 Task: Create a due date automation trigger when advanced on, 2 days after a card is due add fields with custom field "Resume" set to a number greater or equal to 1 and greater than 10 at 11:00 AM.
Action: Mouse moved to (1230, 352)
Screenshot: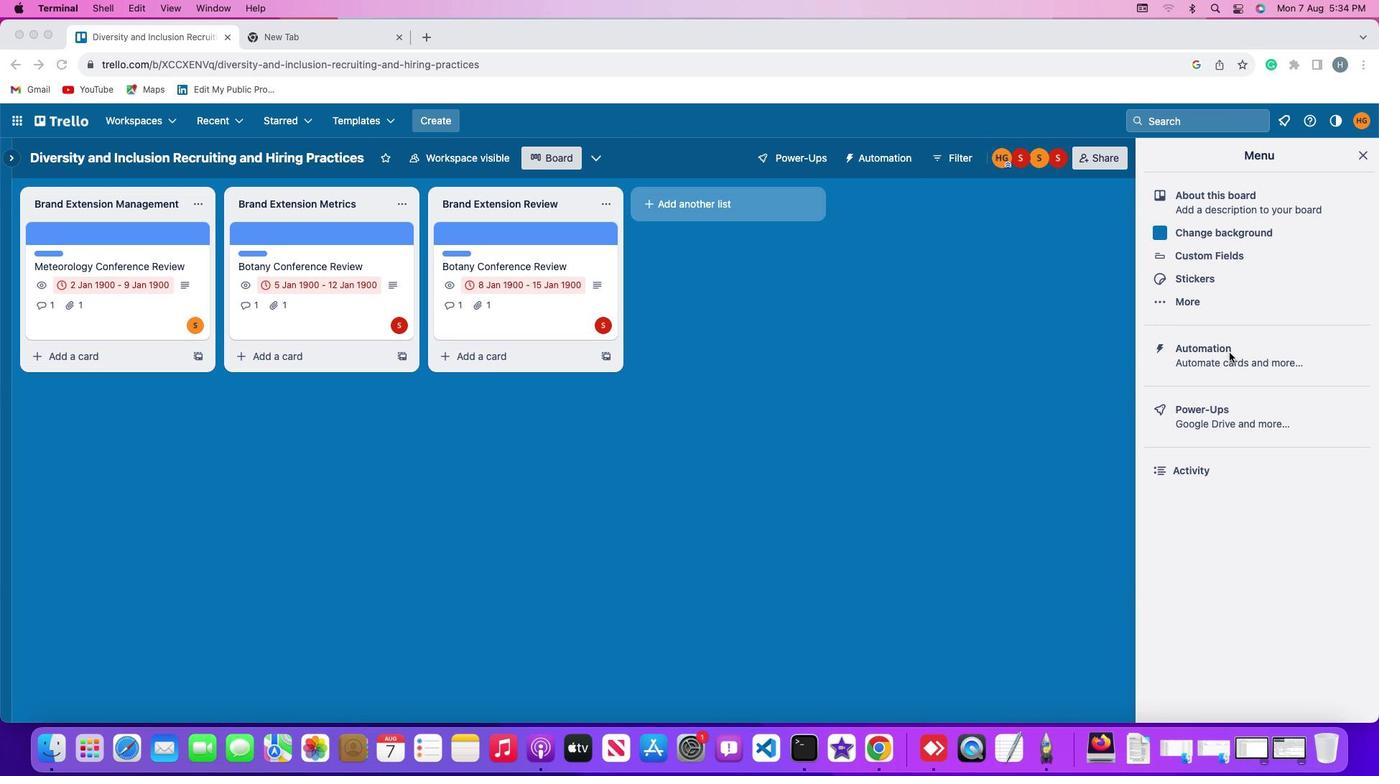 
Action: Mouse pressed left at (1230, 352)
Screenshot: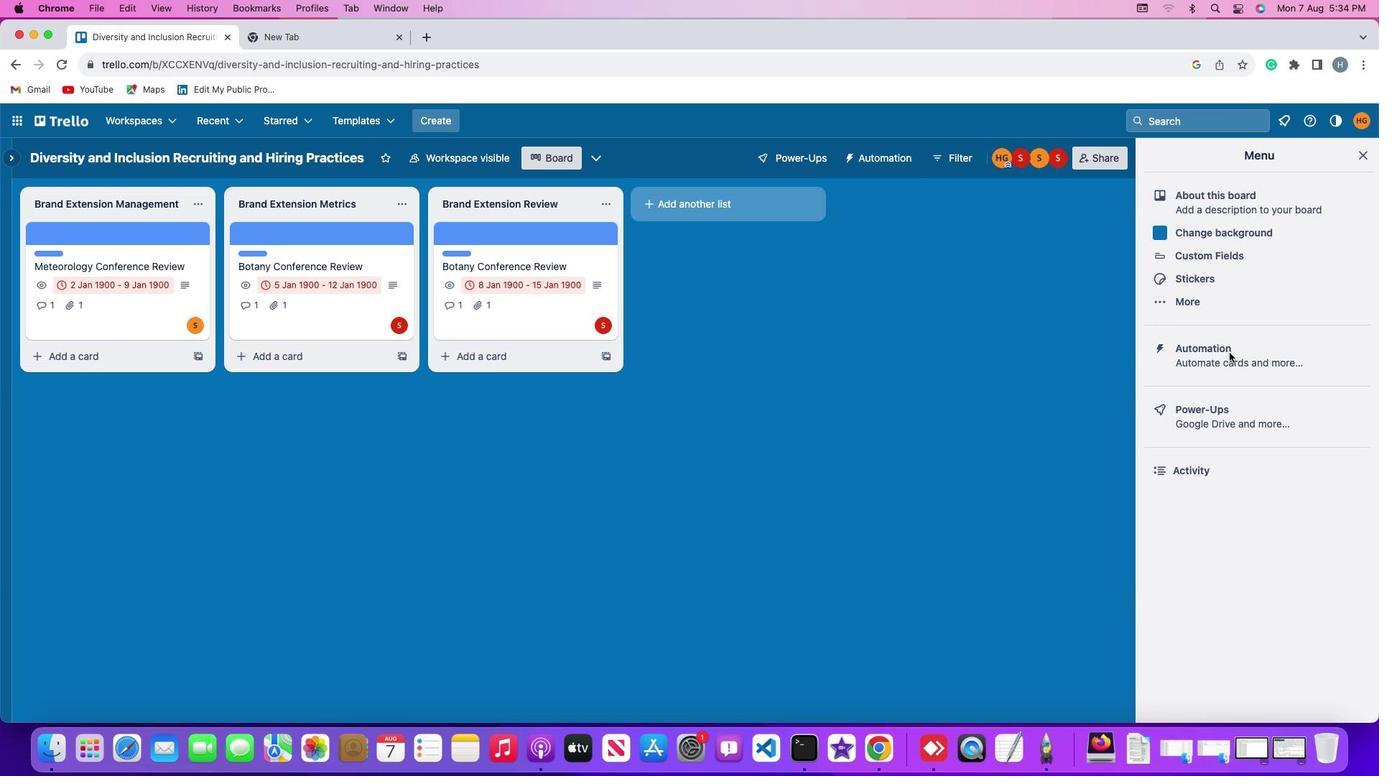 
Action: Mouse pressed left at (1230, 352)
Screenshot: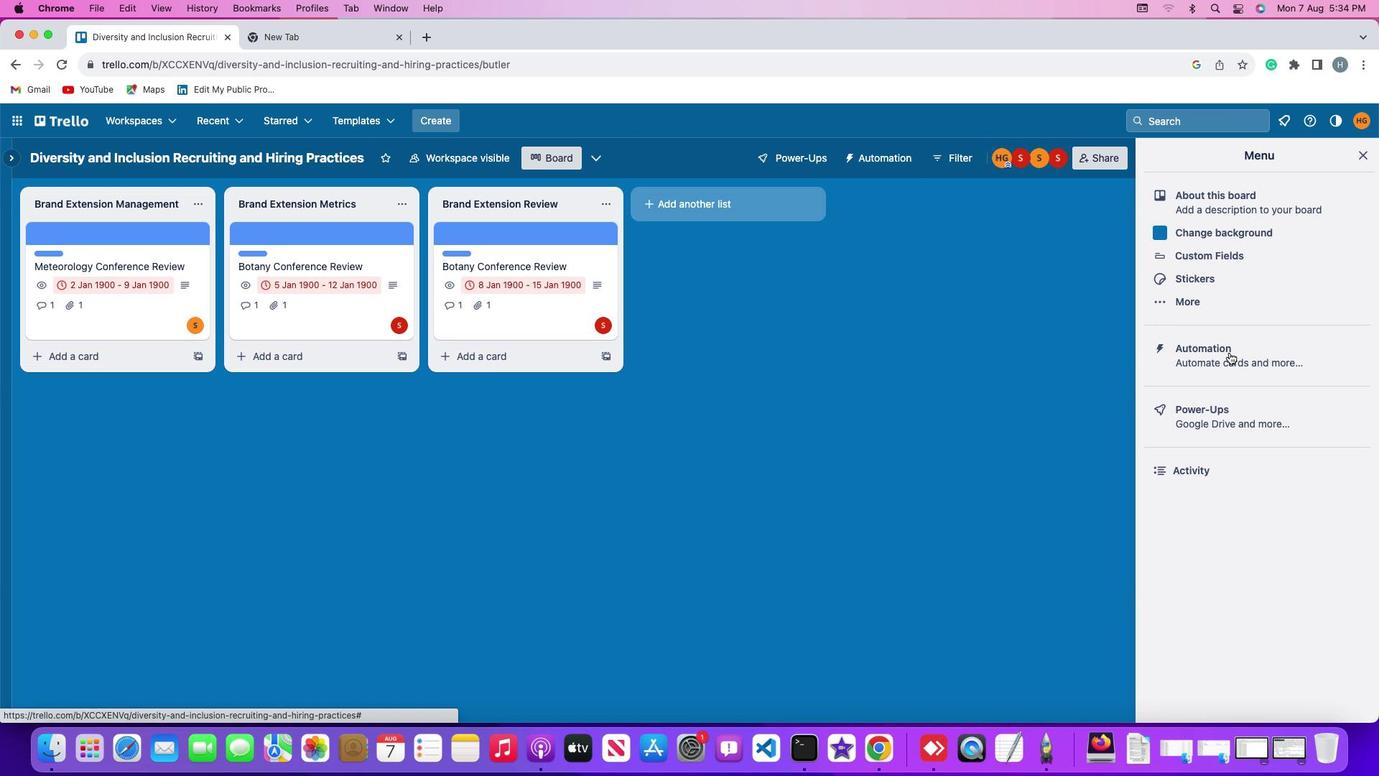 
Action: Mouse moved to (95, 345)
Screenshot: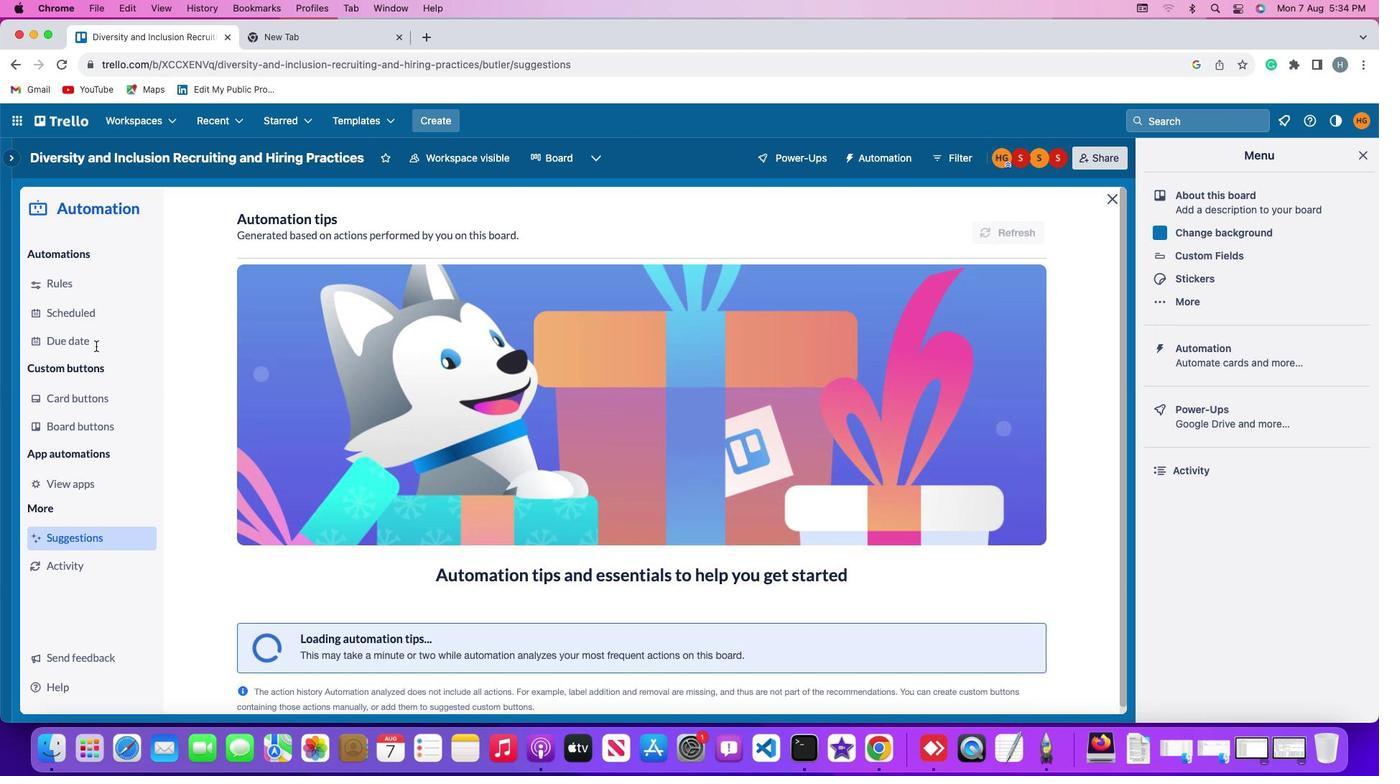 
Action: Mouse pressed left at (95, 345)
Screenshot: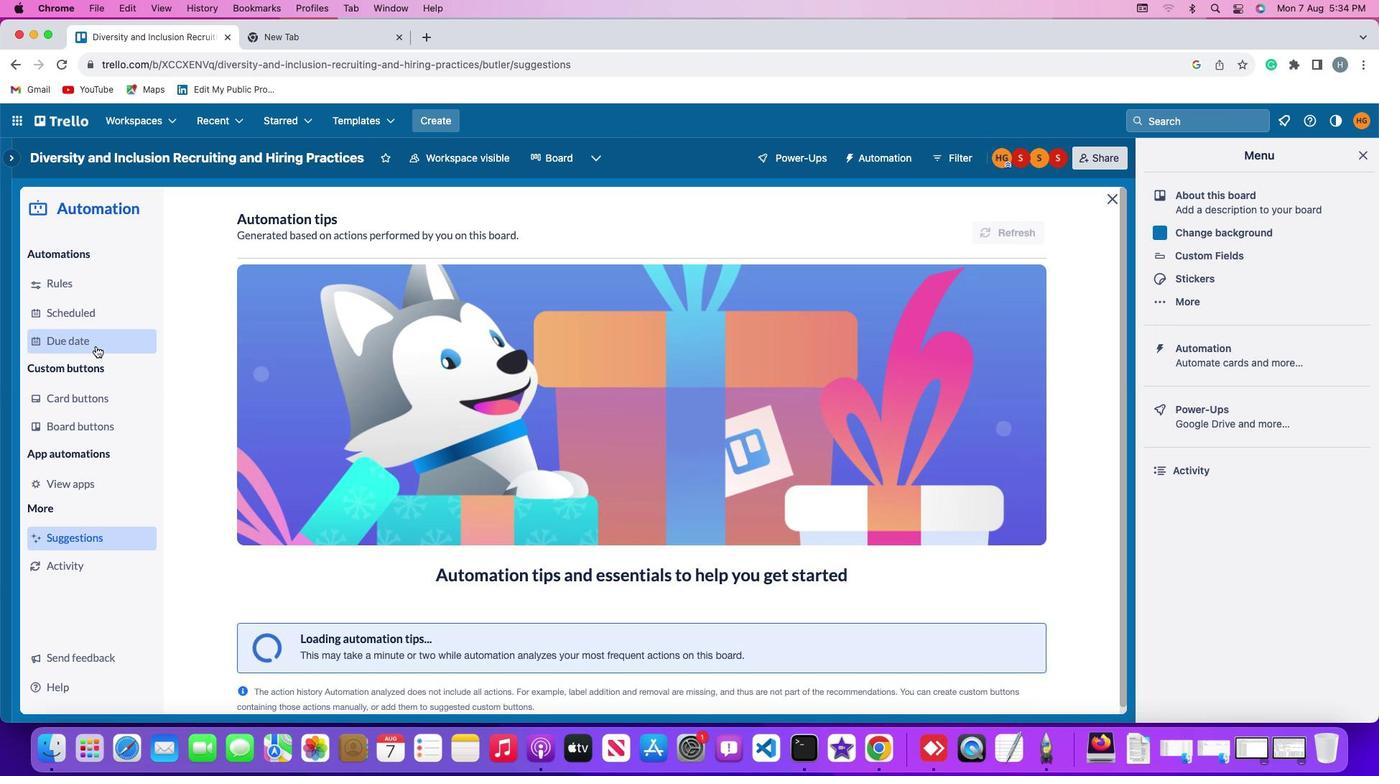 
Action: Mouse moved to (983, 220)
Screenshot: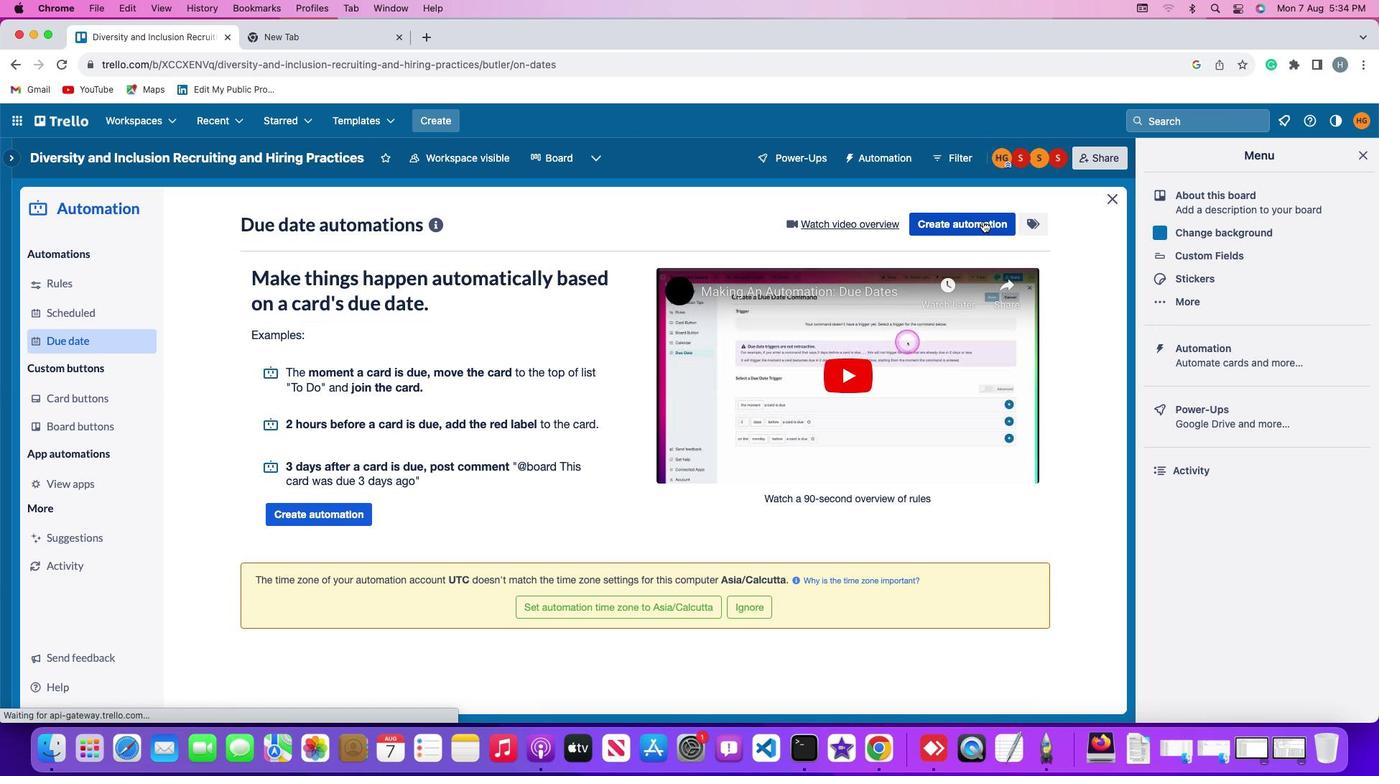 
Action: Mouse pressed left at (983, 220)
Screenshot: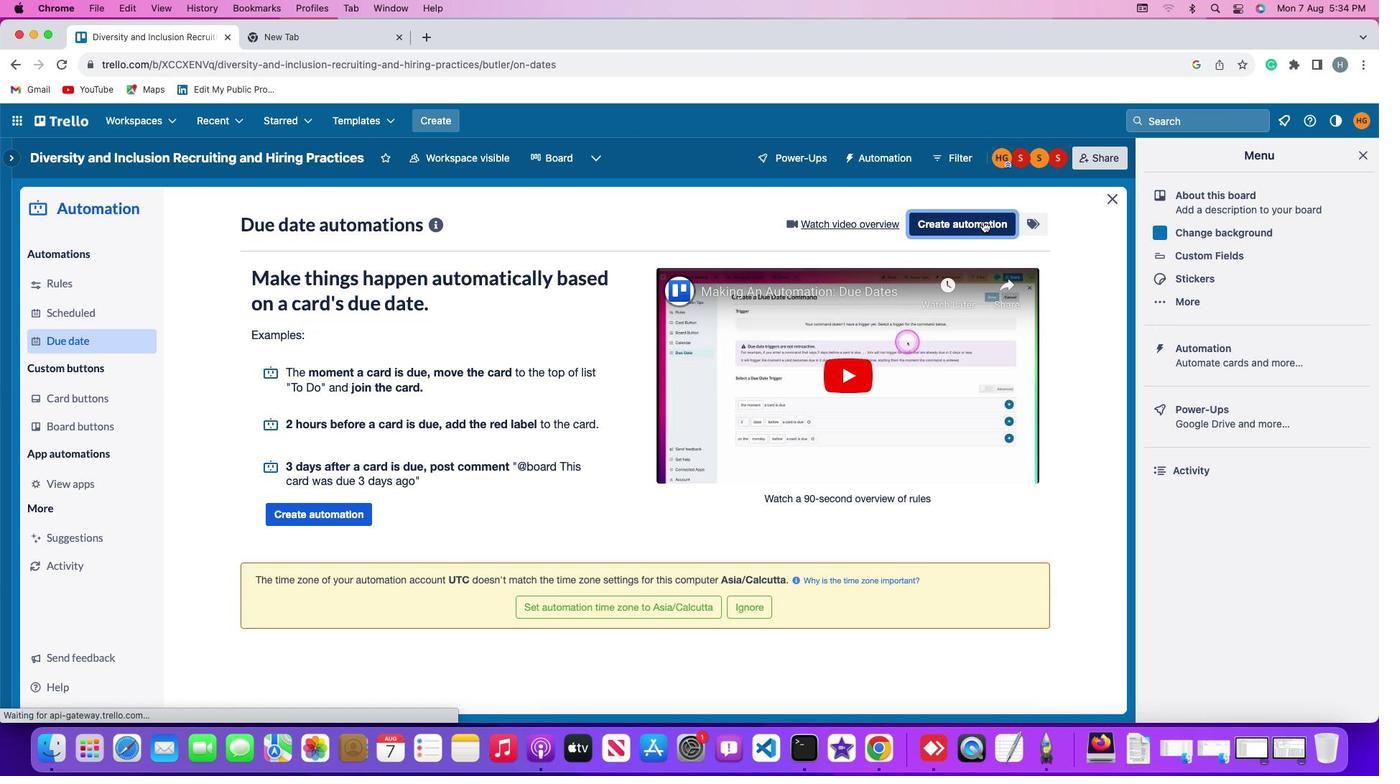 
Action: Mouse moved to (571, 365)
Screenshot: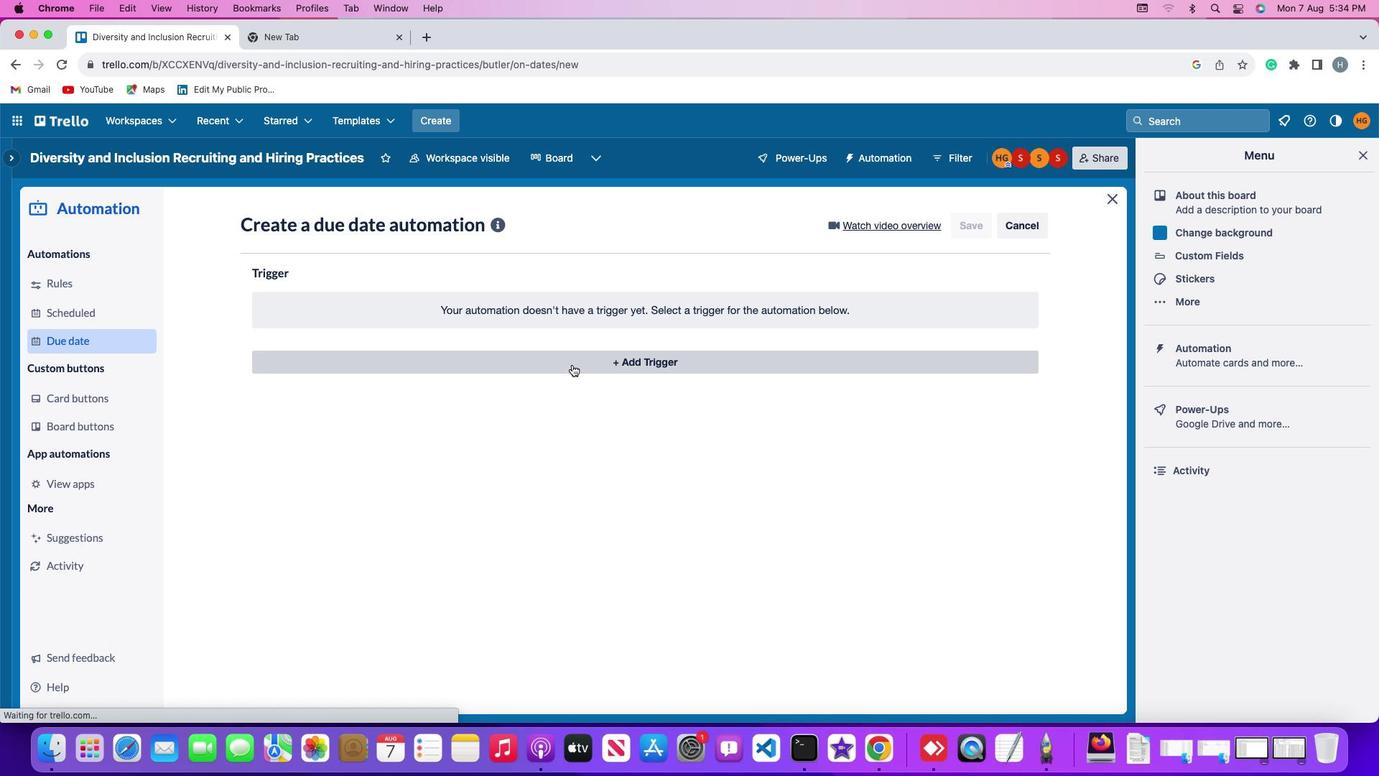 
Action: Mouse pressed left at (571, 365)
Screenshot: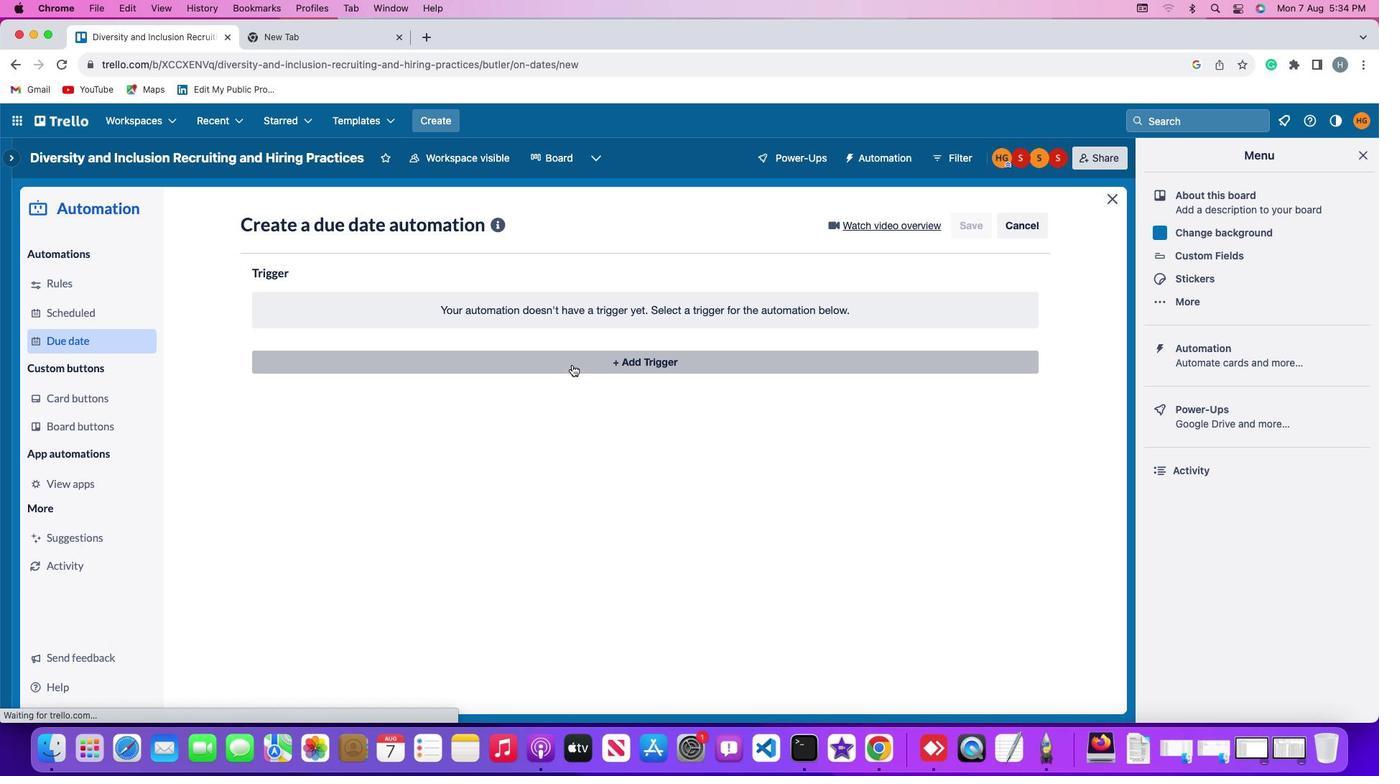 
Action: Mouse moved to (283, 580)
Screenshot: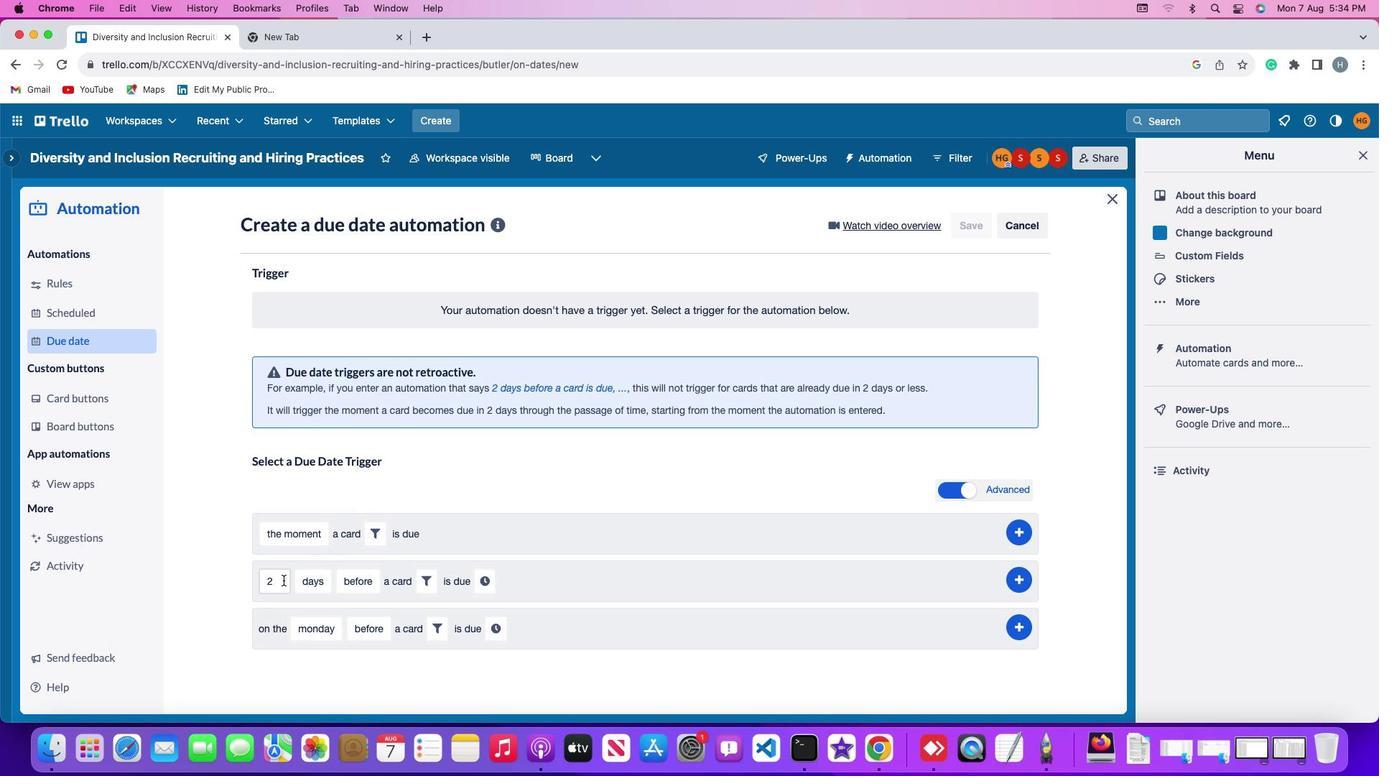 
Action: Mouse pressed left at (283, 580)
Screenshot: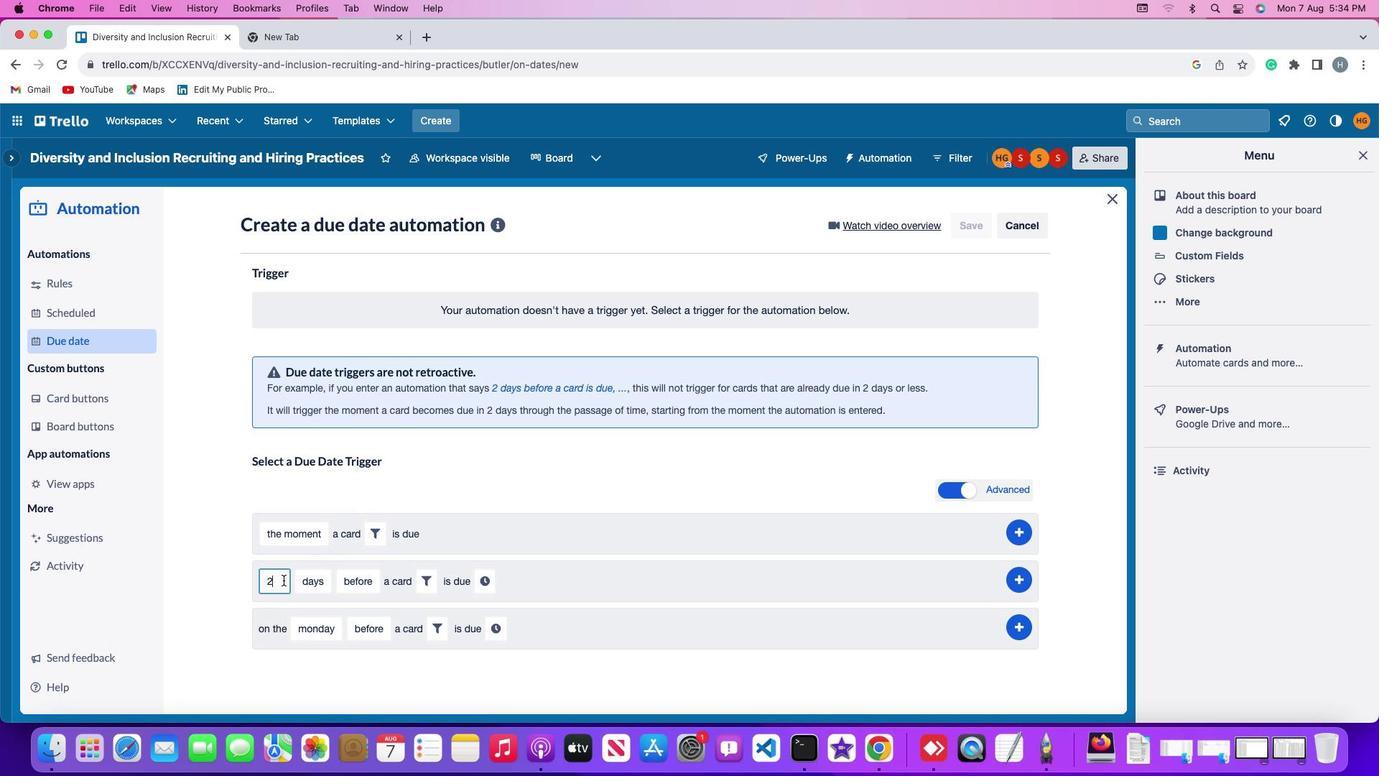 
Action: Key pressed Key.backspace'2'
Screenshot: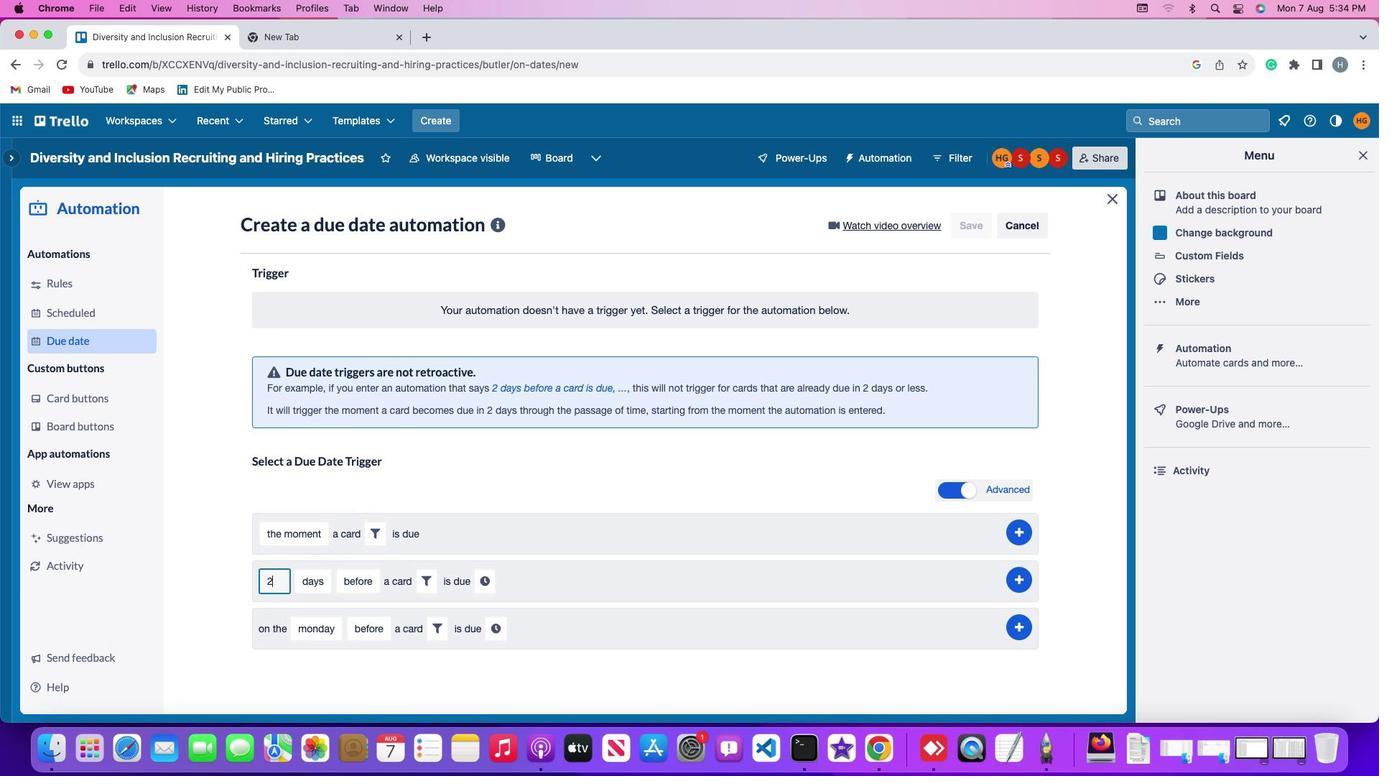 
Action: Mouse moved to (311, 580)
Screenshot: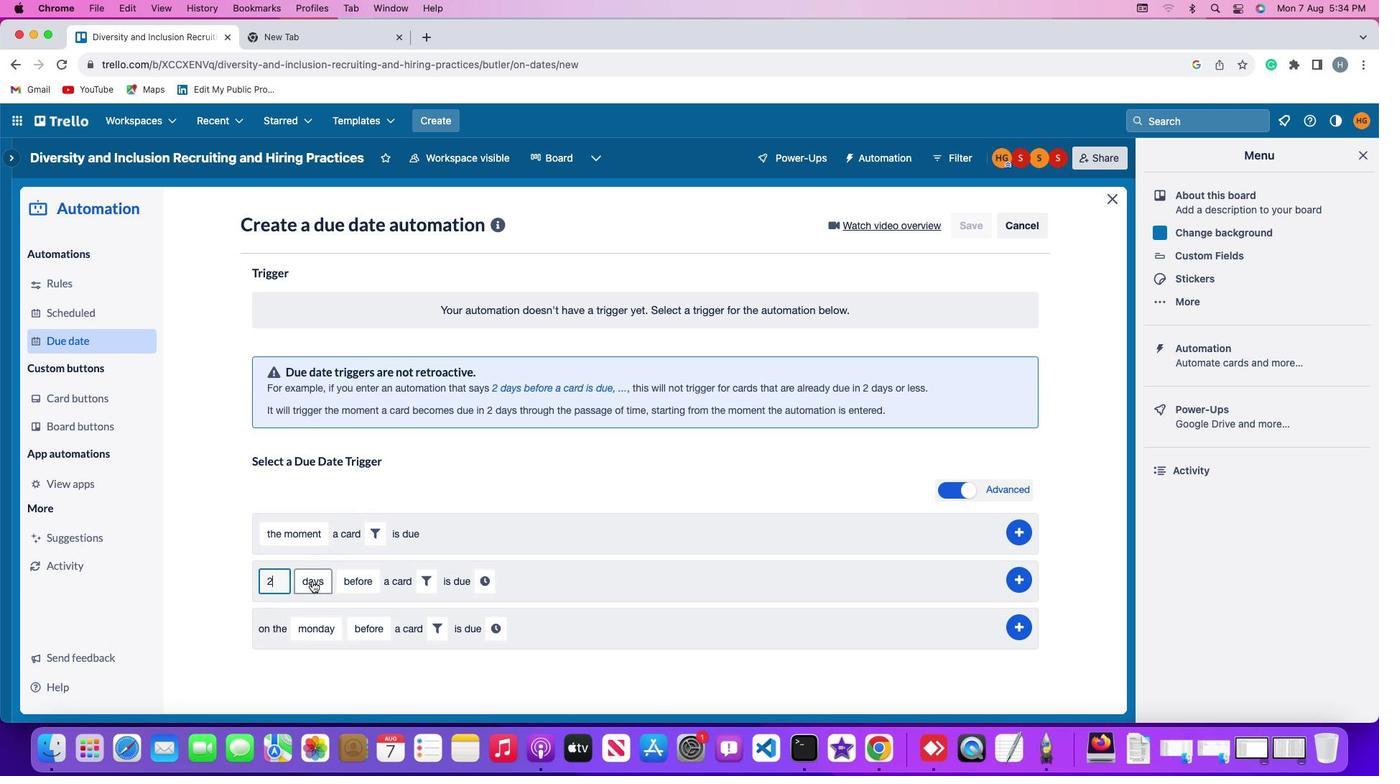 
Action: Mouse pressed left at (311, 580)
Screenshot: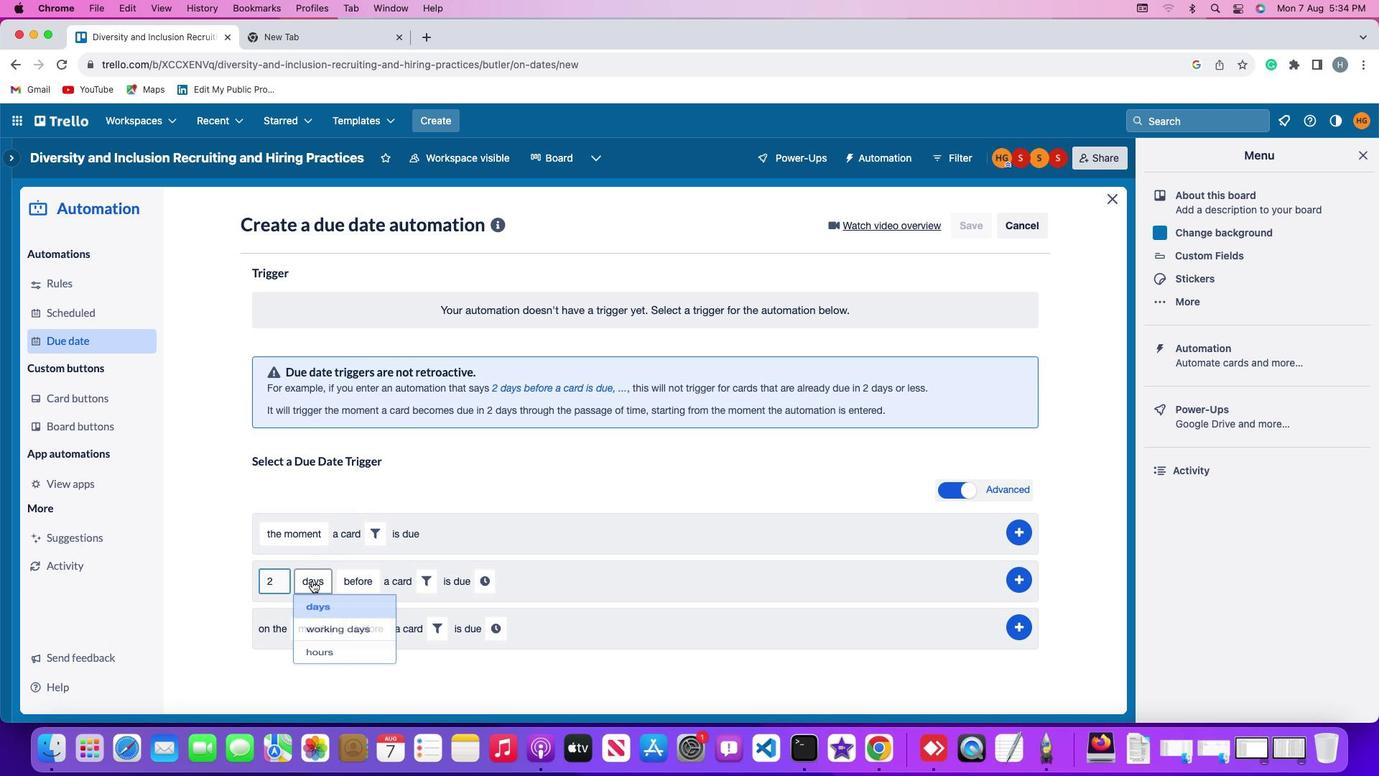 
Action: Mouse moved to (321, 605)
Screenshot: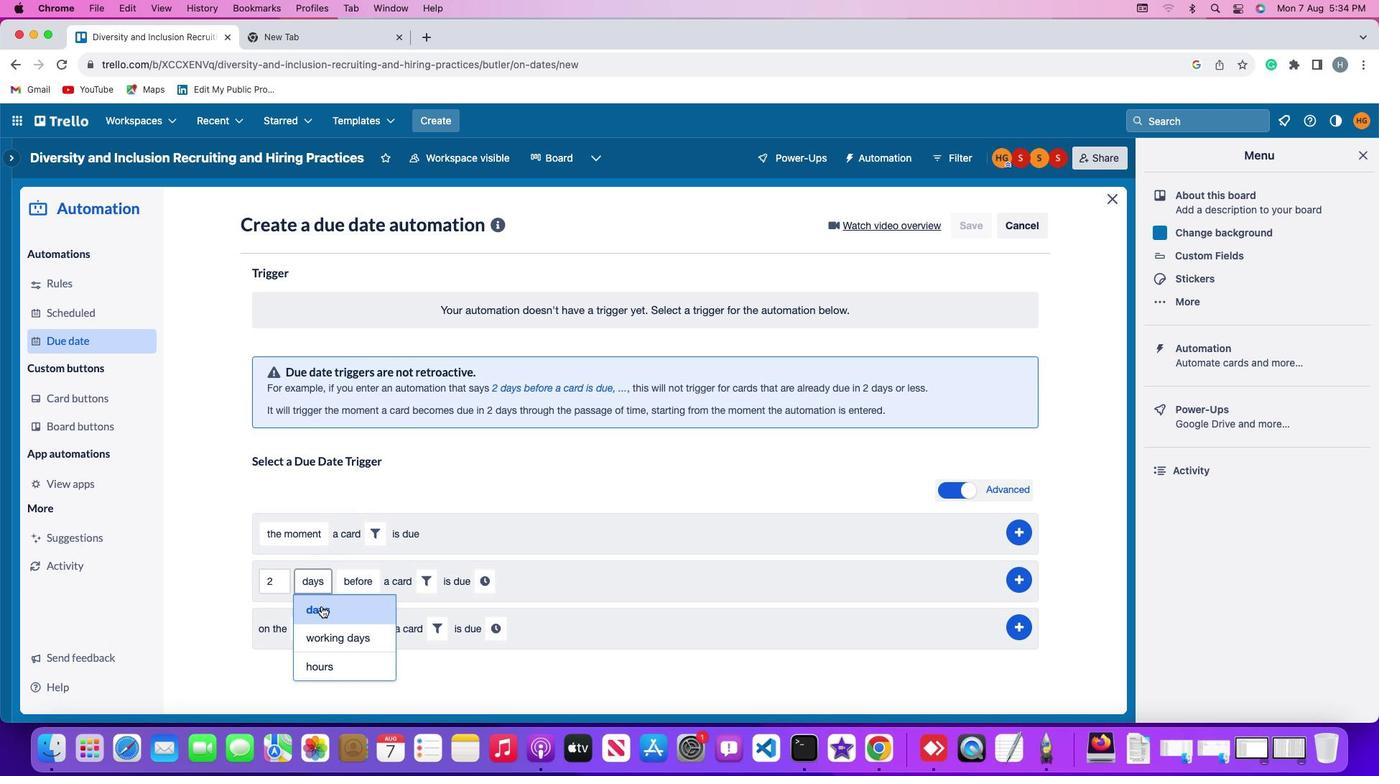 
Action: Mouse pressed left at (321, 605)
Screenshot: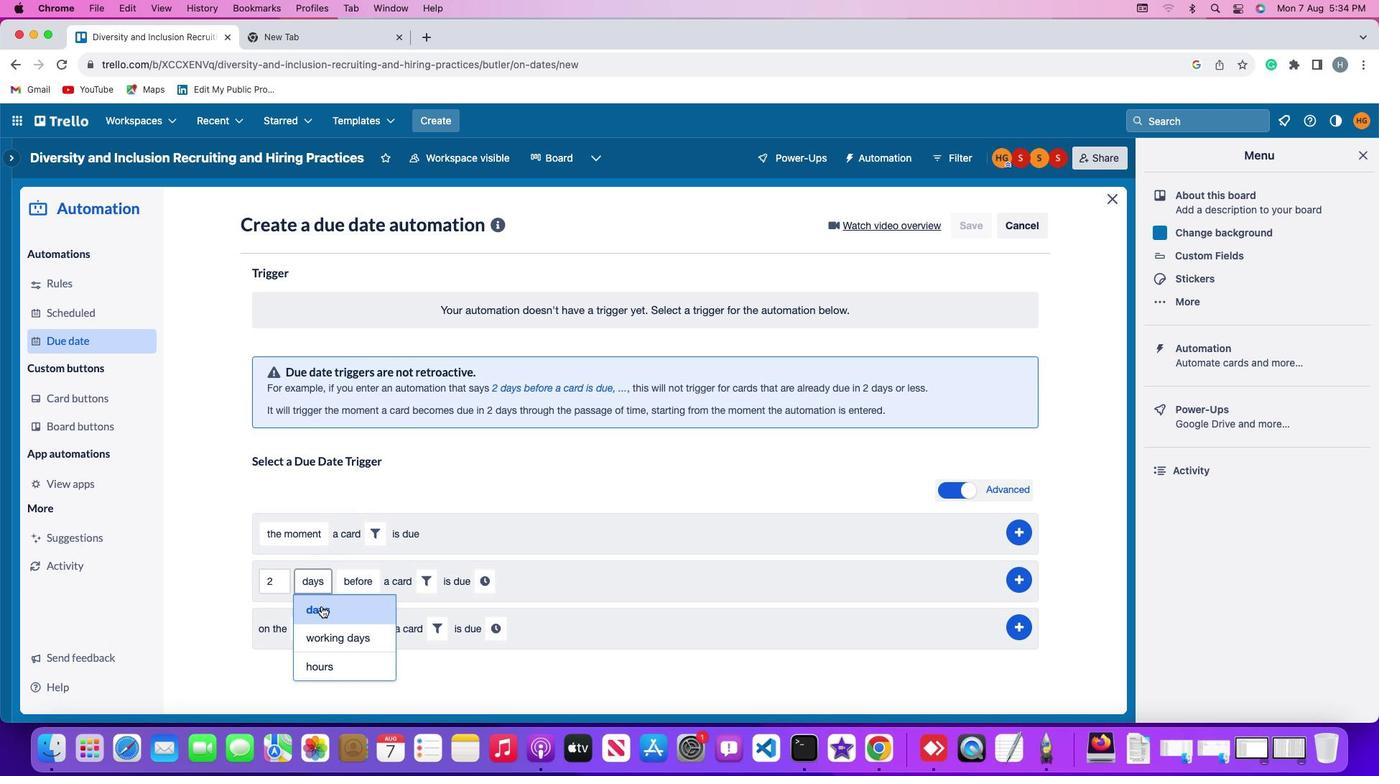 
Action: Mouse moved to (370, 577)
Screenshot: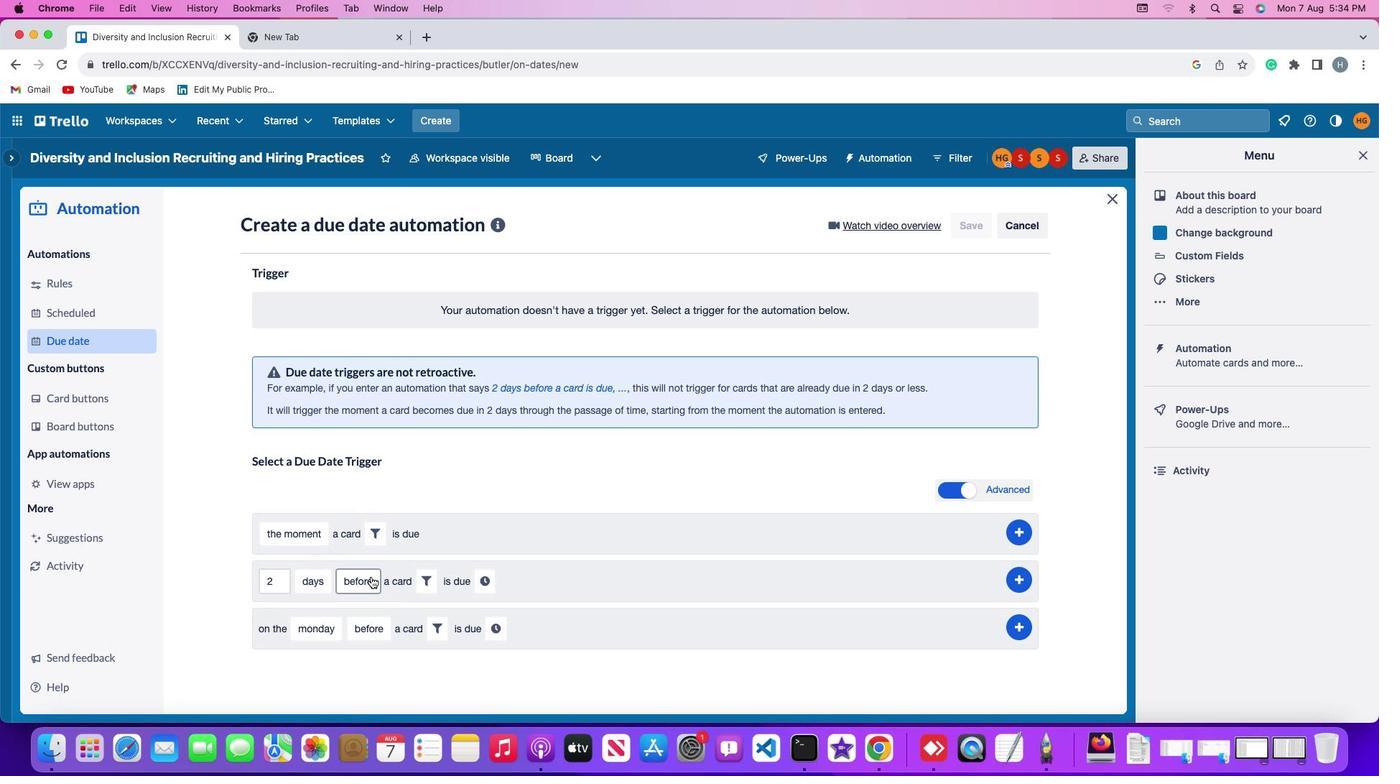 
Action: Mouse pressed left at (370, 577)
Screenshot: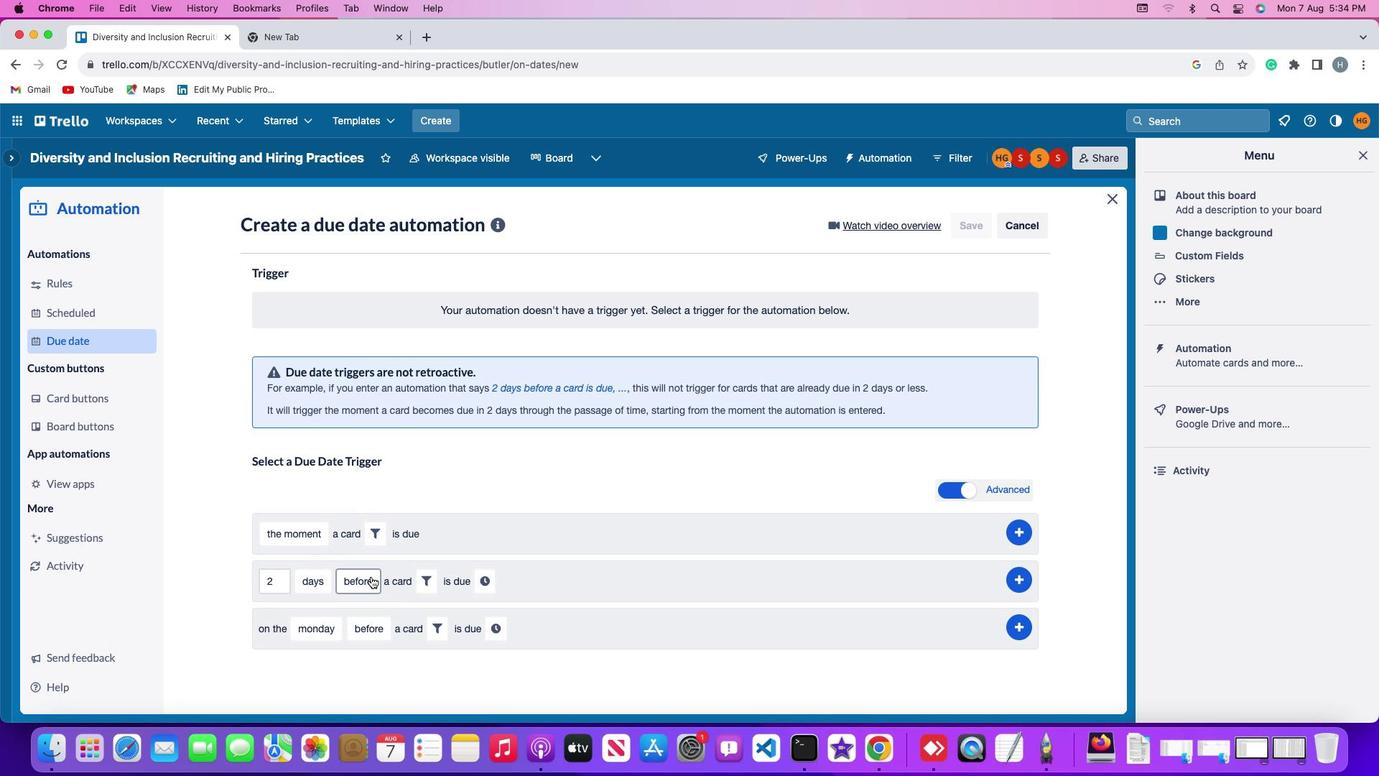 
Action: Mouse moved to (360, 638)
Screenshot: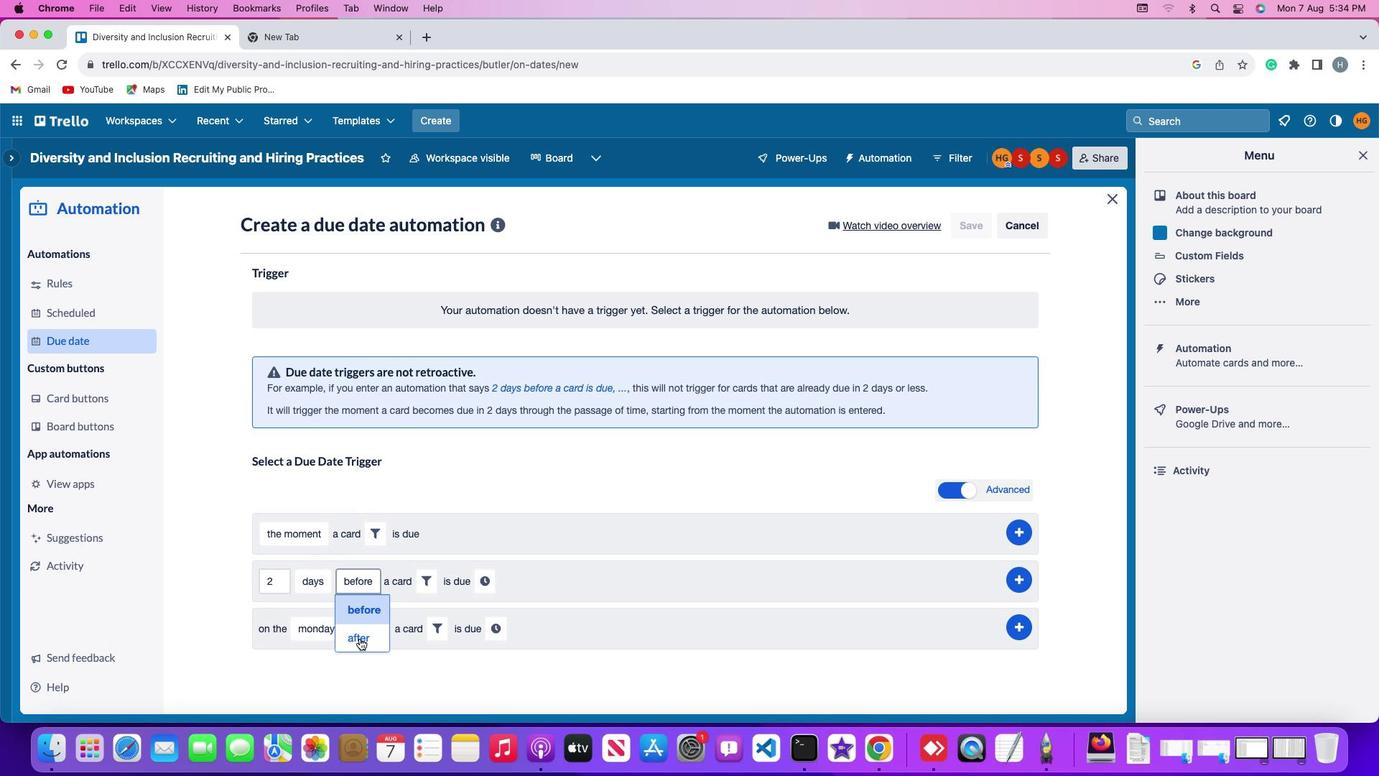 
Action: Mouse pressed left at (360, 638)
Screenshot: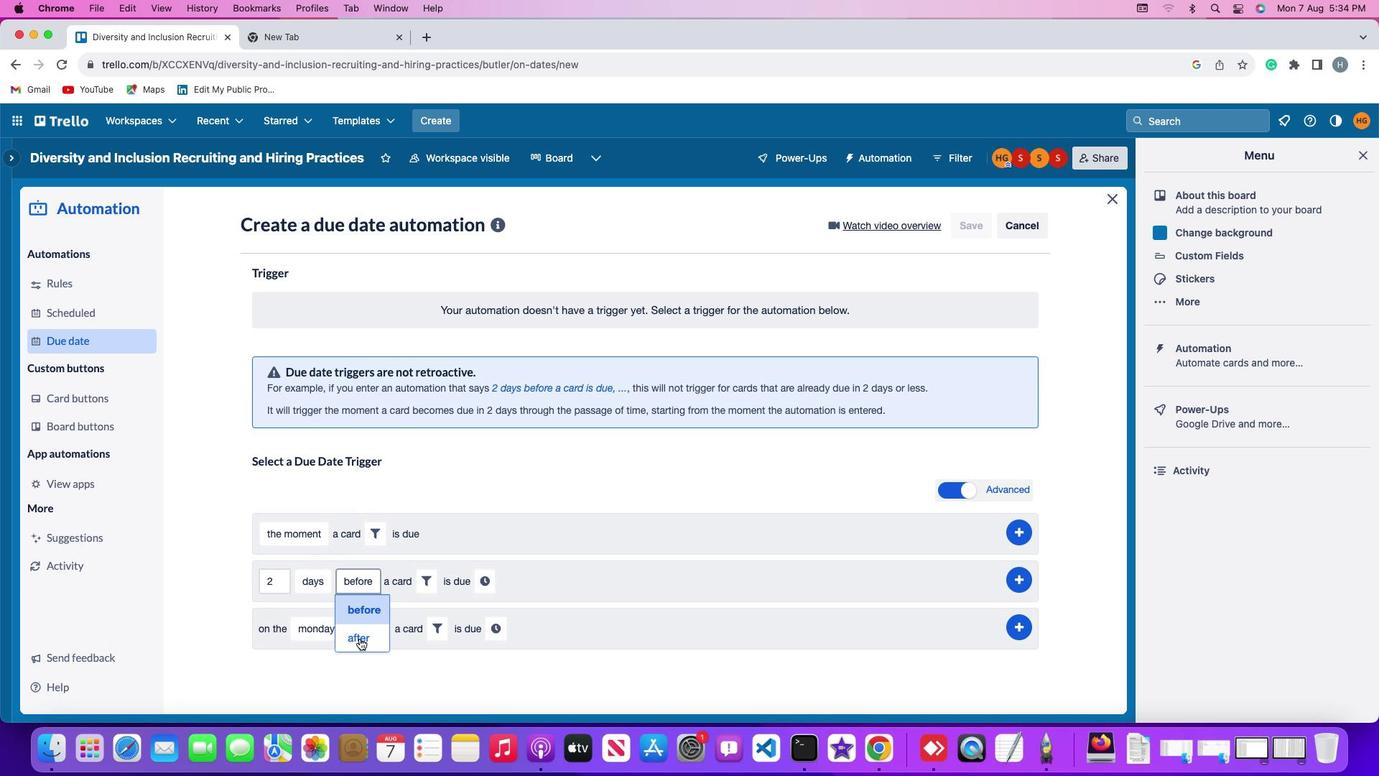 
Action: Mouse moved to (413, 578)
Screenshot: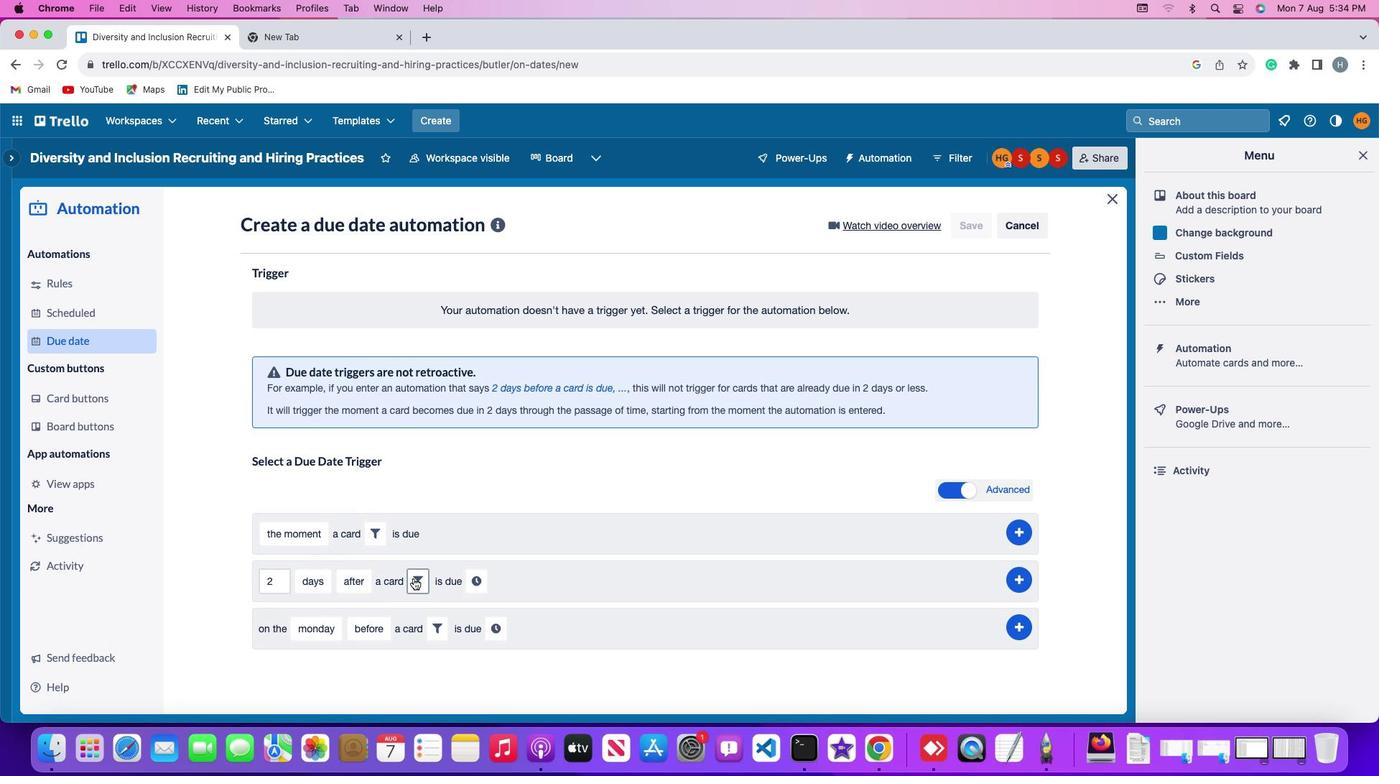 
Action: Mouse pressed left at (413, 578)
Screenshot: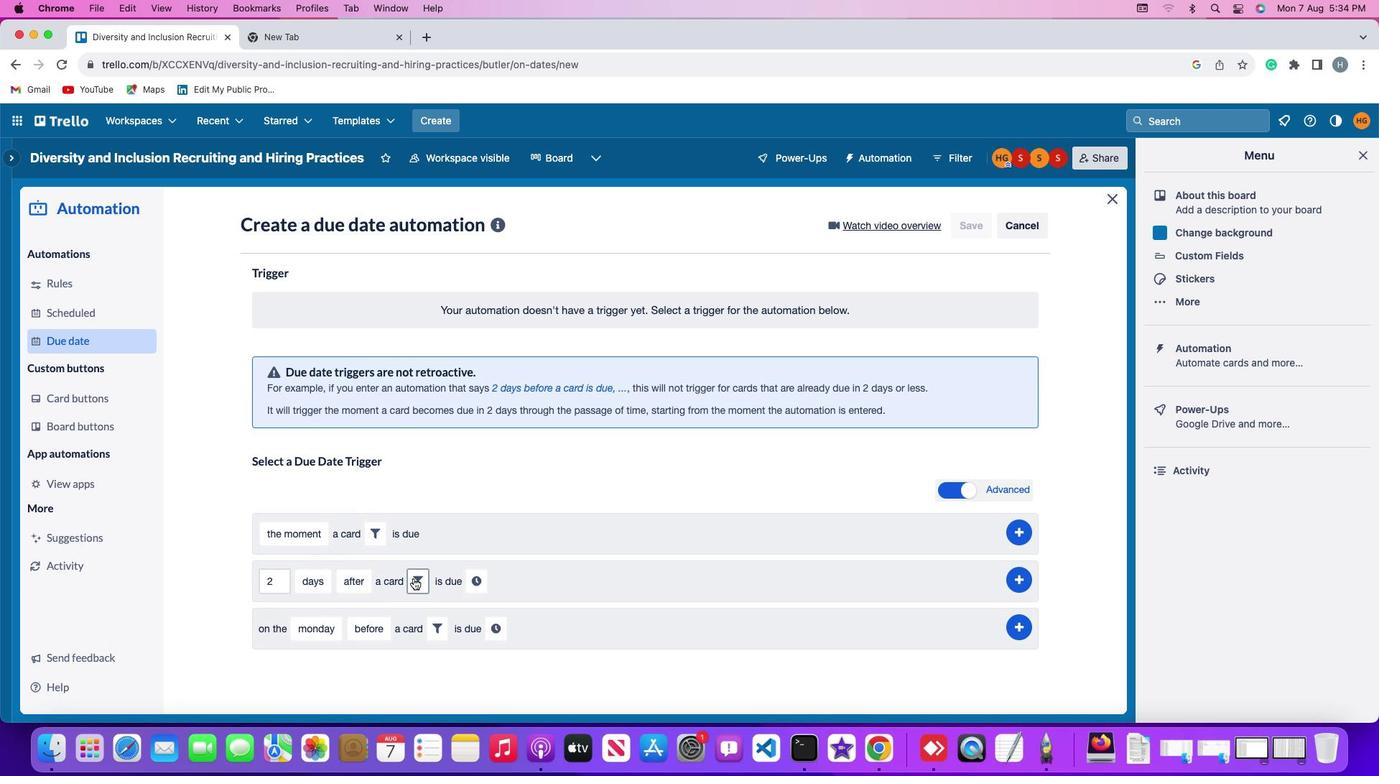 
Action: Mouse moved to (662, 625)
Screenshot: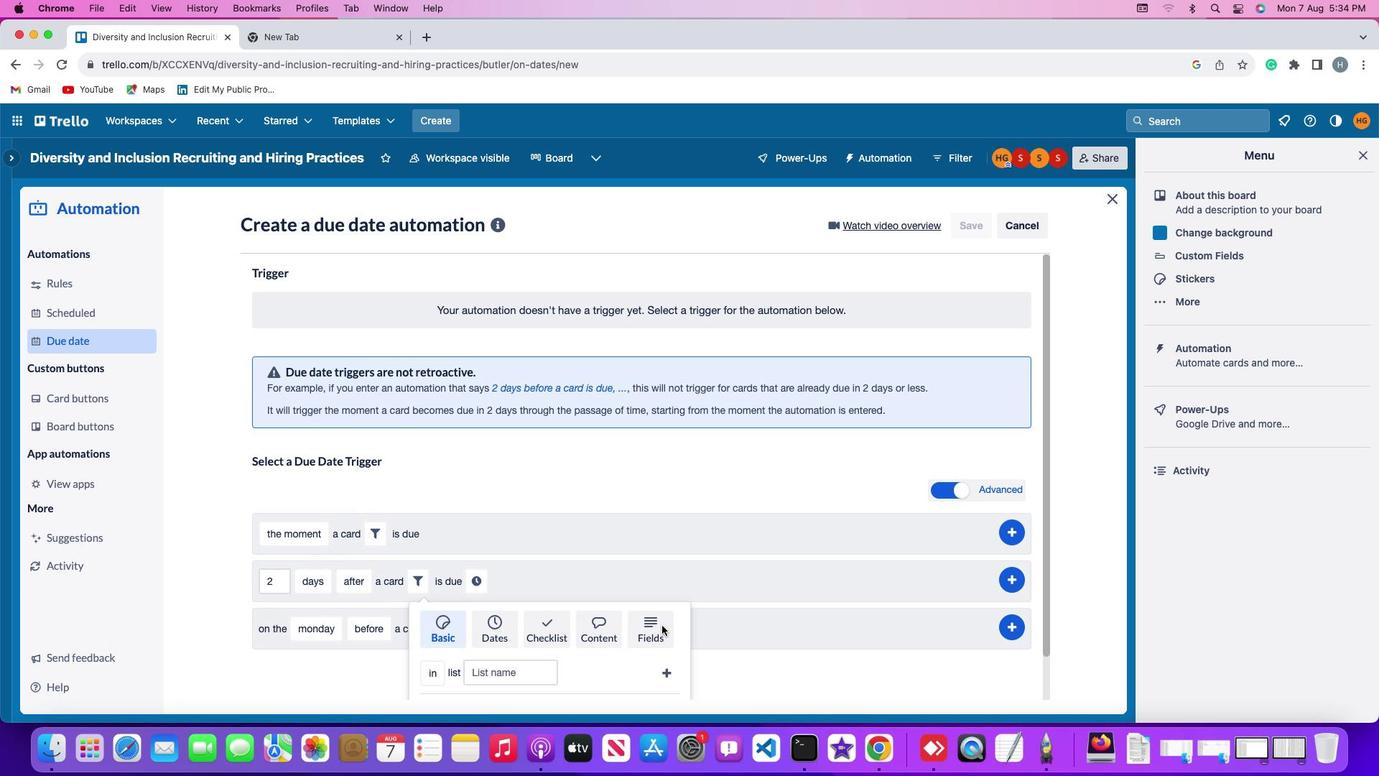 
Action: Mouse pressed left at (662, 625)
Screenshot: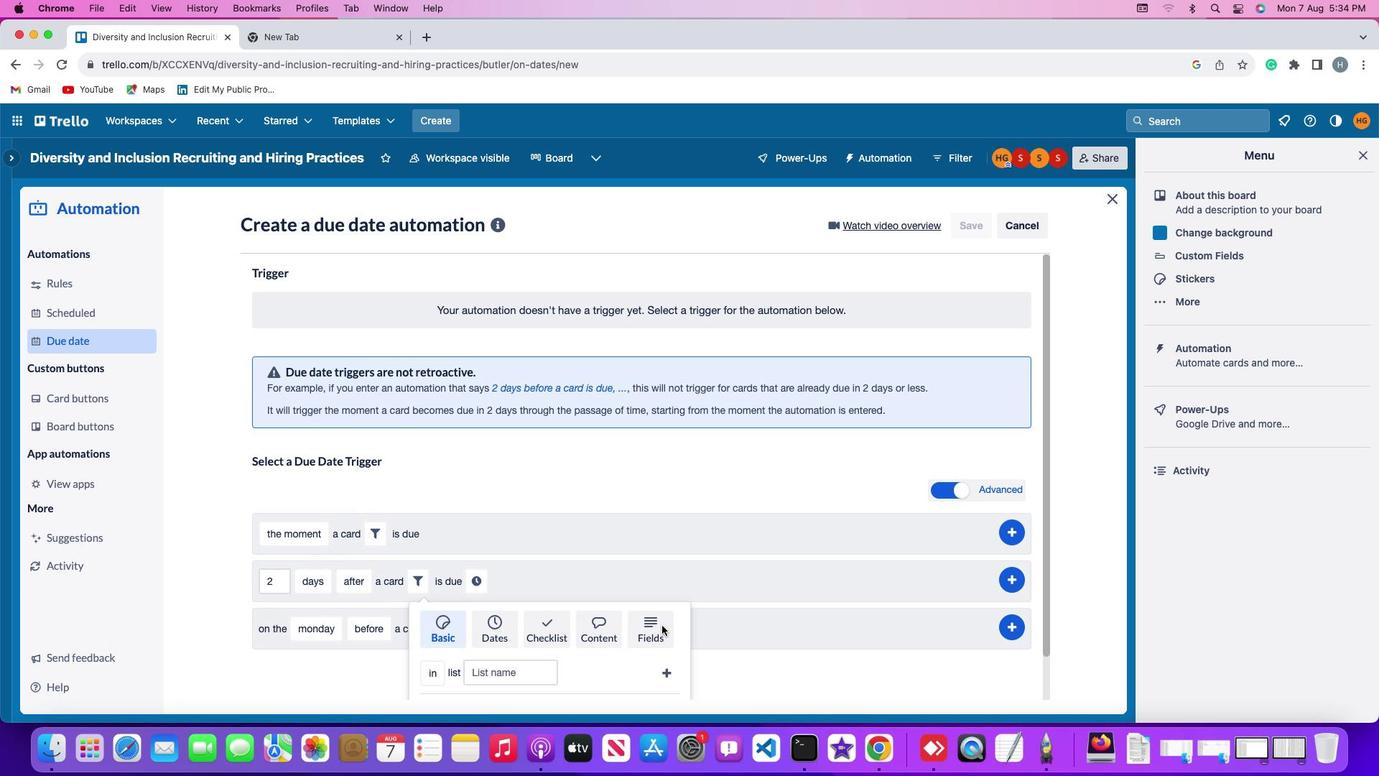
Action: Mouse moved to (497, 625)
Screenshot: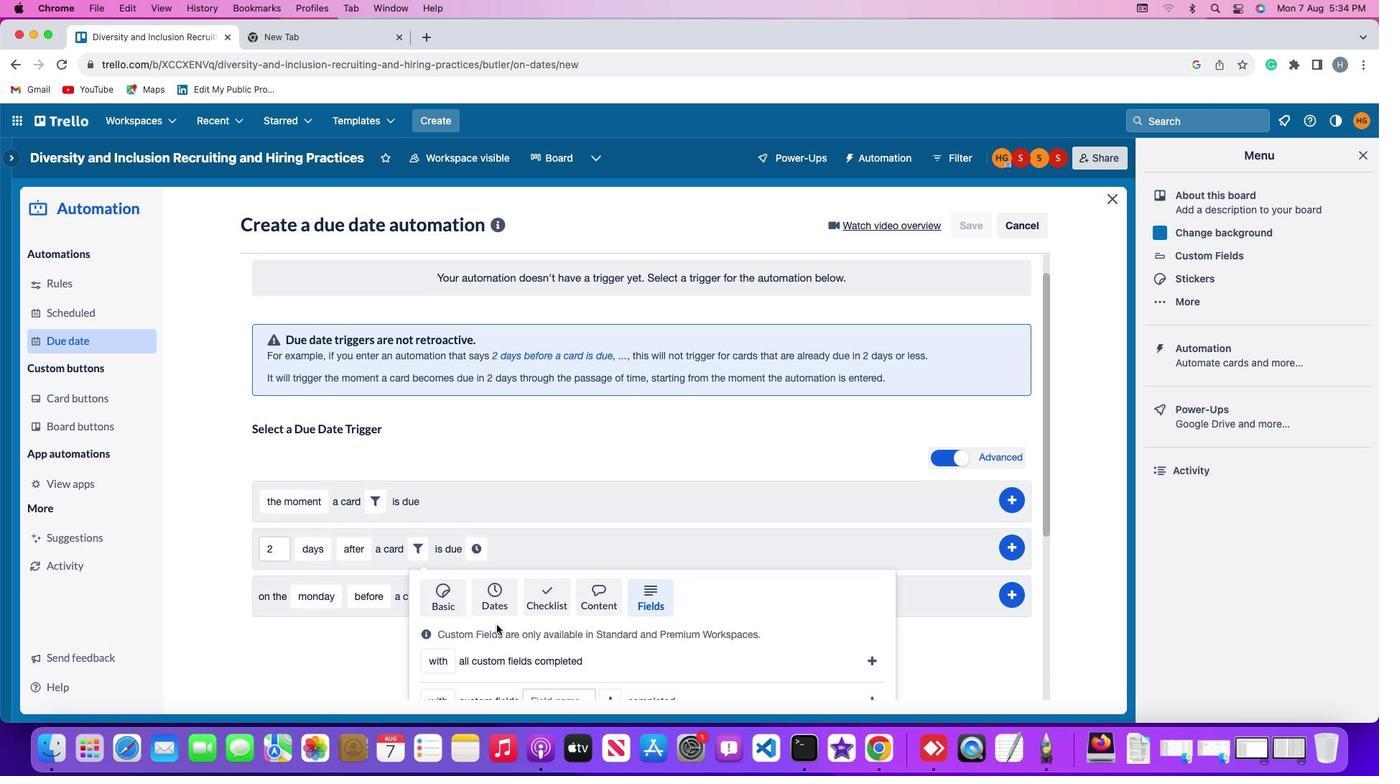 
Action: Mouse scrolled (497, 625) with delta (0, 0)
Screenshot: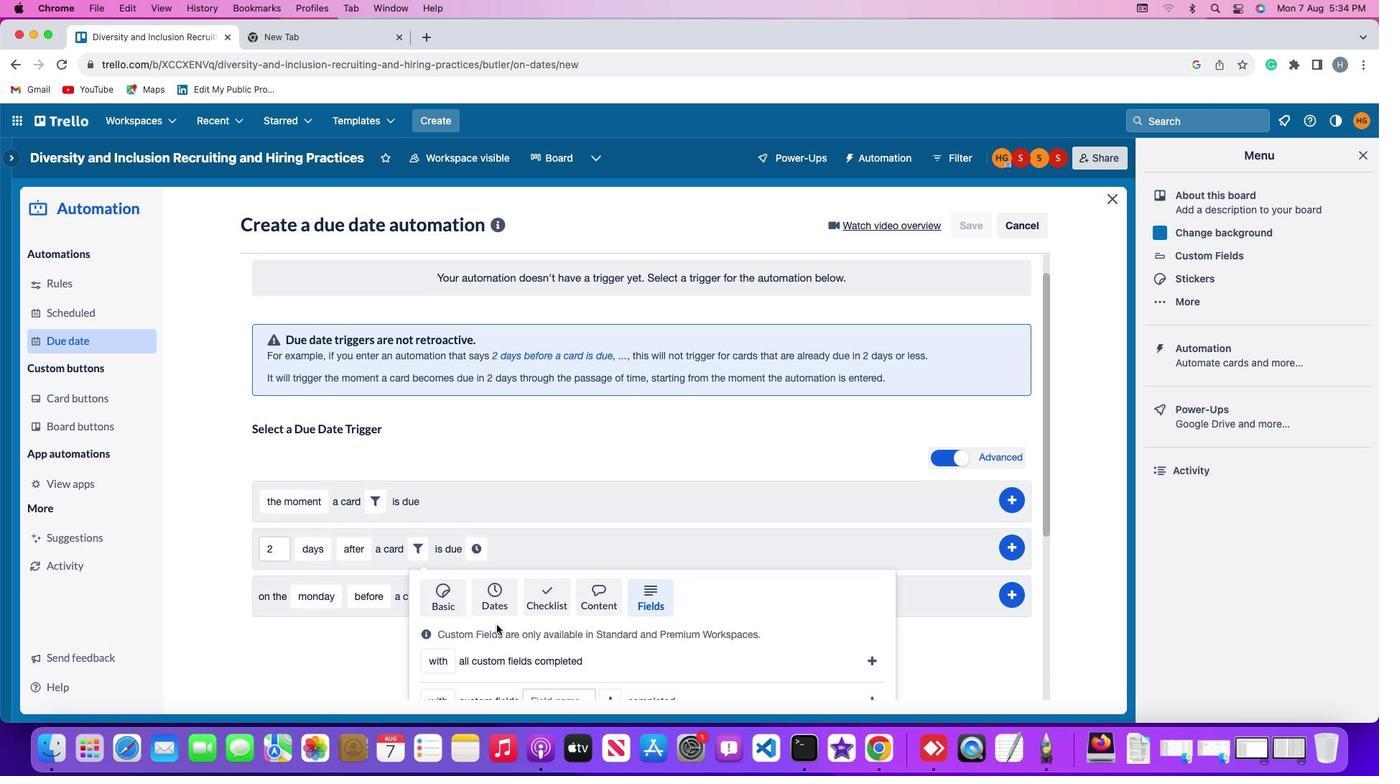 
Action: Mouse moved to (497, 624)
Screenshot: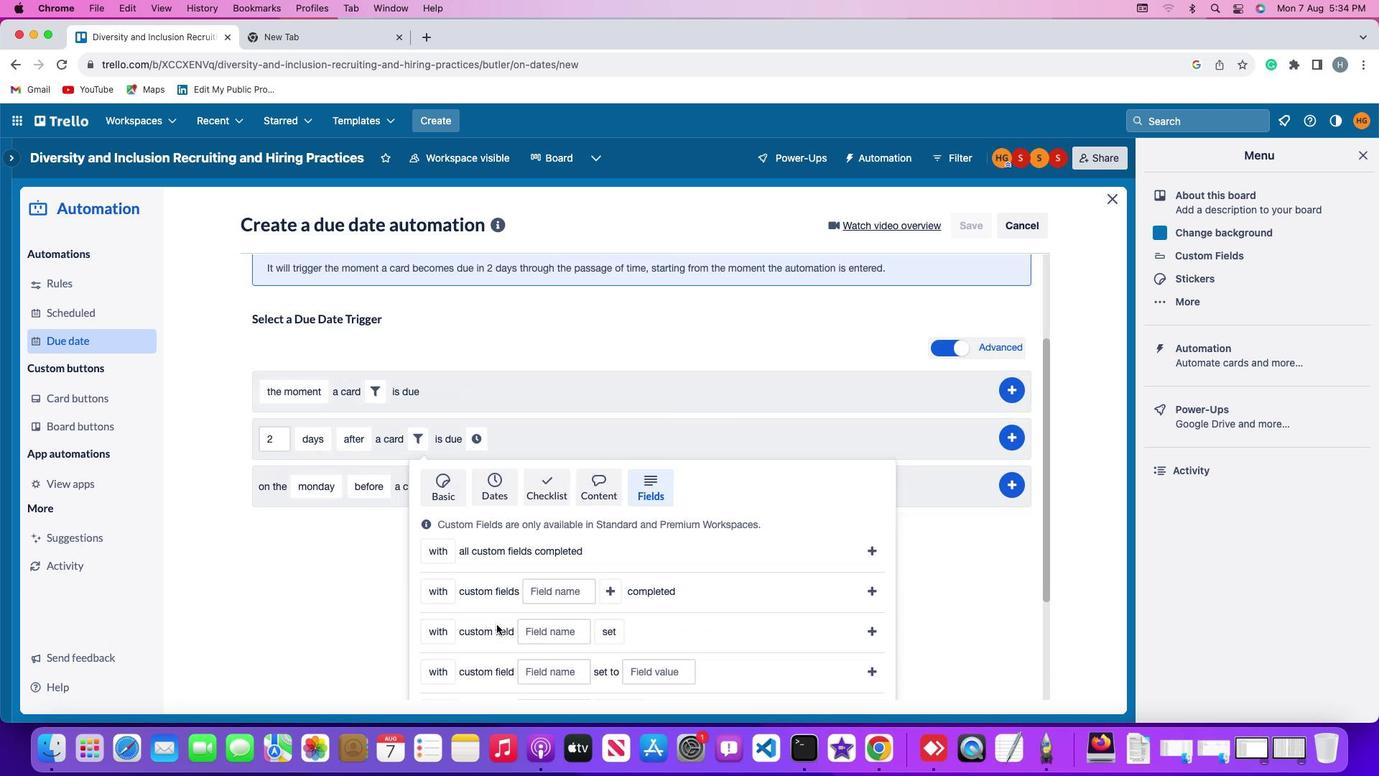 
Action: Mouse scrolled (497, 624) with delta (0, 0)
Screenshot: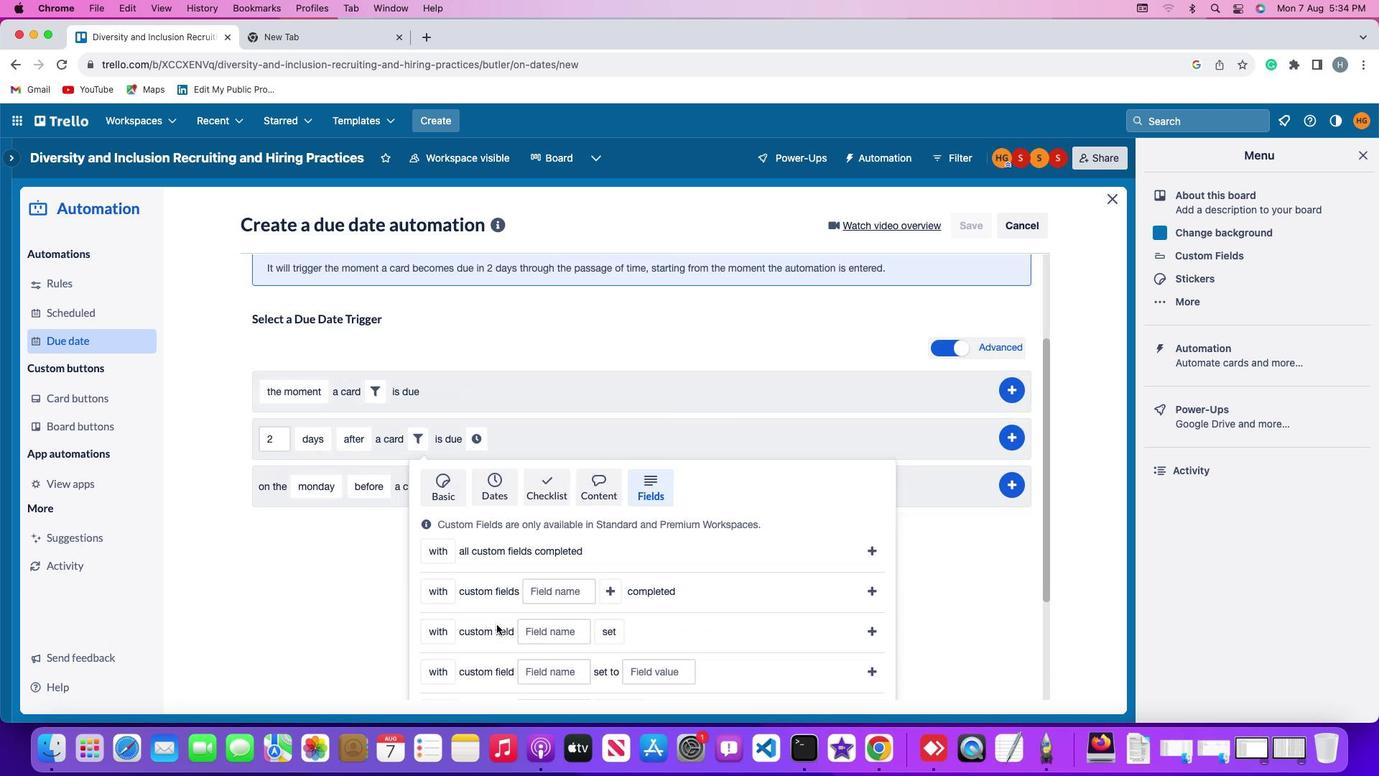
Action: Mouse scrolled (497, 624) with delta (0, -2)
Screenshot: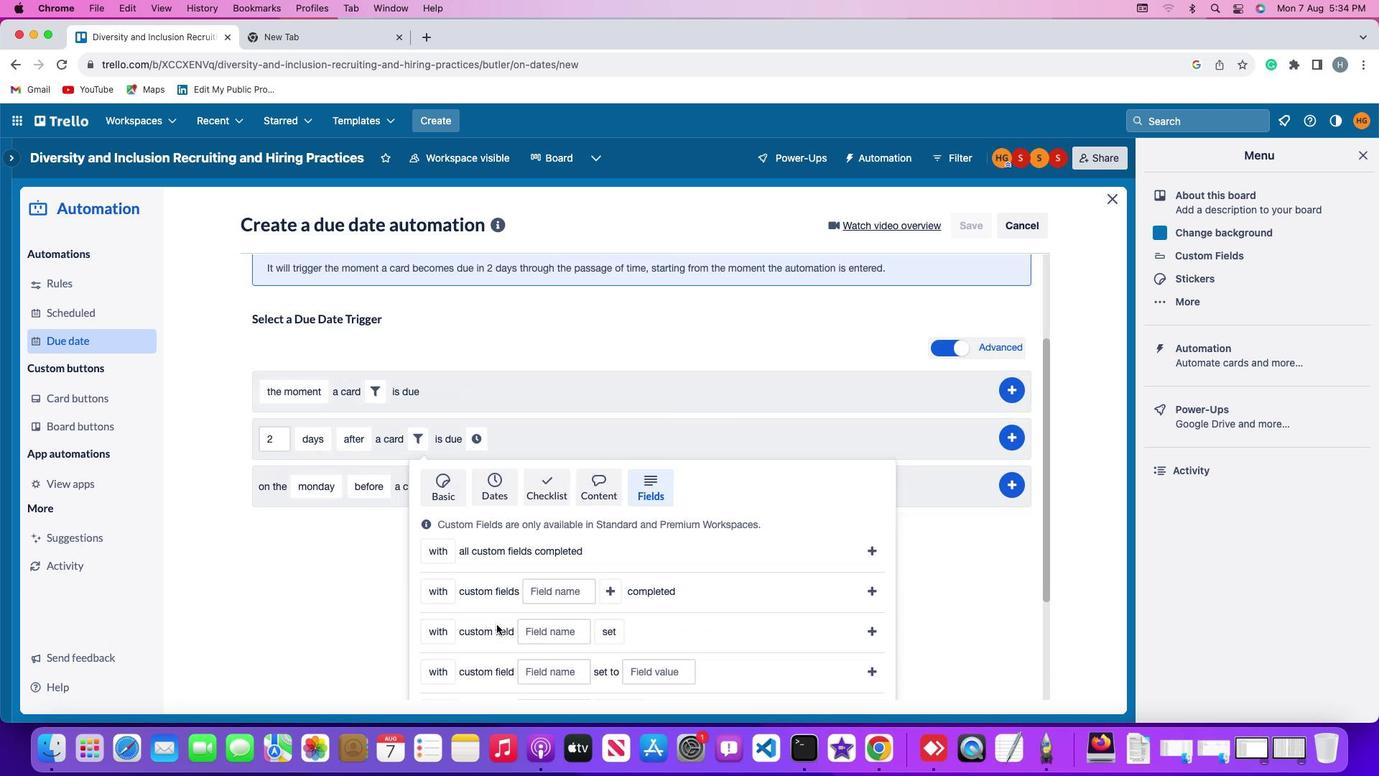 
Action: Mouse scrolled (497, 624) with delta (0, -3)
Screenshot: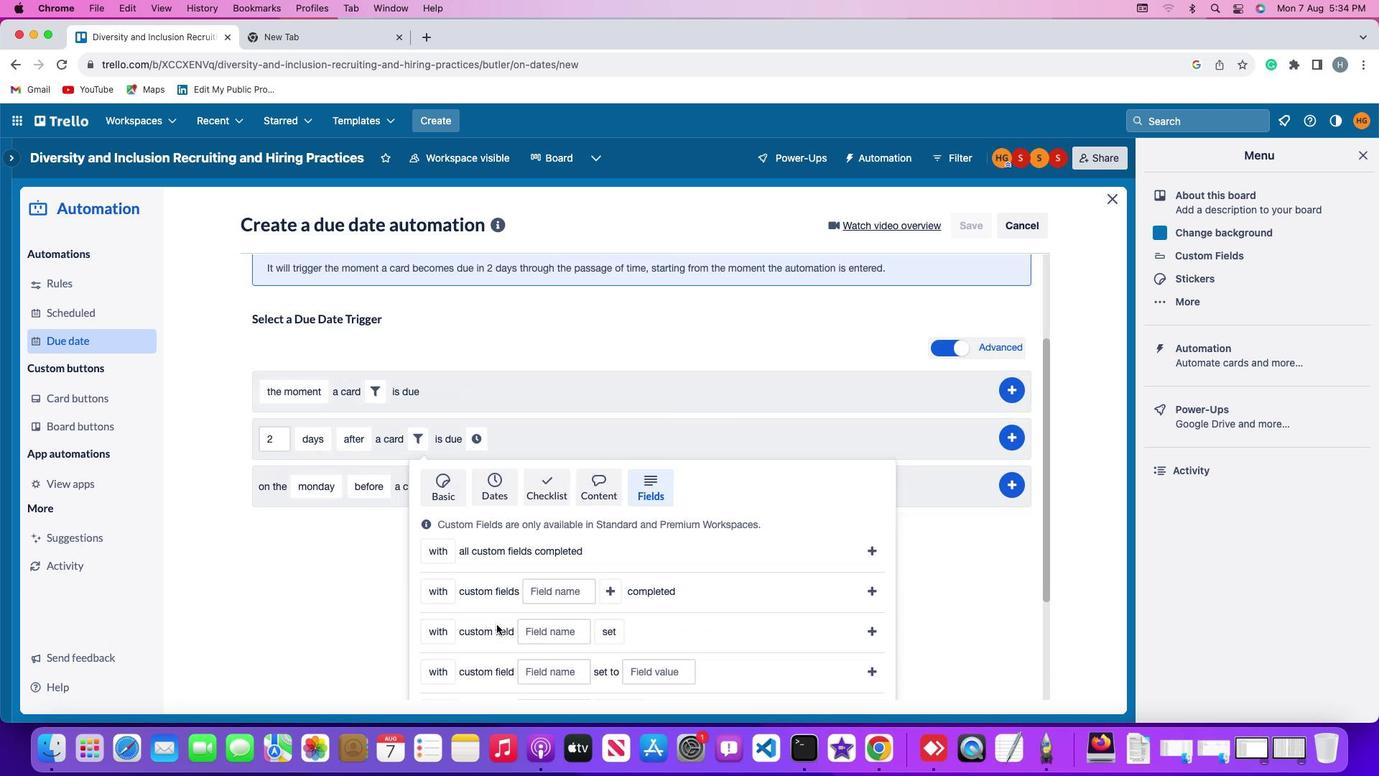
Action: Mouse scrolled (497, 624) with delta (0, -4)
Screenshot: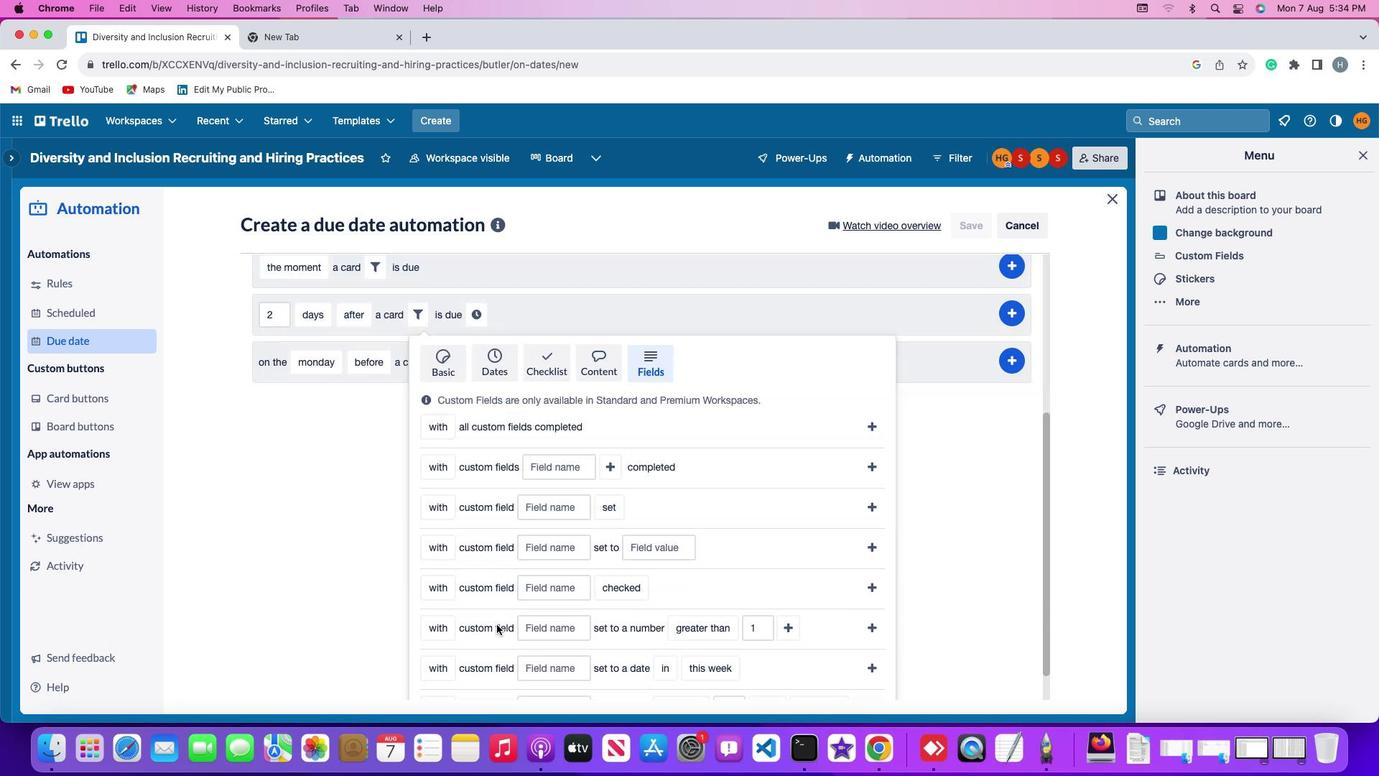 
Action: Mouse scrolled (497, 624) with delta (0, -5)
Screenshot: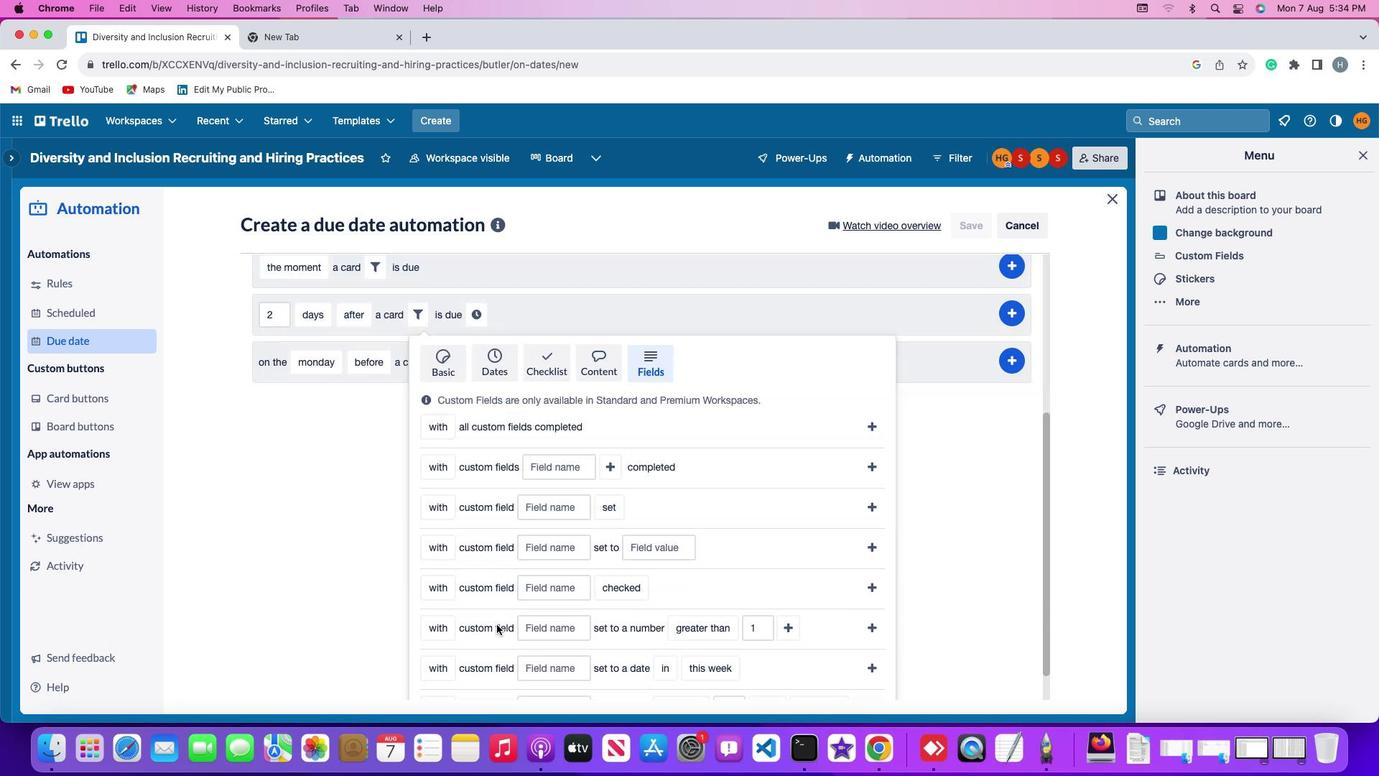 
Action: Mouse scrolled (497, 624) with delta (0, -5)
Screenshot: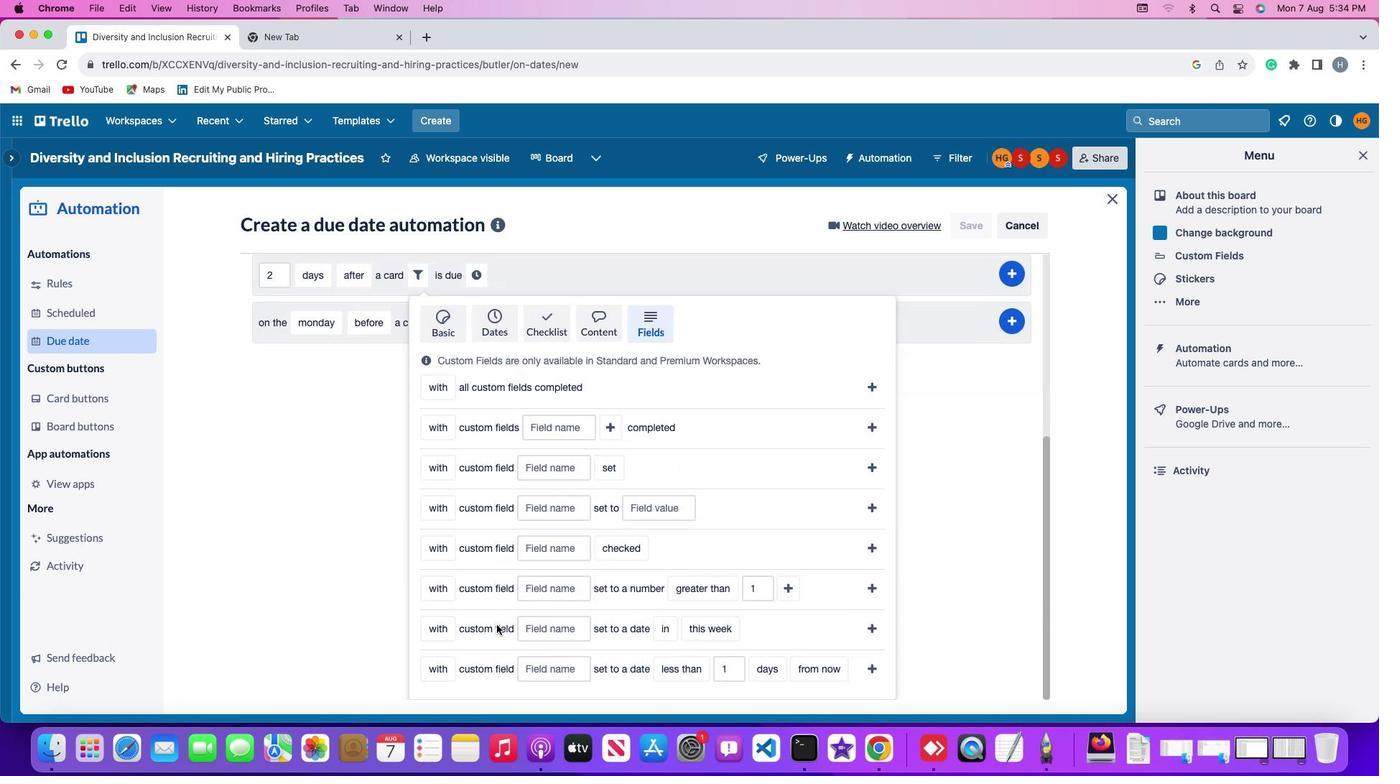 
Action: Mouse moved to (436, 595)
Screenshot: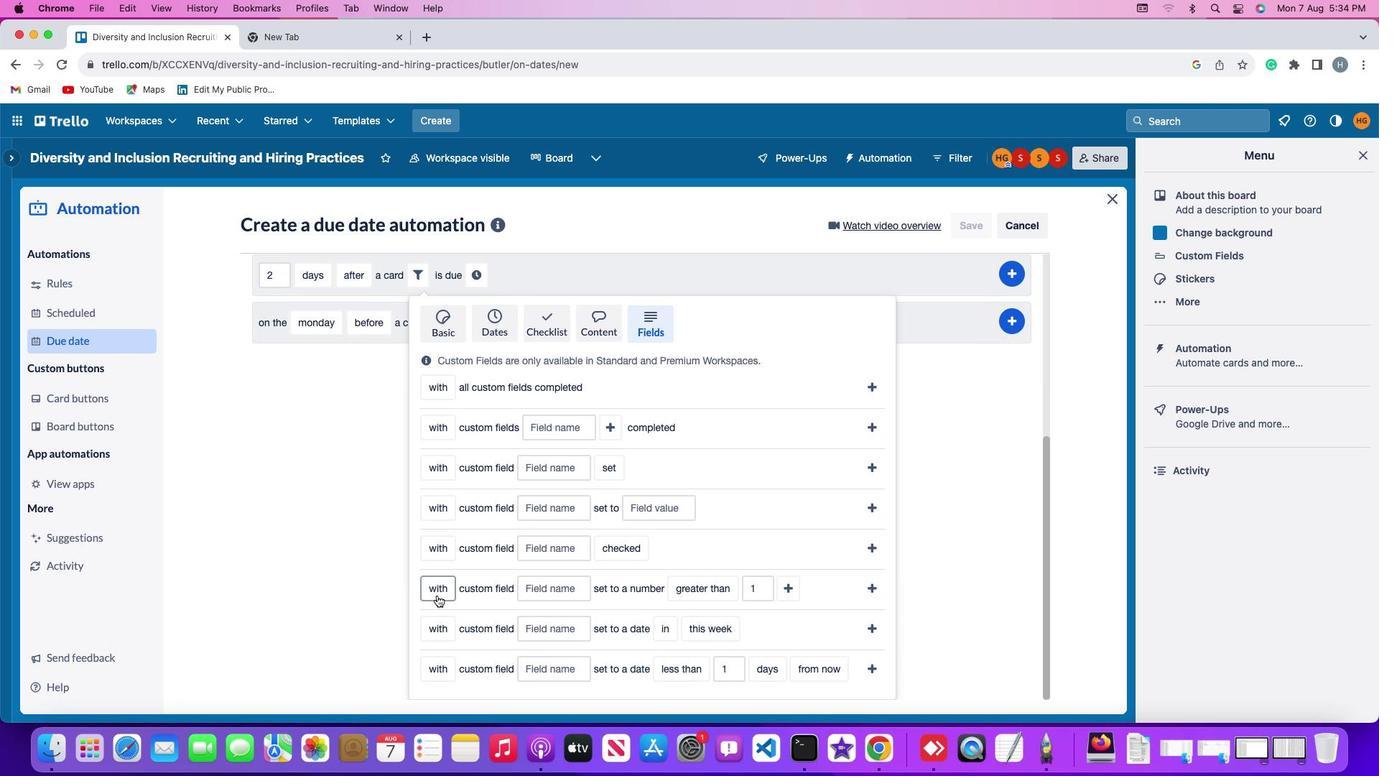 
Action: Mouse pressed left at (436, 595)
Screenshot: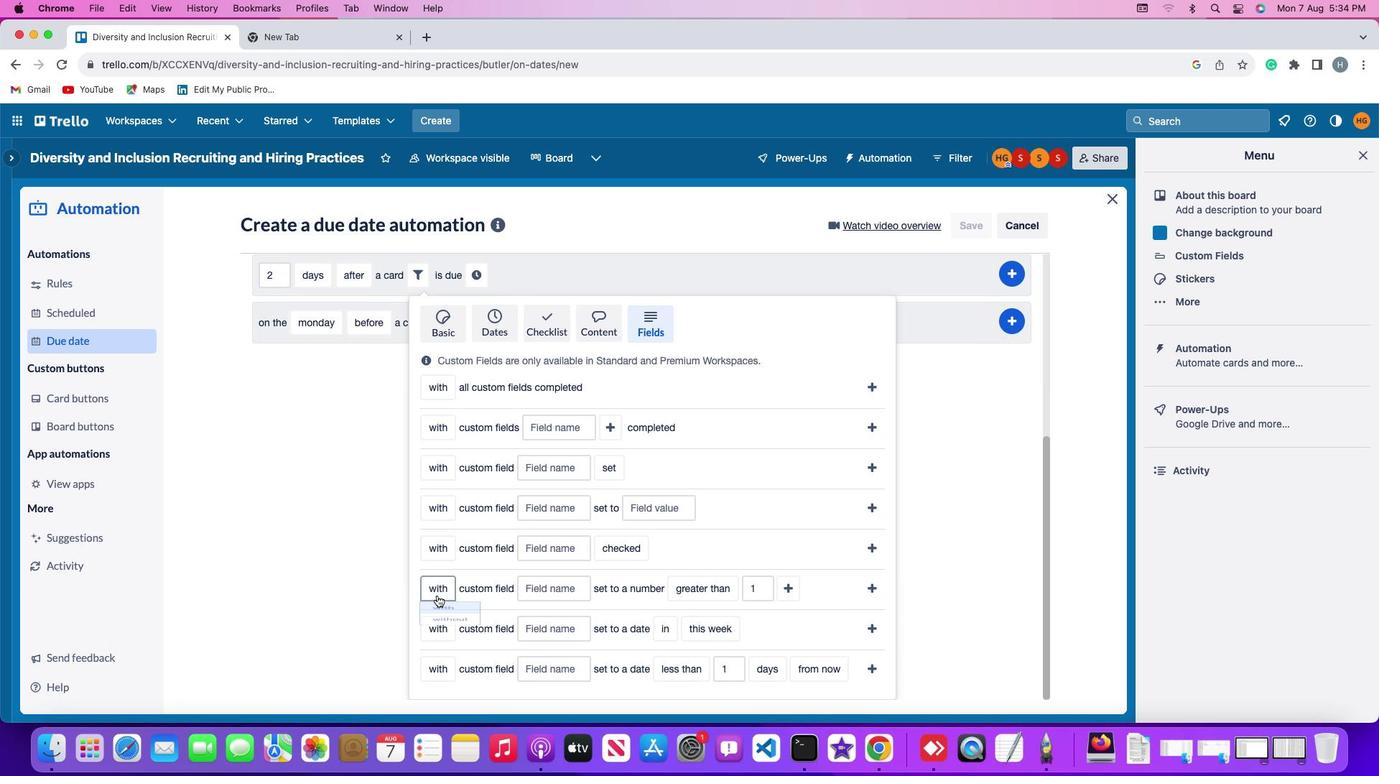 
Action: Mouse moved to (445, 619)
Screenshot: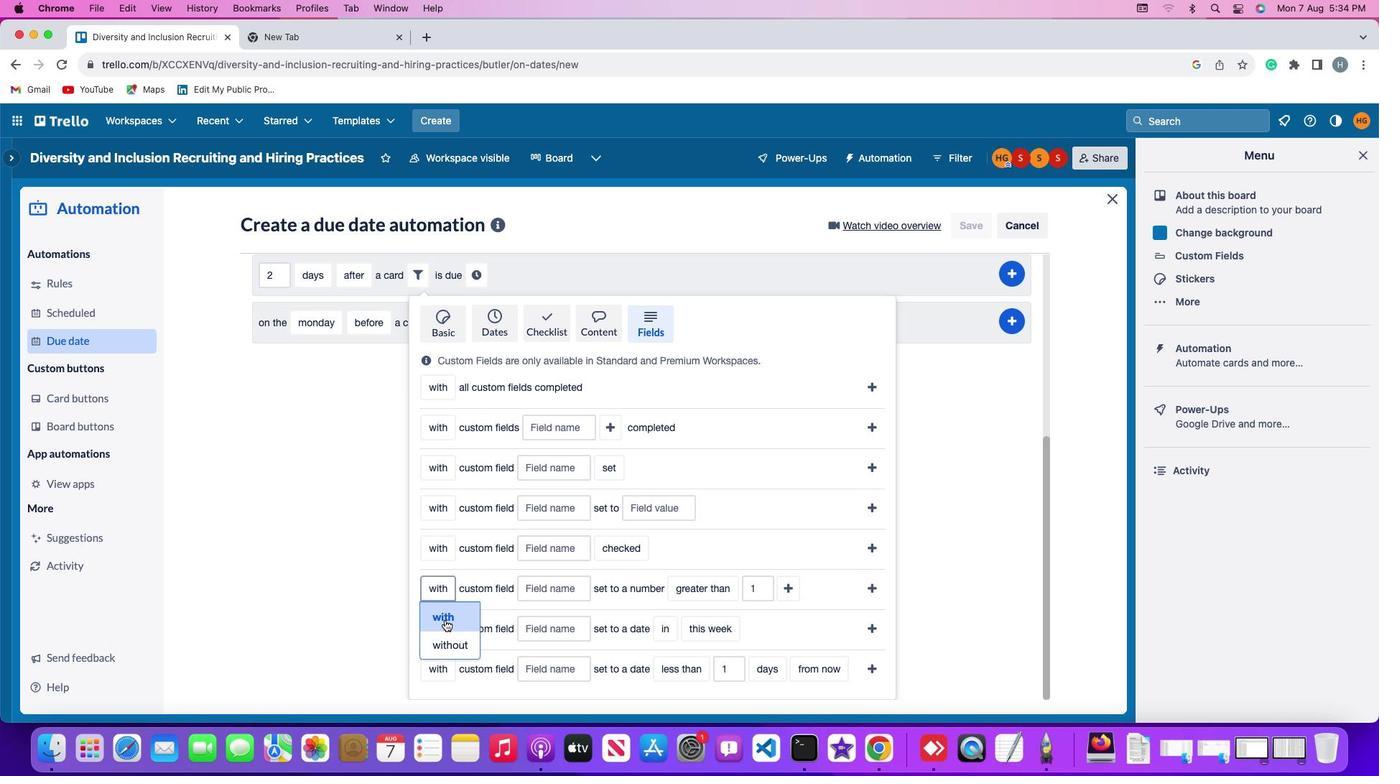
Action: Mouse pressed left at (445, 619)
Screenshot: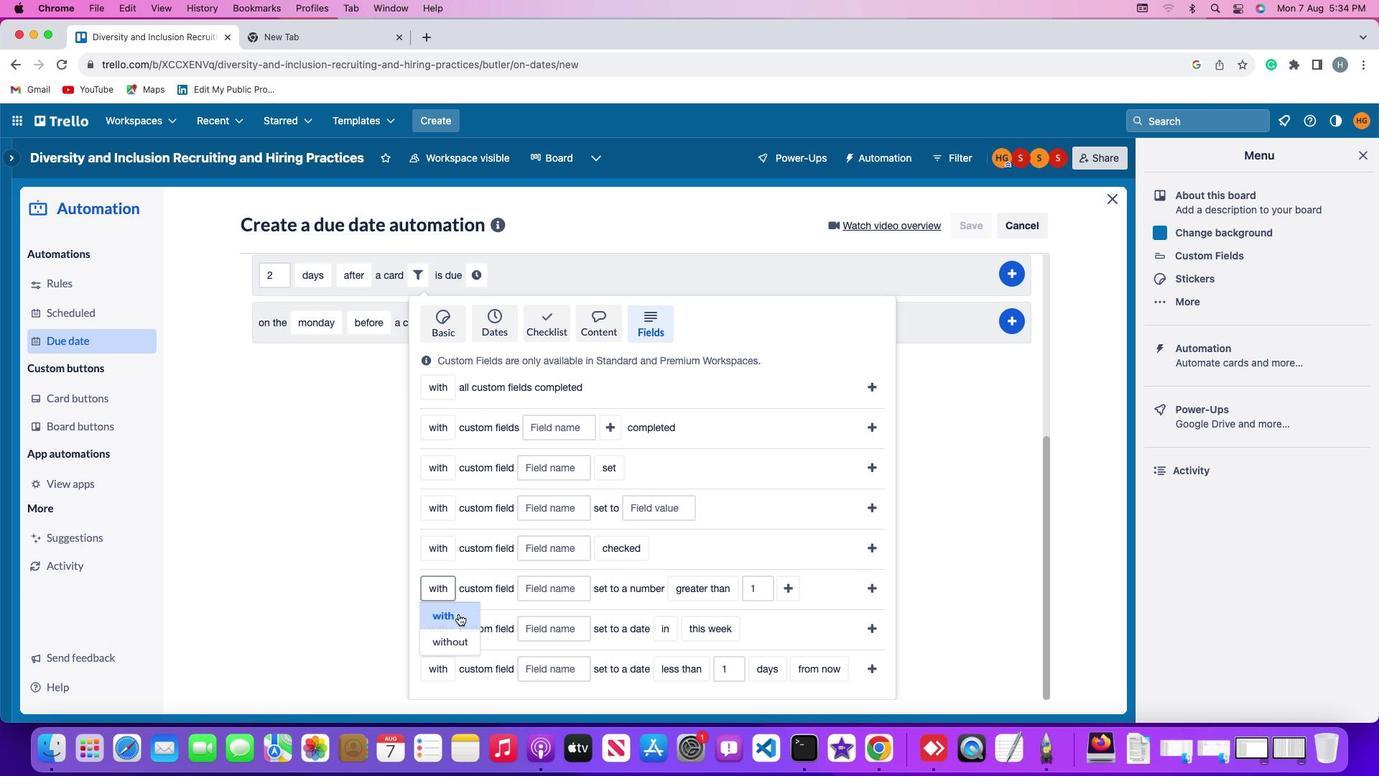 
Action: Mouse moved to (554, 589)
Screenshot: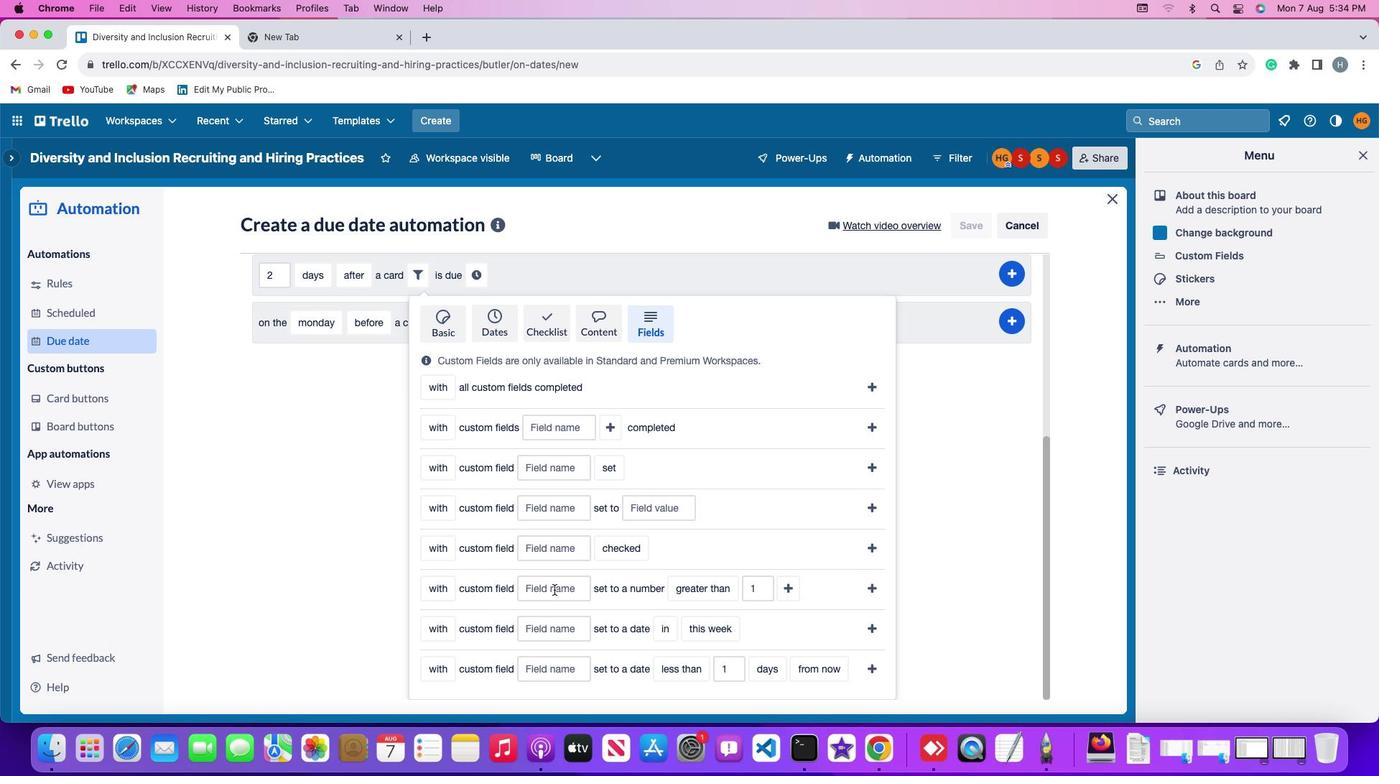 
Action: Mouse pressed left at (554, 589)
Screenshot: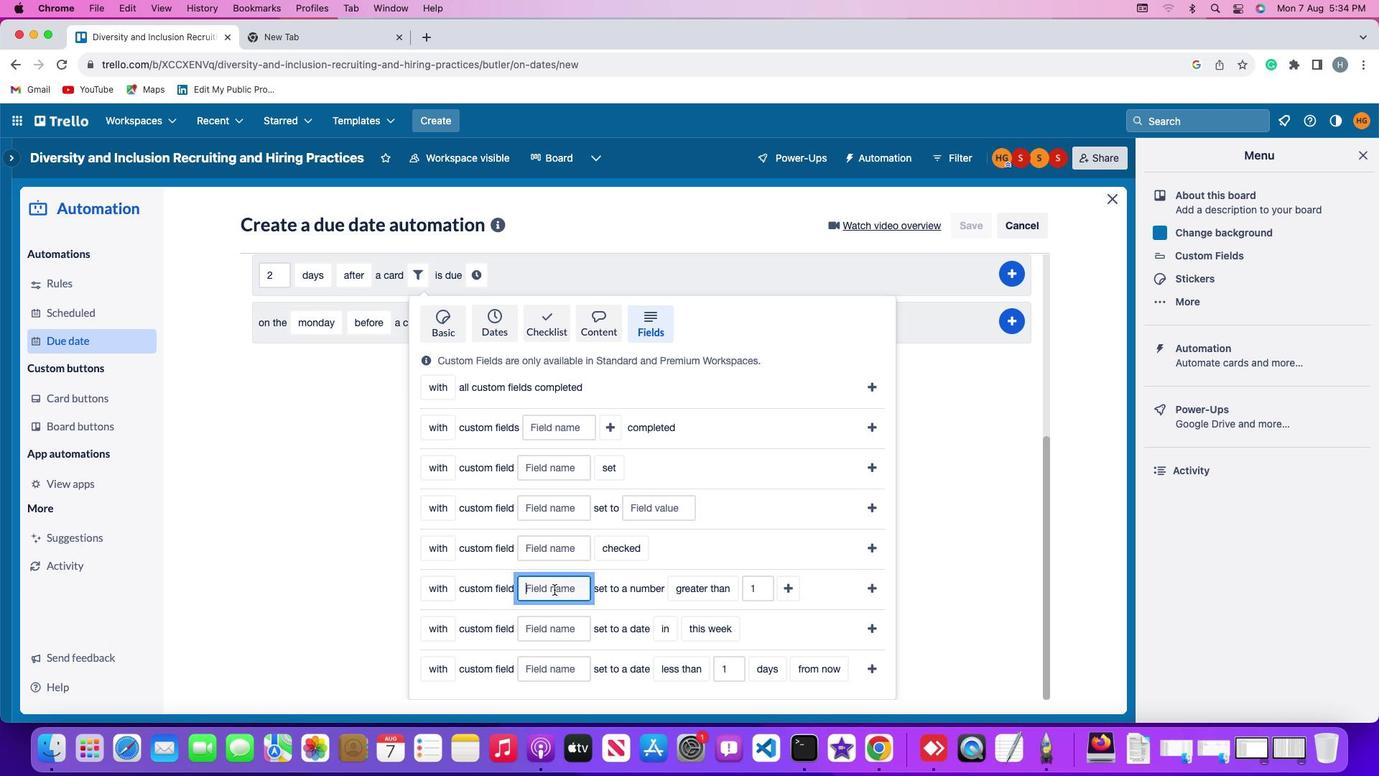 
Action: Key pressed Key.shift'R''e''s''u''m''e'
Screenshot: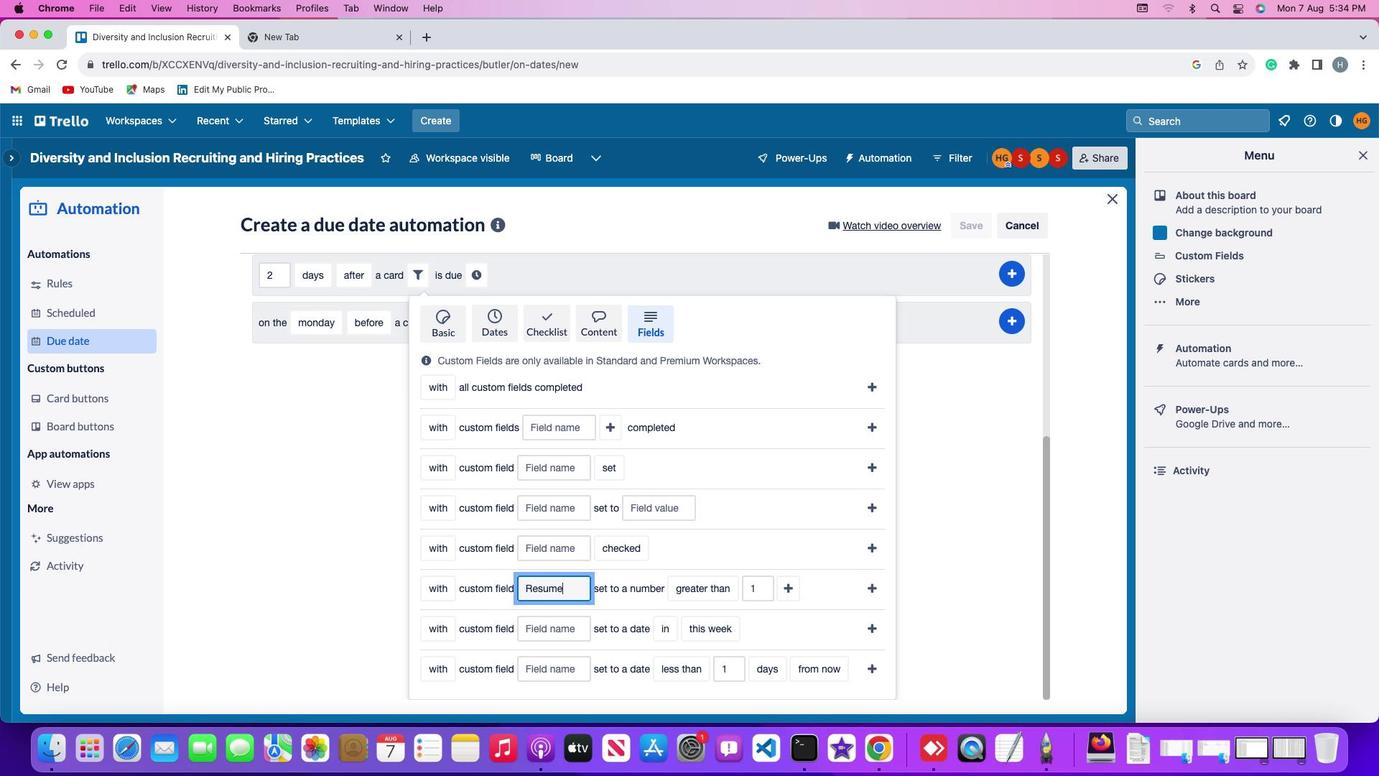 
Action: Mouse moved to (689, 587)
Screenshot: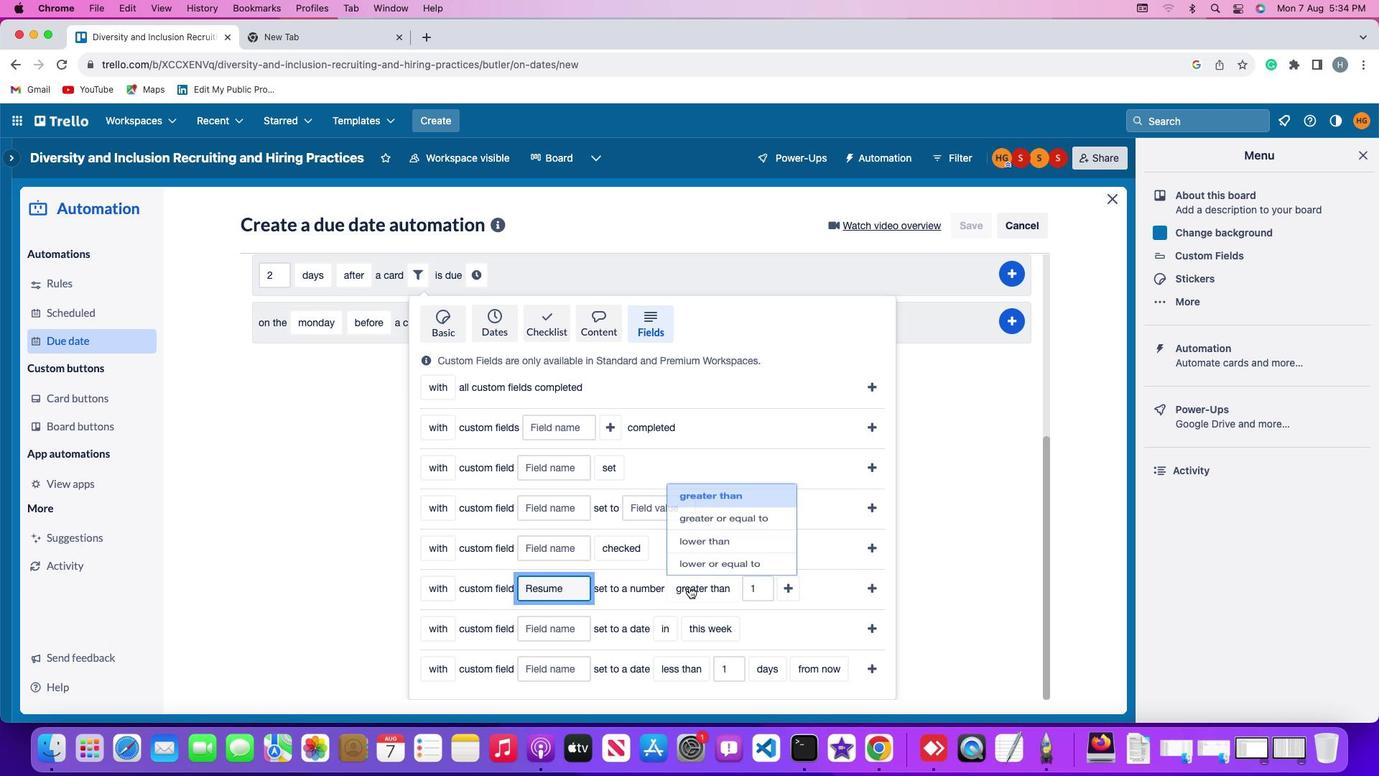 
Action: Mouse pressed left at (689, 587)
Screenshot: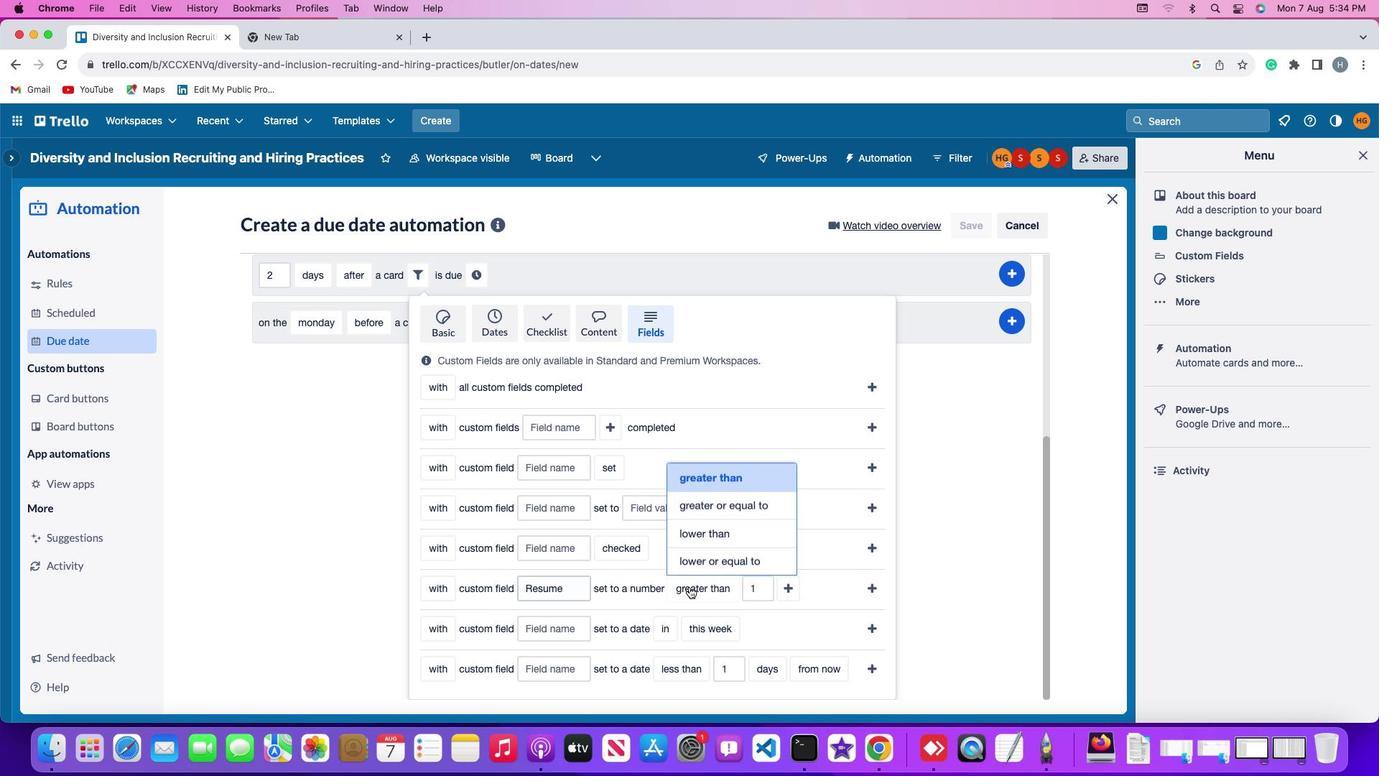 
Action: Mouse moved to (732, 504)
Screenshot: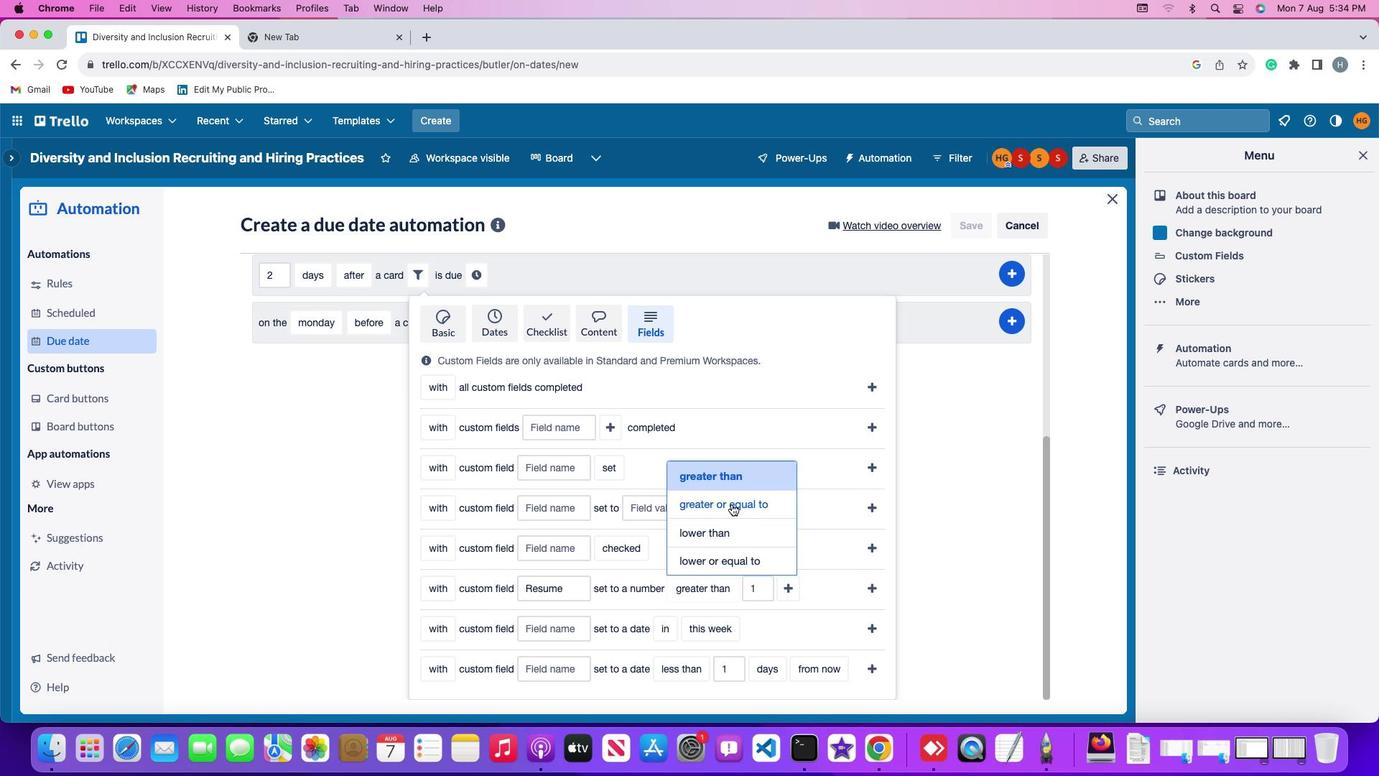 
Action: Mouse pressed left at (732, 504)
Screenshot: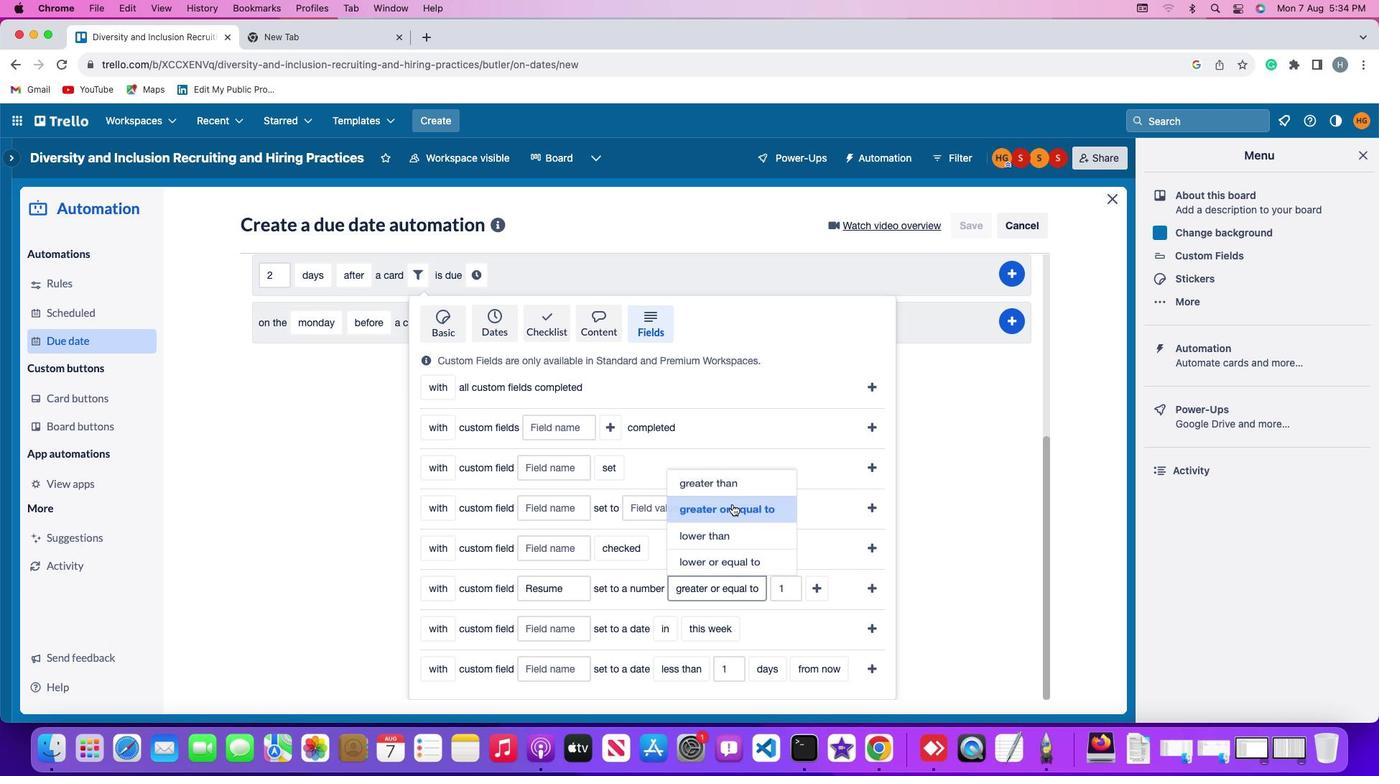 
Action: Mouse moved to (786, 584)
Screenshot: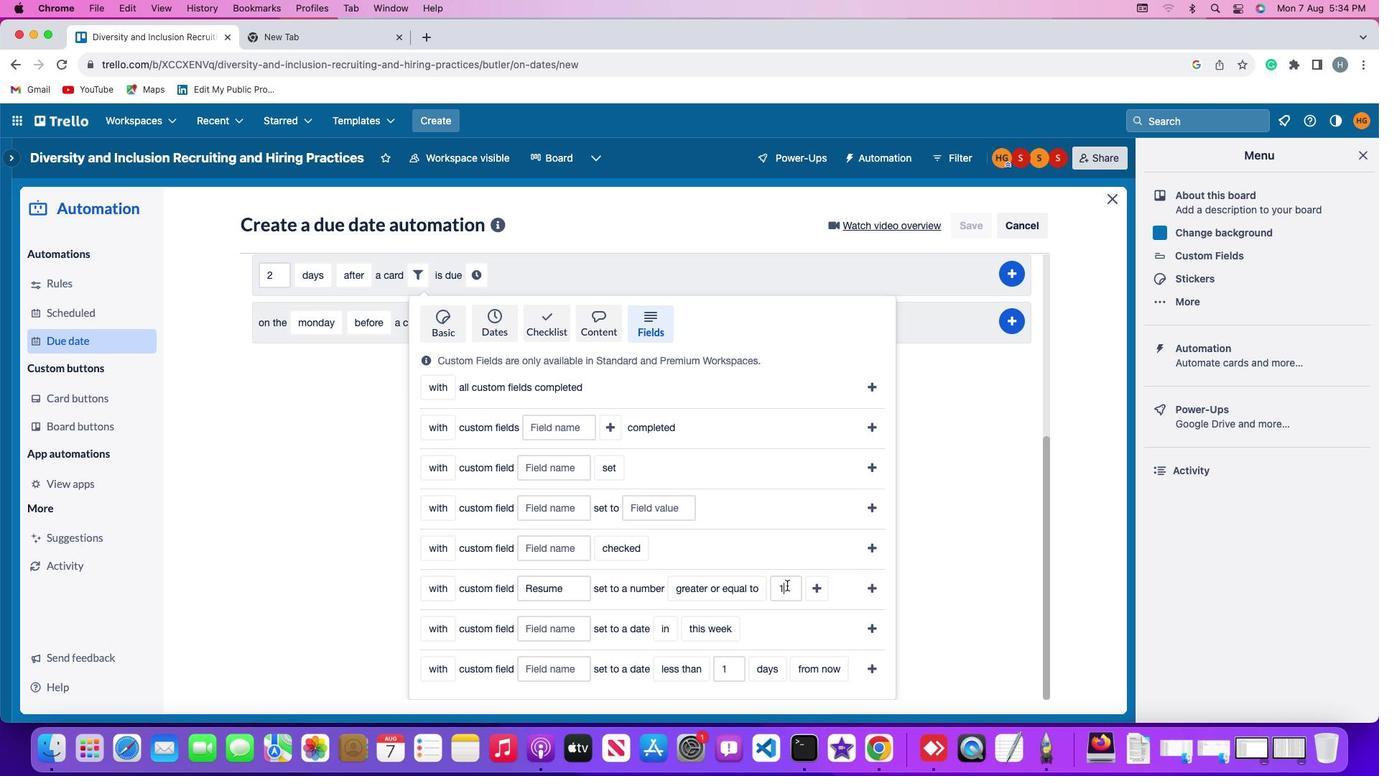 
Action: Mouse pressed left at (786, 584)
Screenshot: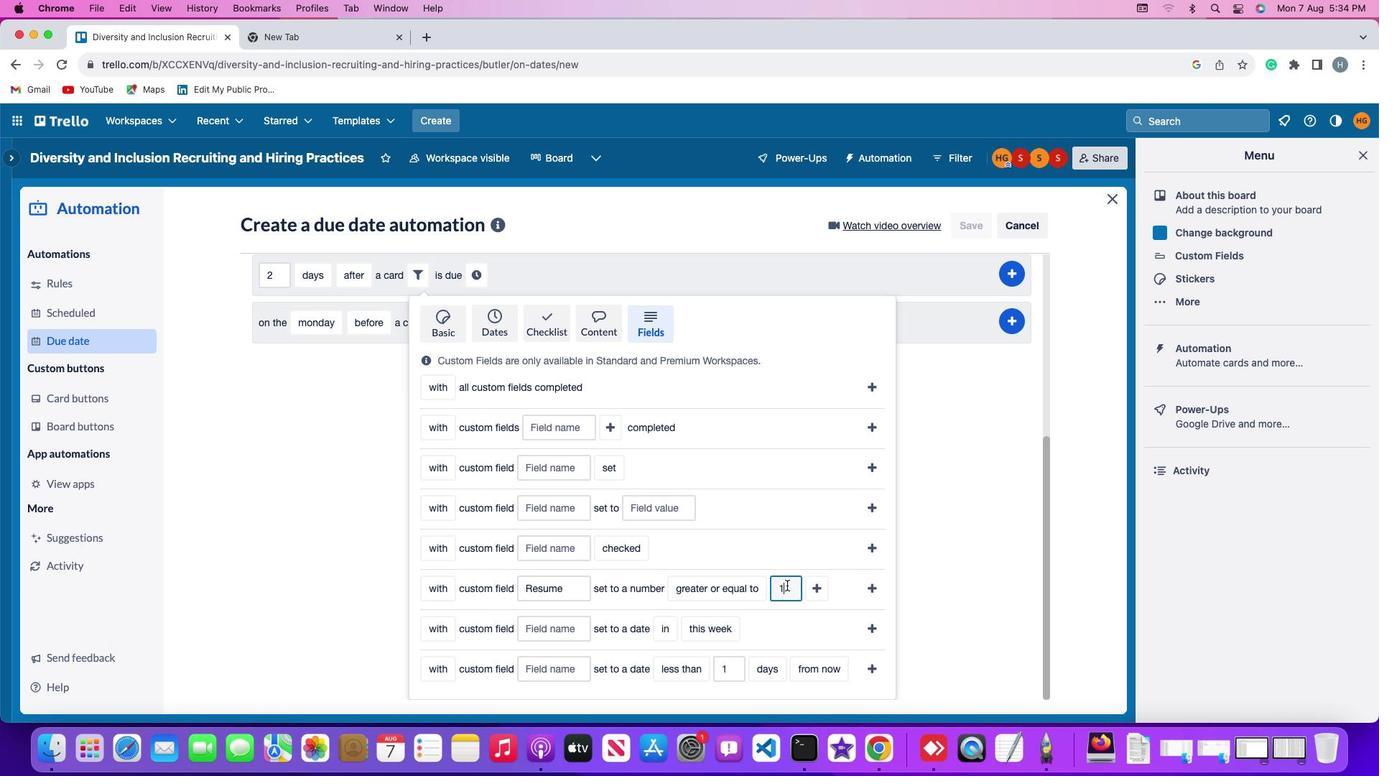 
Action: Mouse moved to (791, 584)
Screenshot: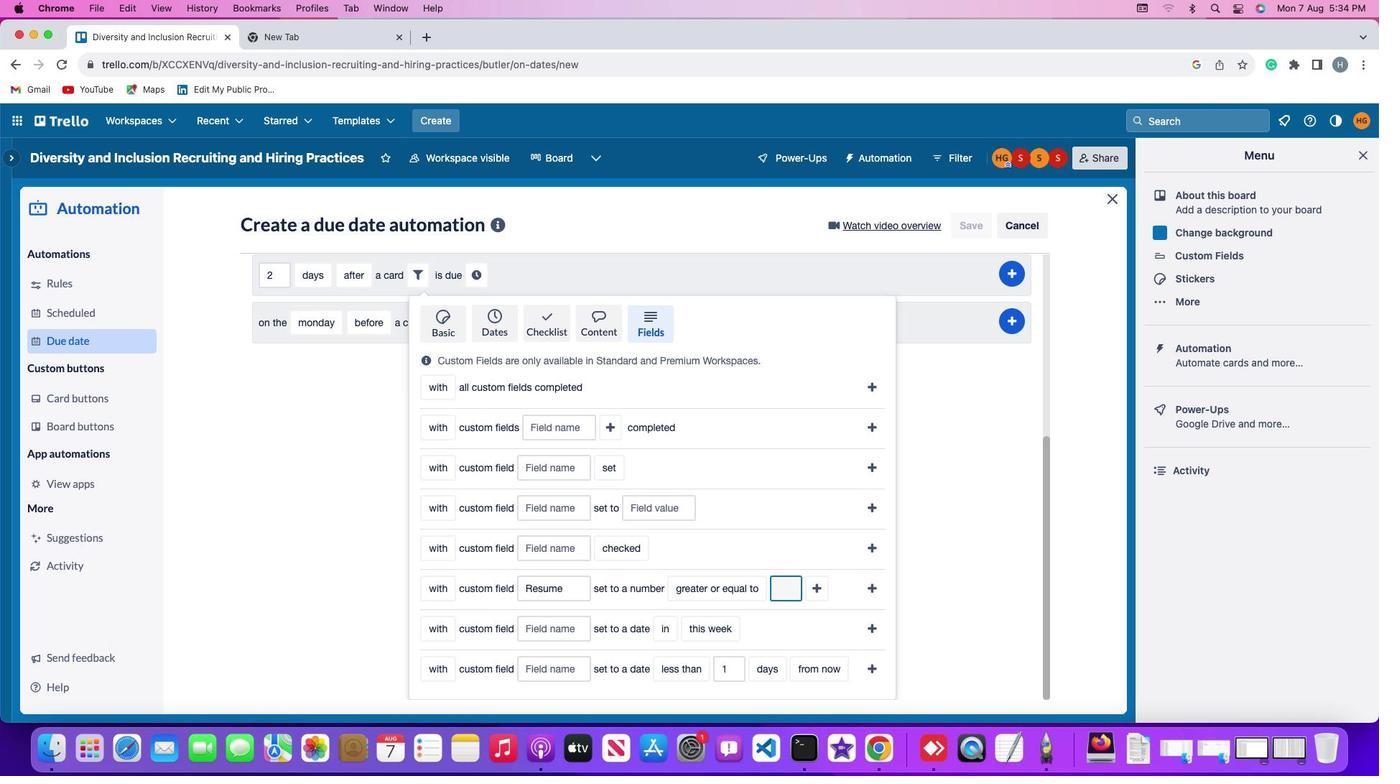 
Action: Key pressed Key.backspace'1'
Screenshot: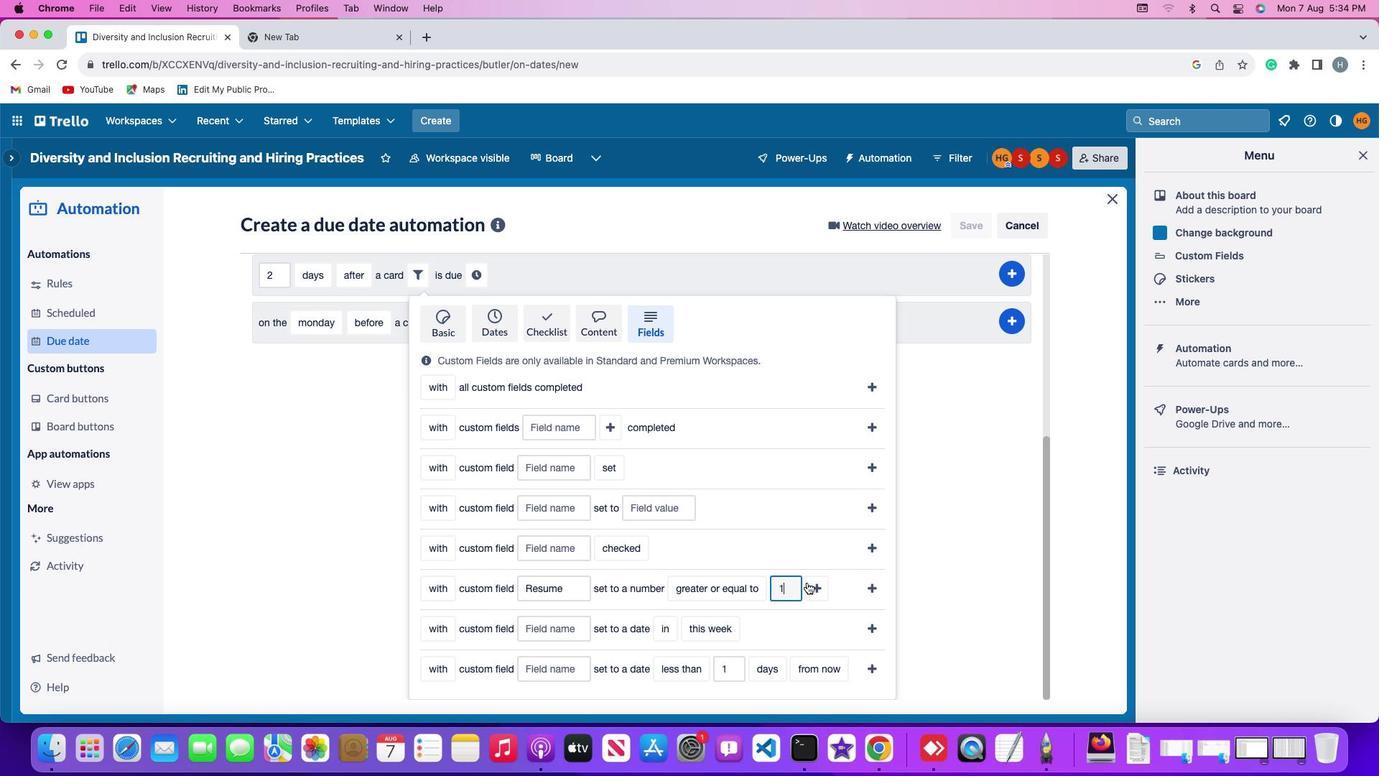 
Action: Mouse moved to (816, 581)
Screenshot: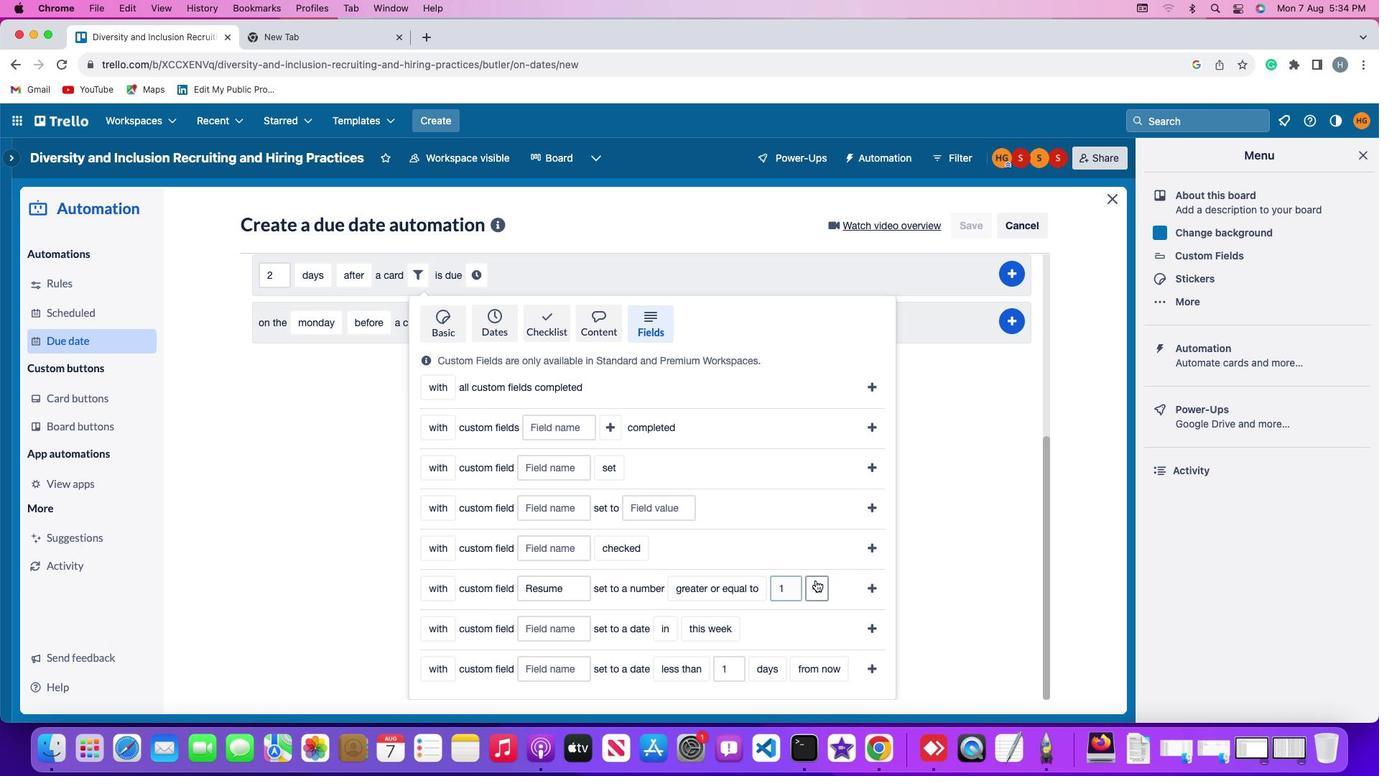 
Action: Mouse pressed left at (816, 581)
Screenshot: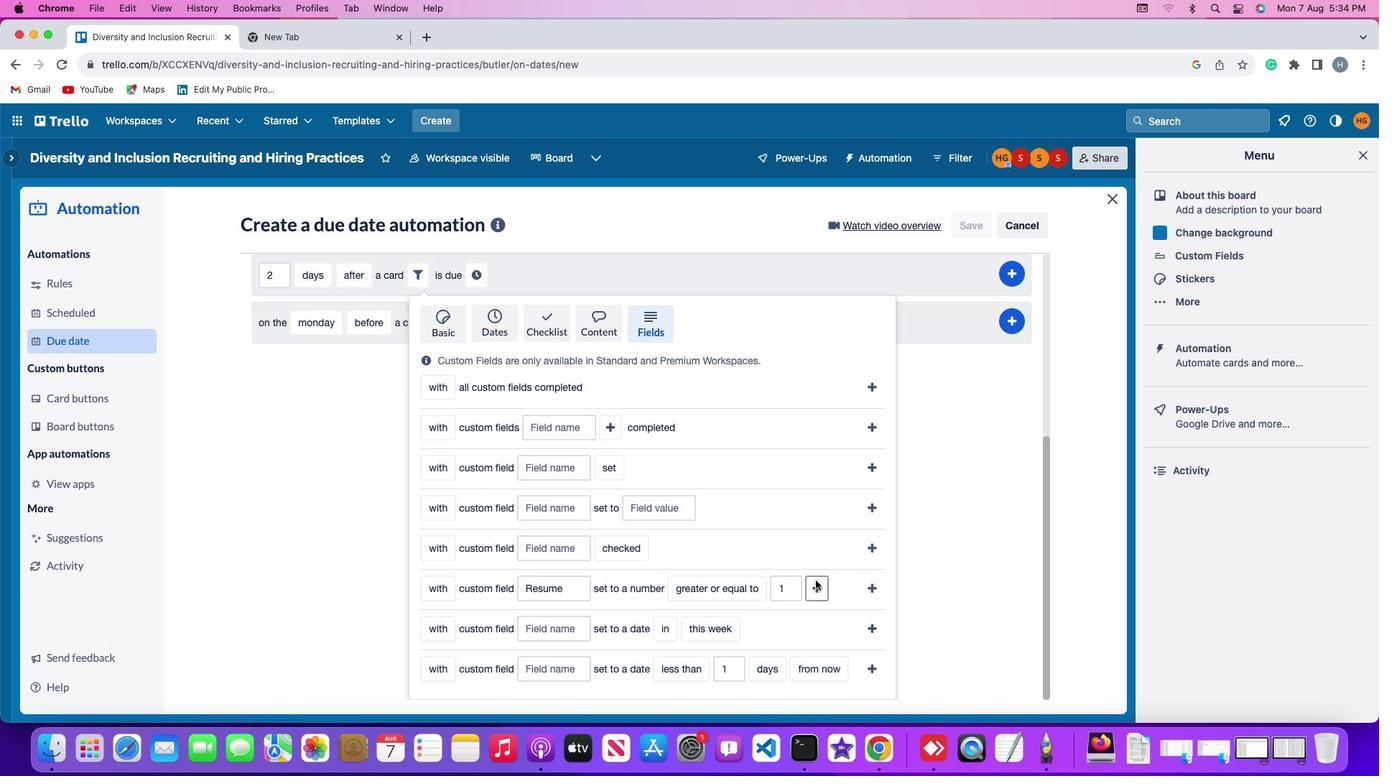 
Action: Mouse moved to (854, 591)
Screenshot: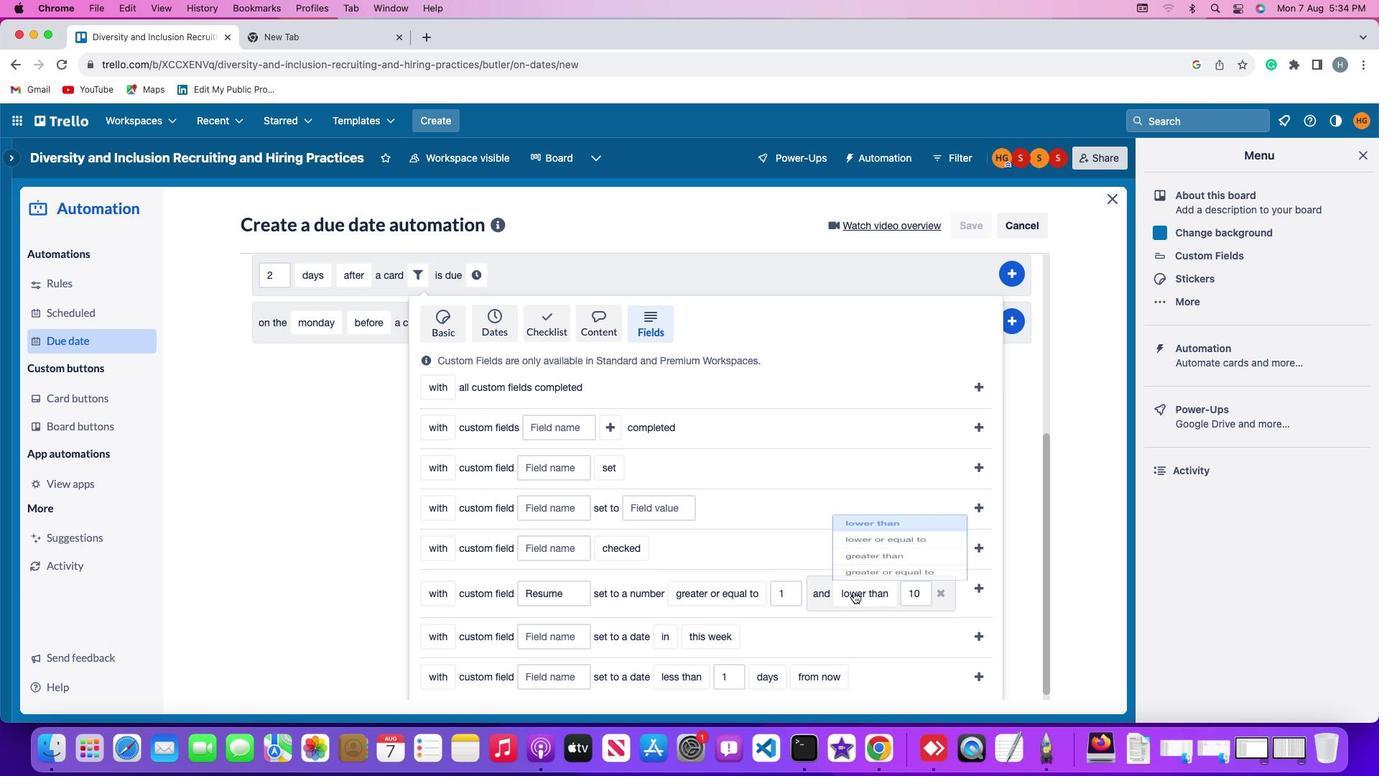 
Action: Mouse pressed left at (854, 591)
Screenshot: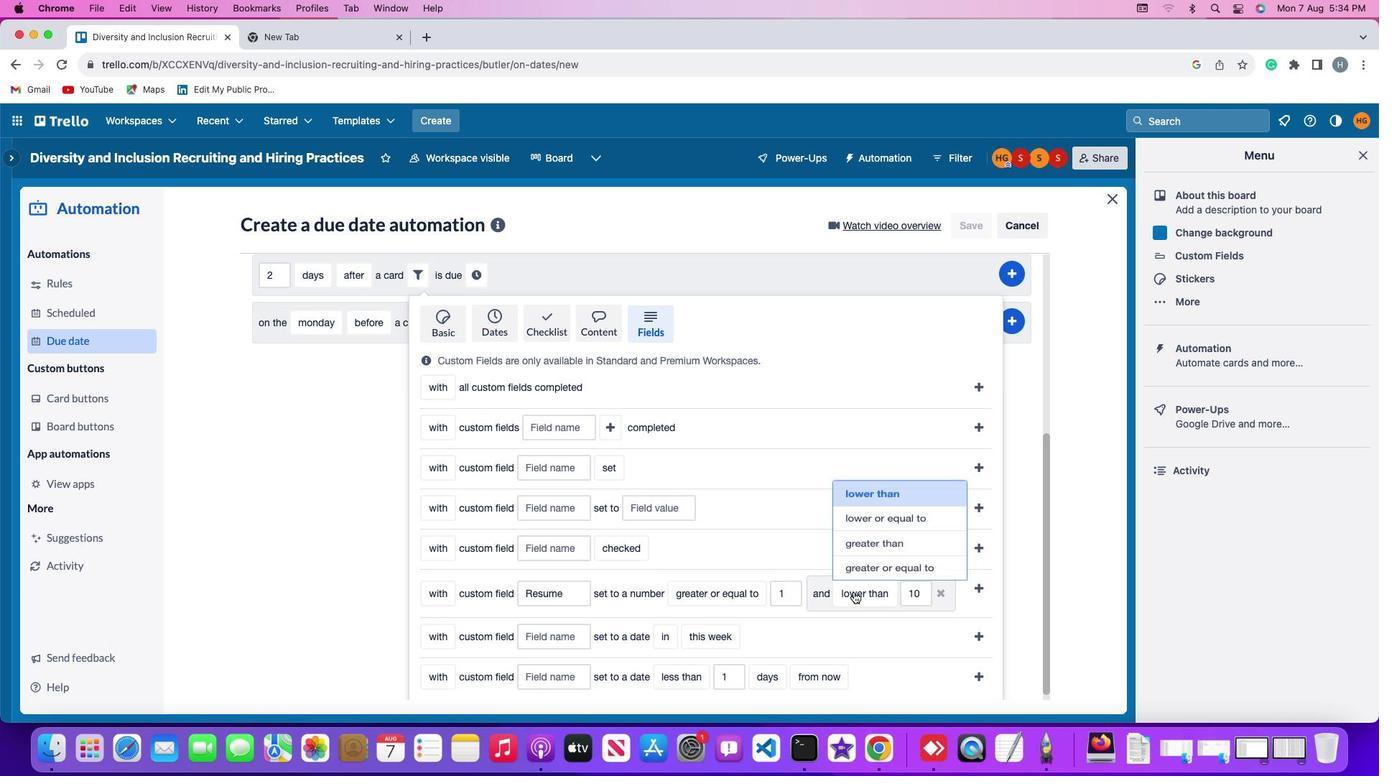 
Action: Mouse moved to (878, 540)
Screenshot: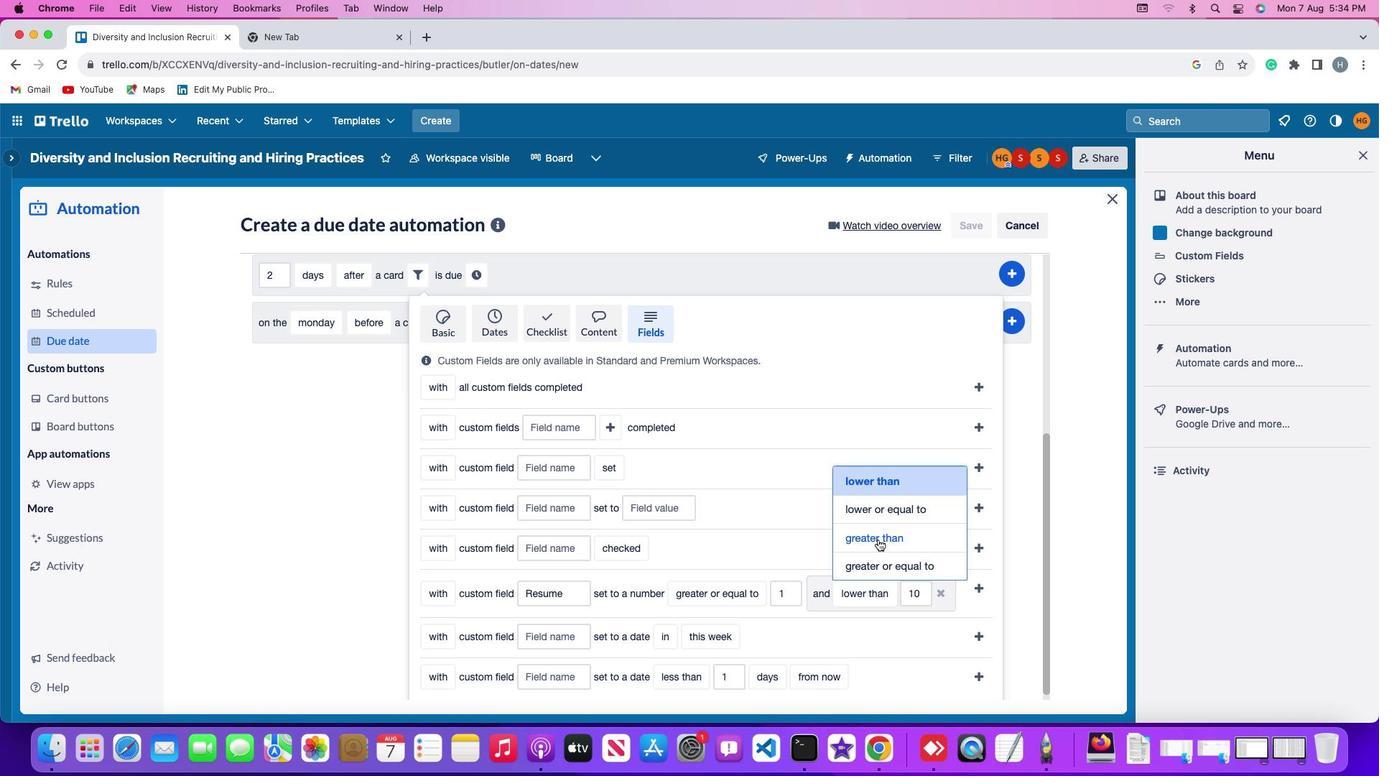
Action: Mouse pressed left at (878, 540)
Screenshot: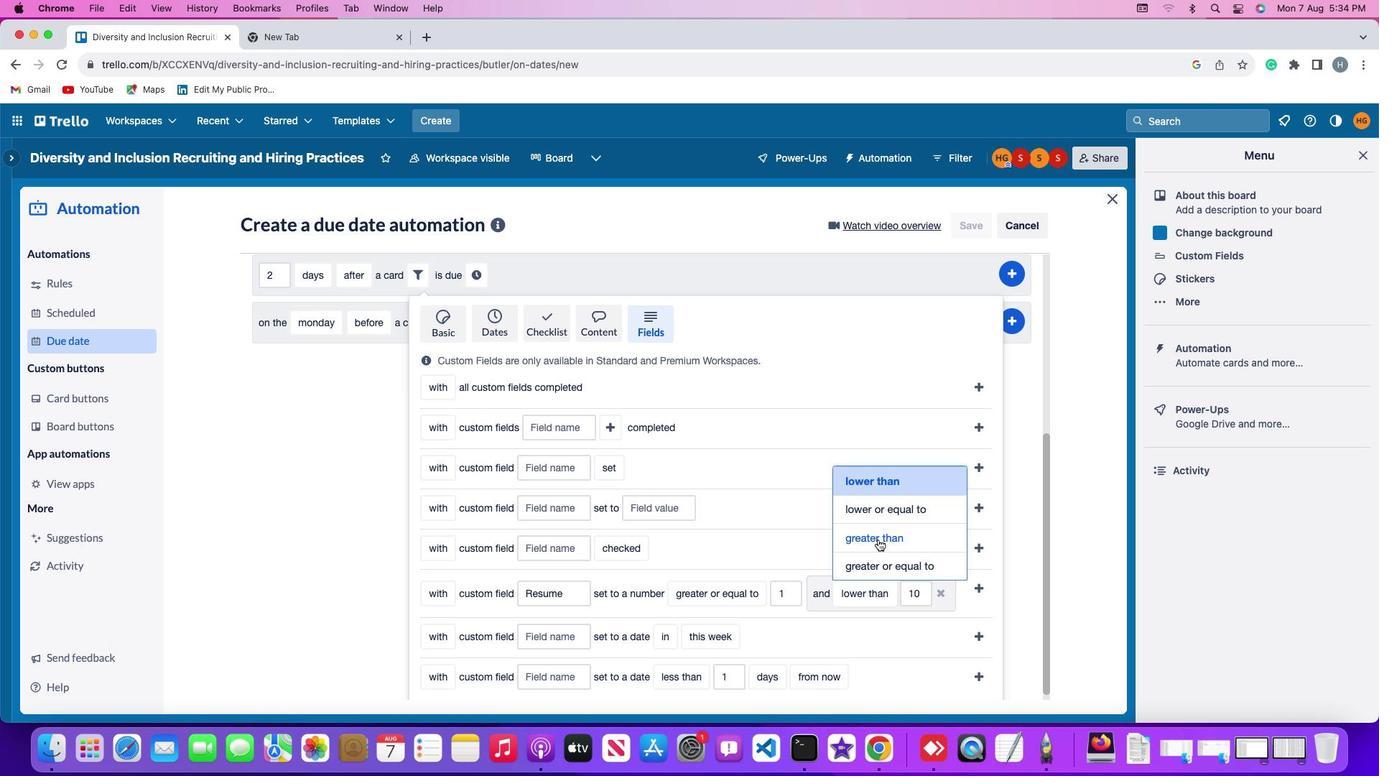 
Action: Mouse moved to (932, 593)
Screenshot: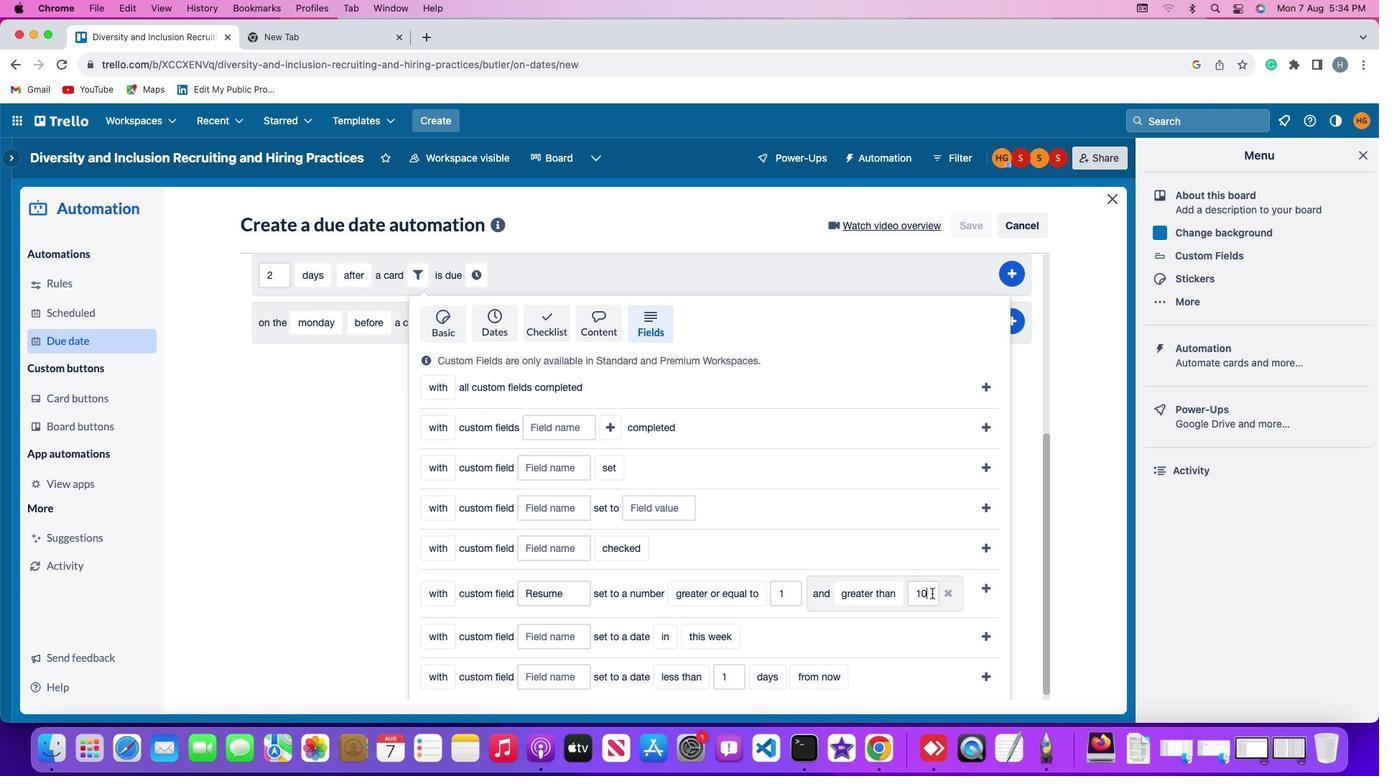
Action: Mouse pressed left at (932, 593)
Screenshot: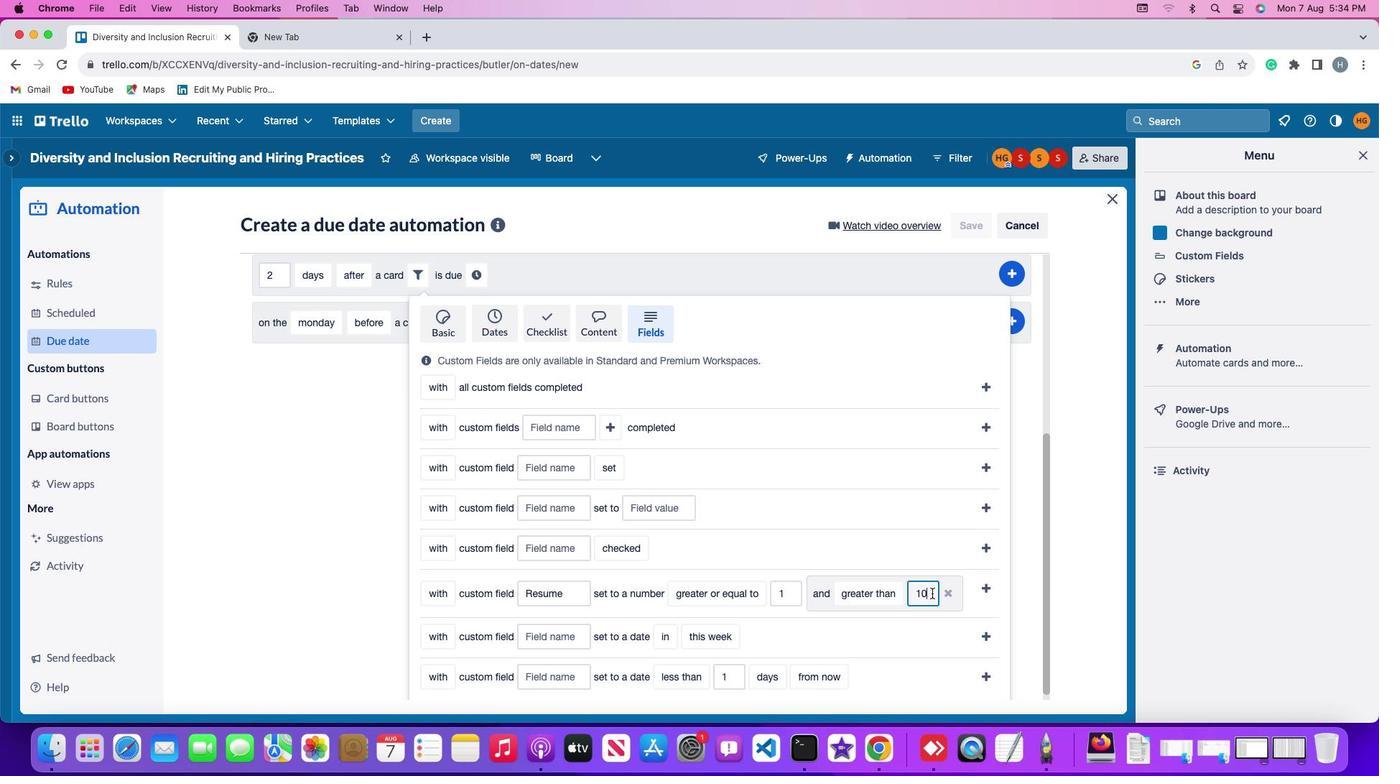
Action: Key pressed Key.backspaceKey.backspace
Screenshot: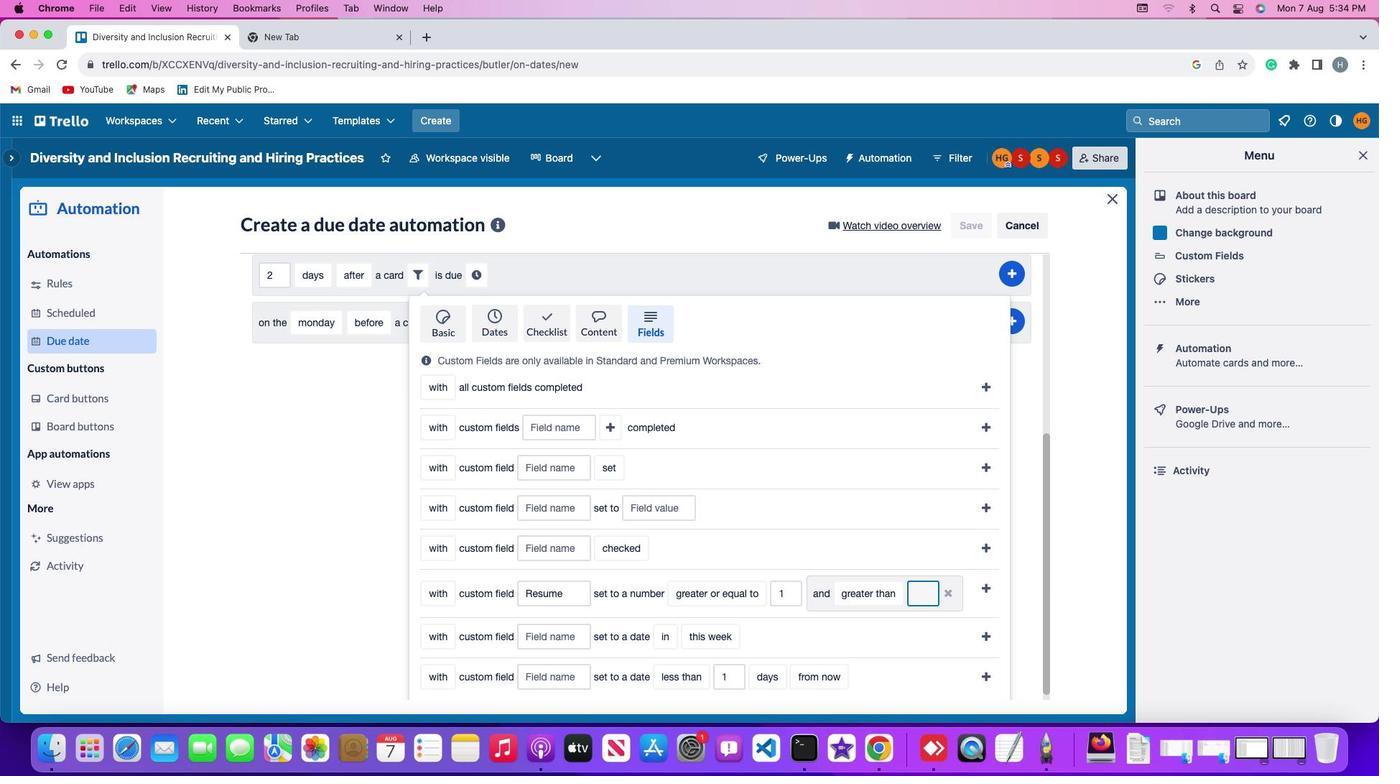
Action: Mouse moved to (931, 592)
Screenshot: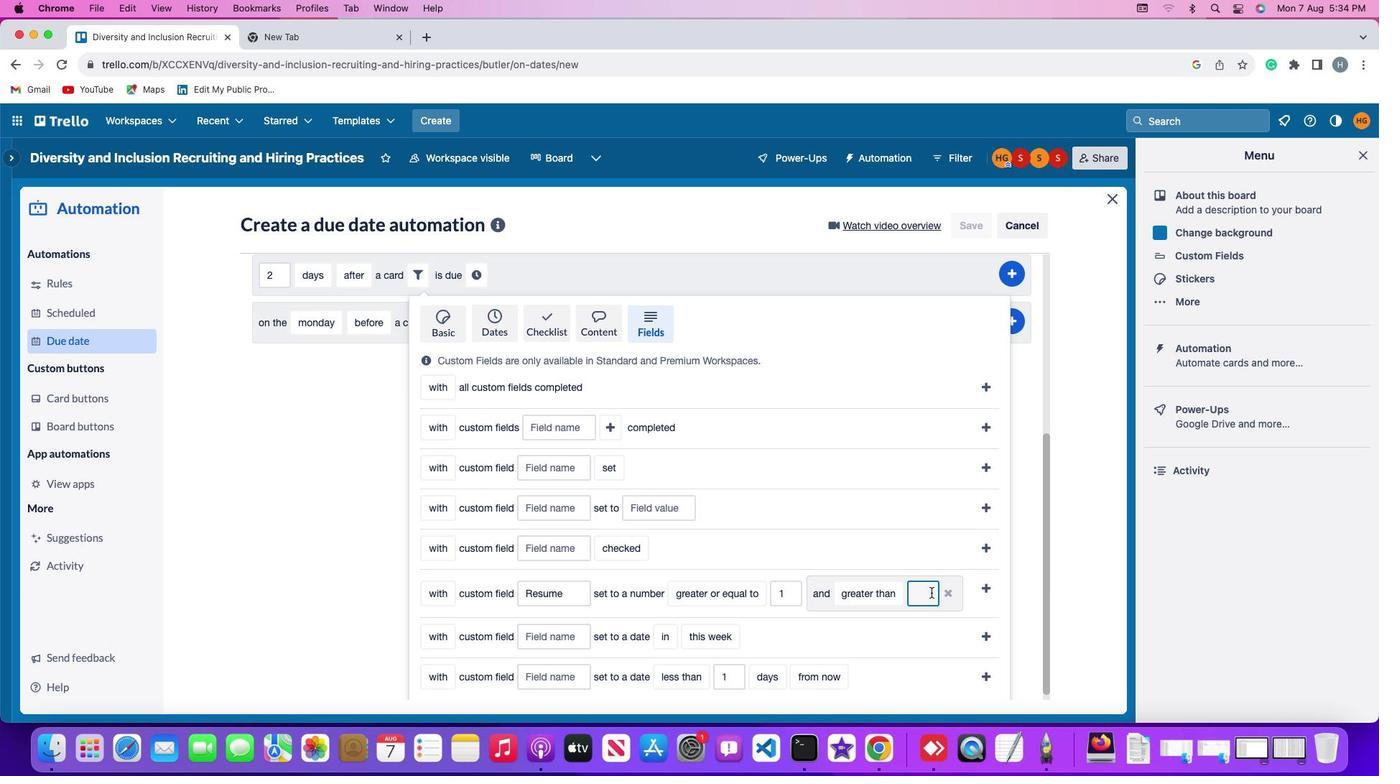 
Action: Key pressed '1'
Screenshot: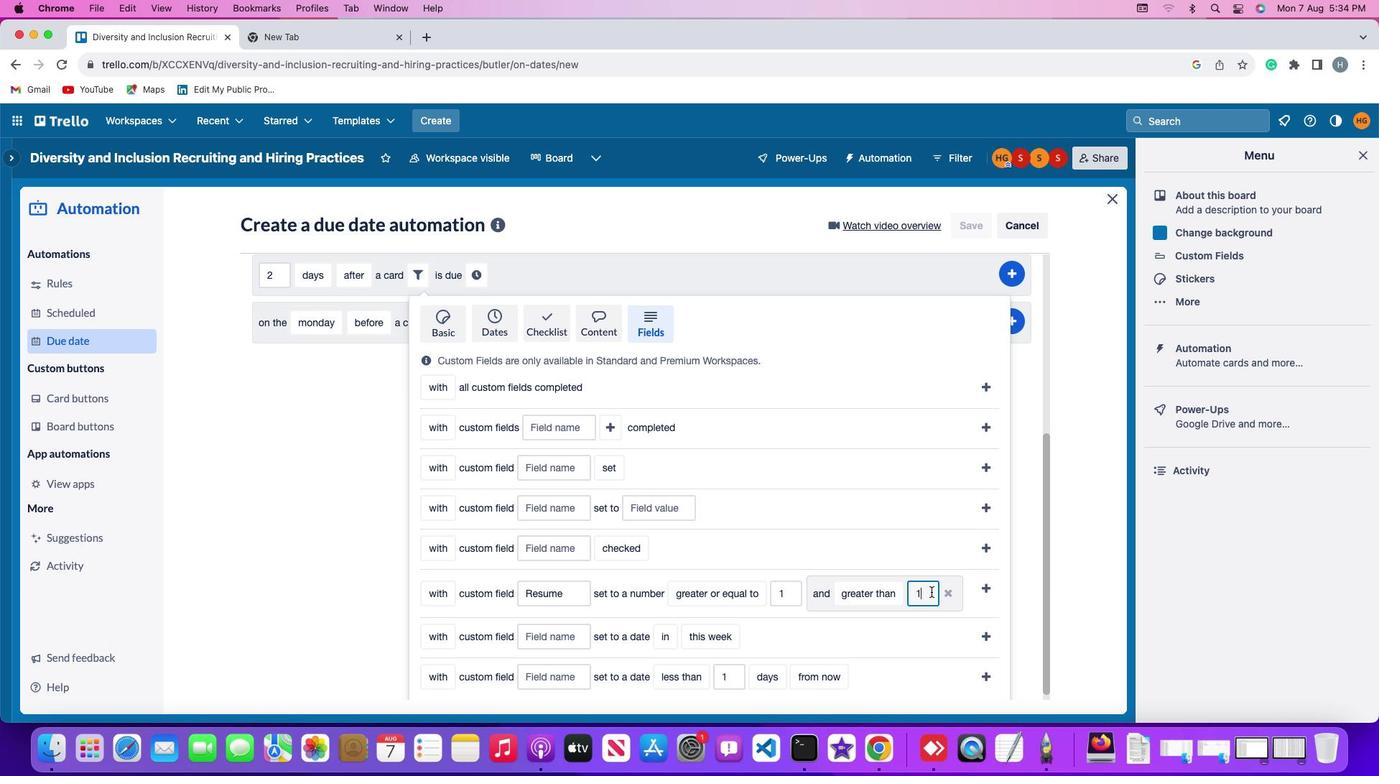 
Action: Mouse moved to (931, 592)
Screenshot: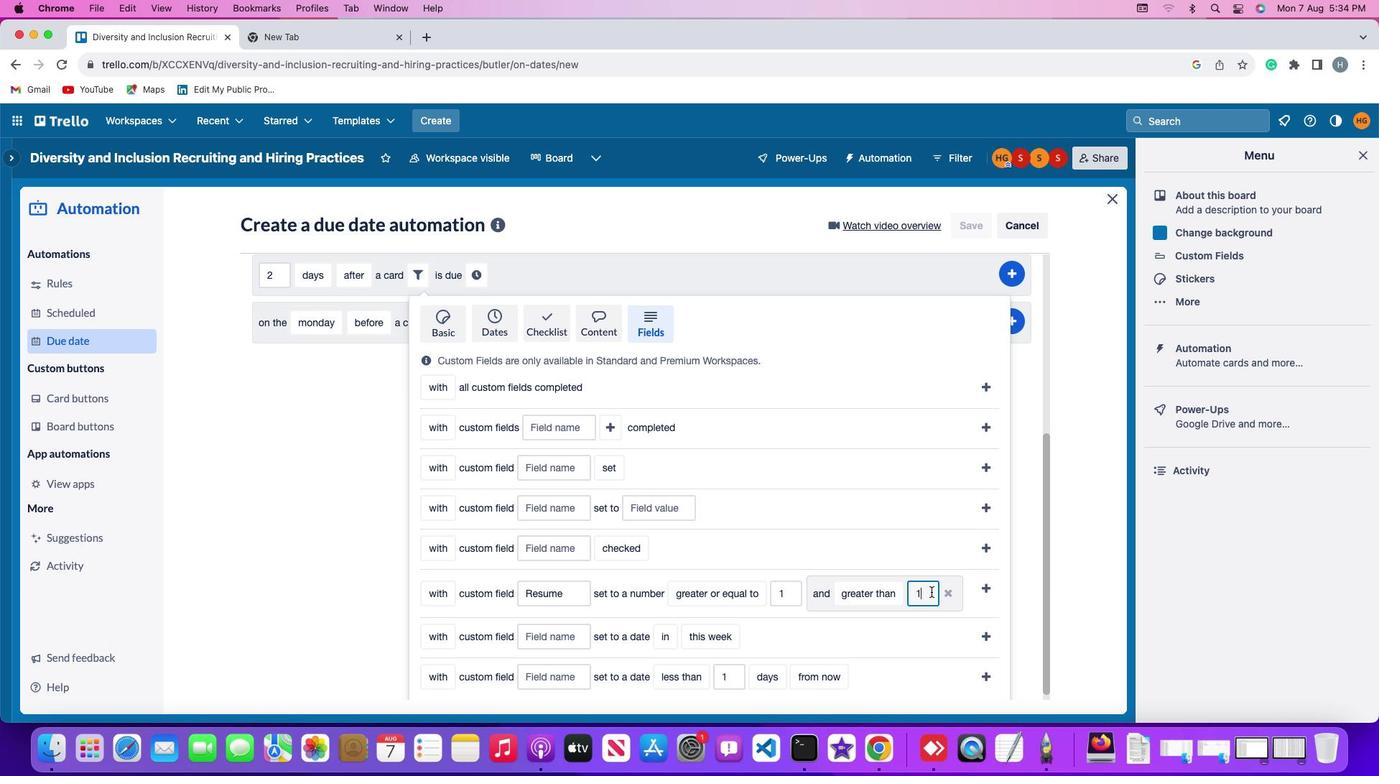 
Action: Key pressed '0'
Screenshot: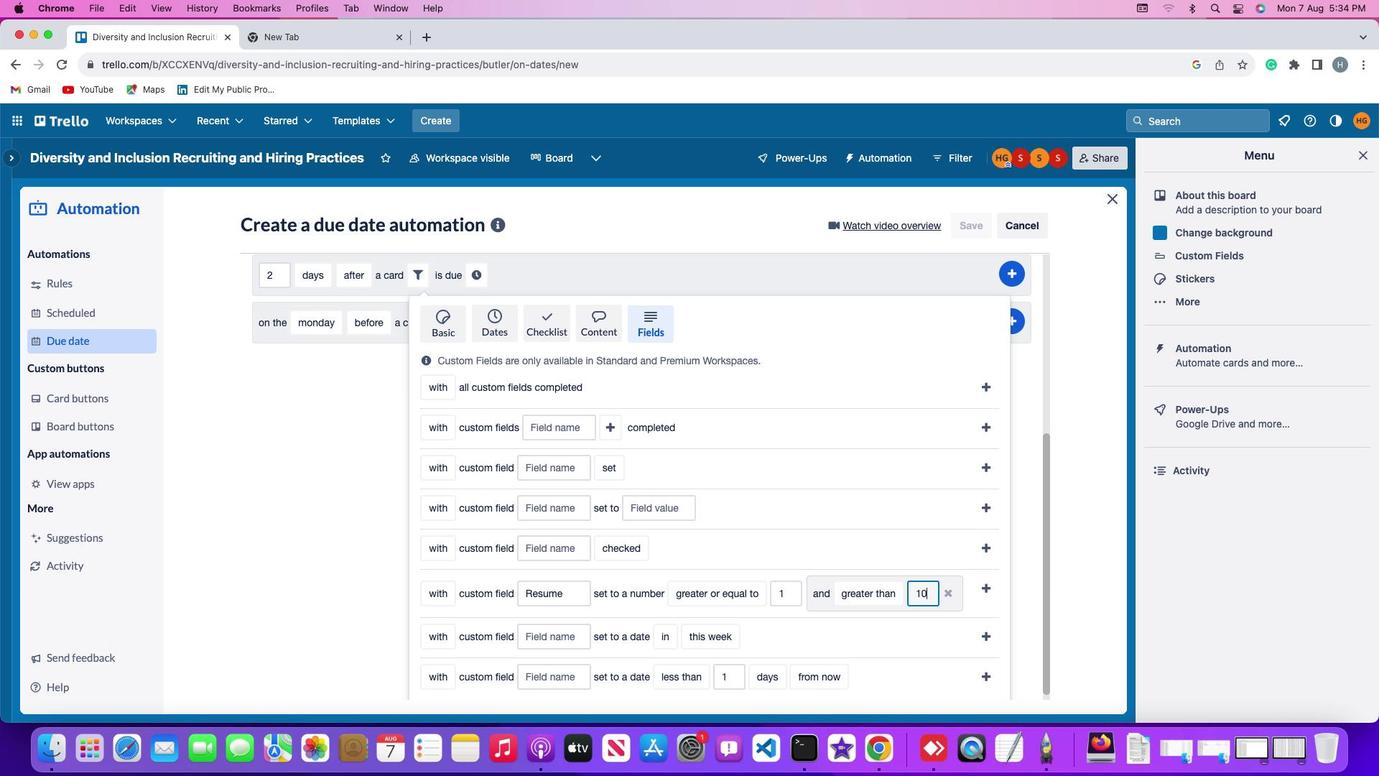 
Action: Mouse moved to (989, 586)
Screenshot: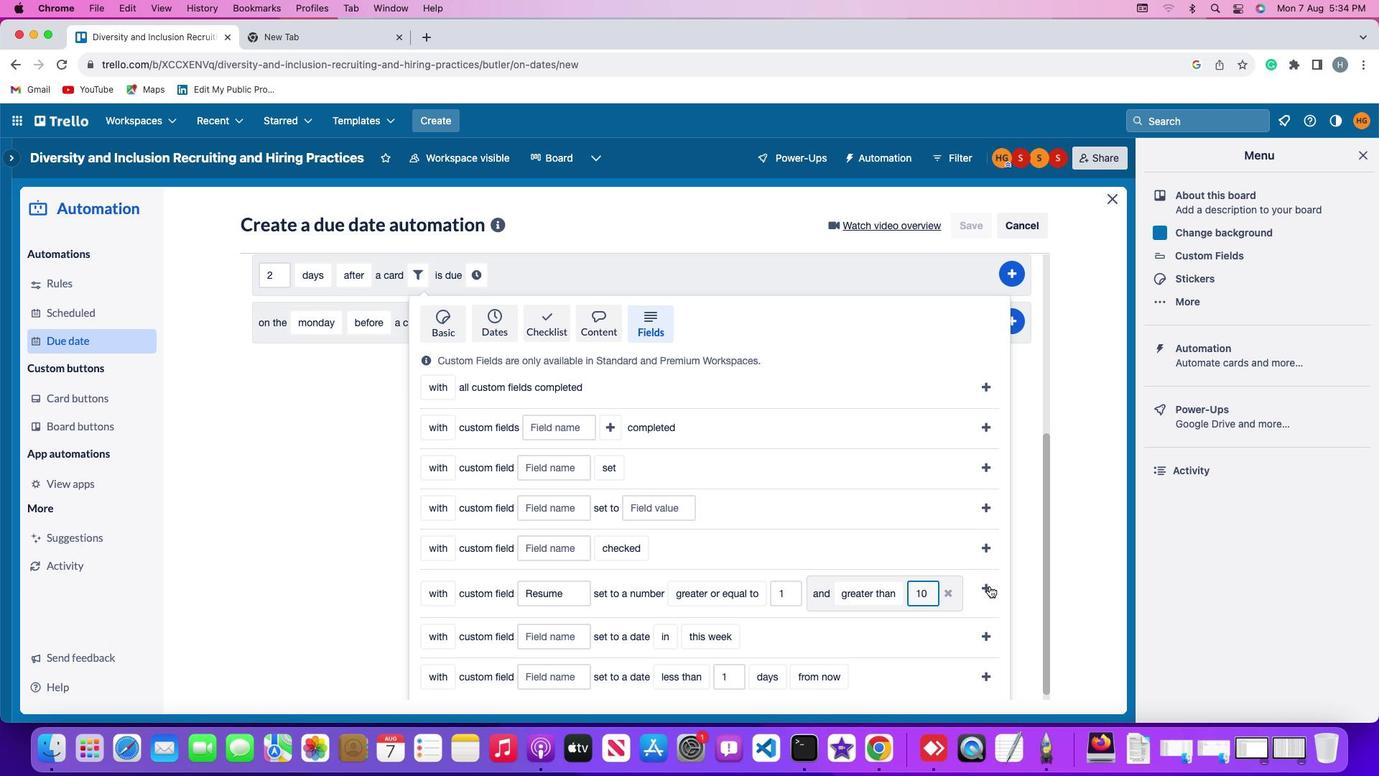 
Action: Mouse pressed left at (989, 586)
Screenshot: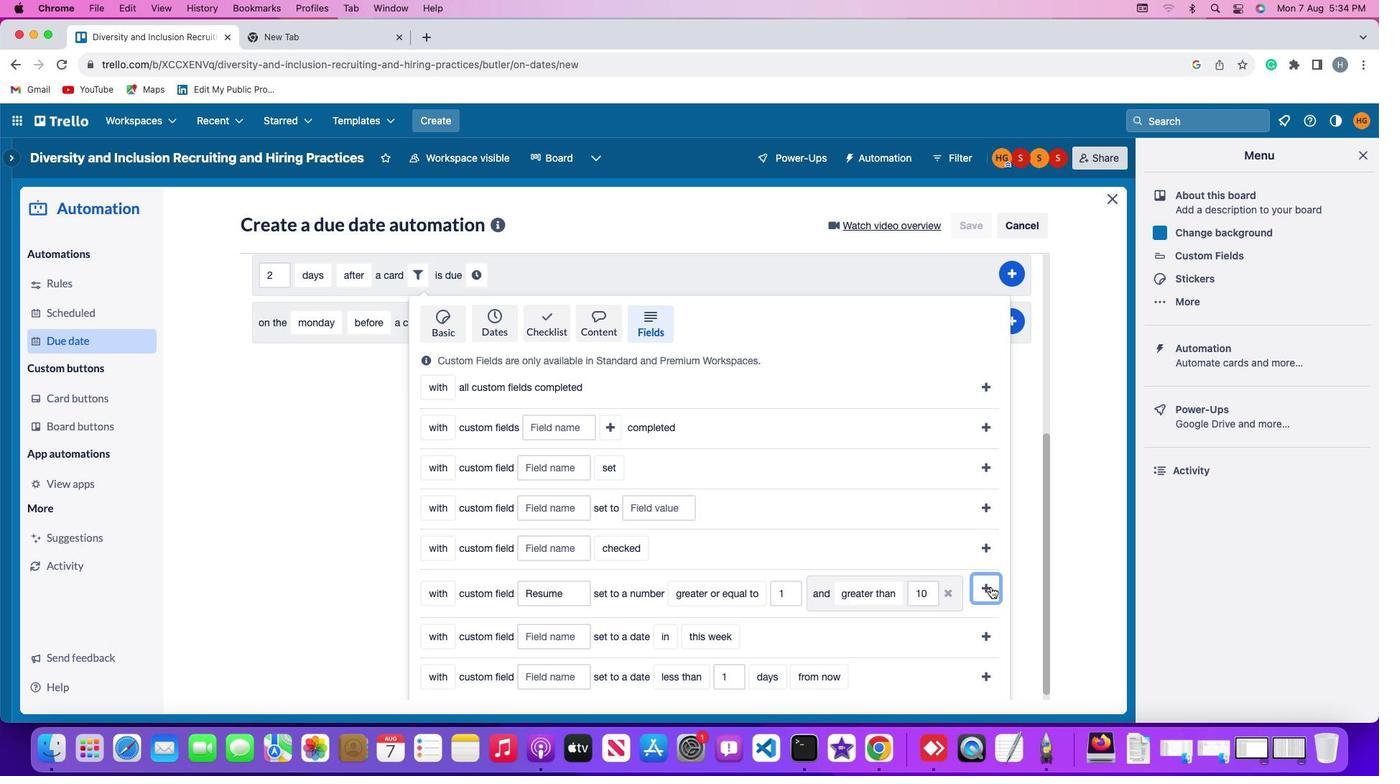 
Action: Mouse moved to (886, 578)
Screenshot: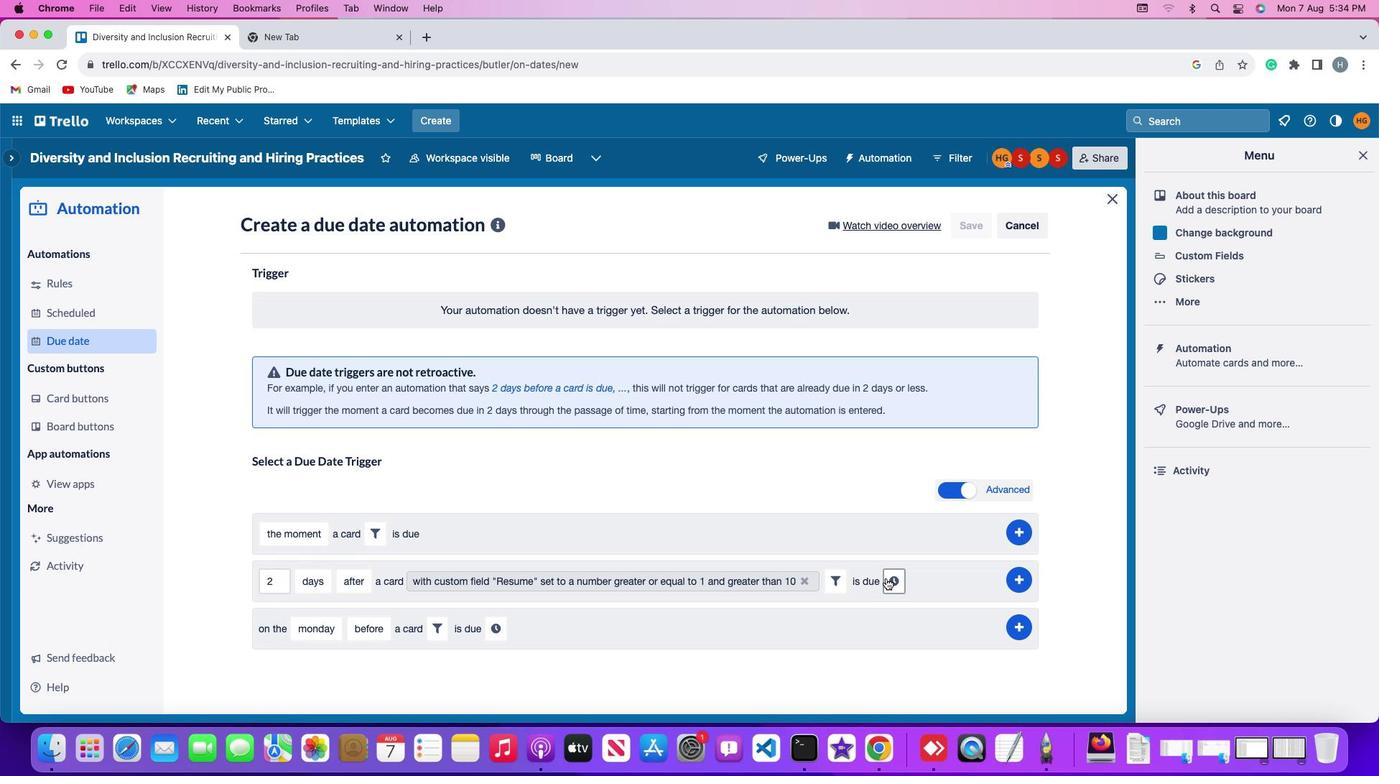 
Action: Mouse pressed left at (886, 578)
Screenshot: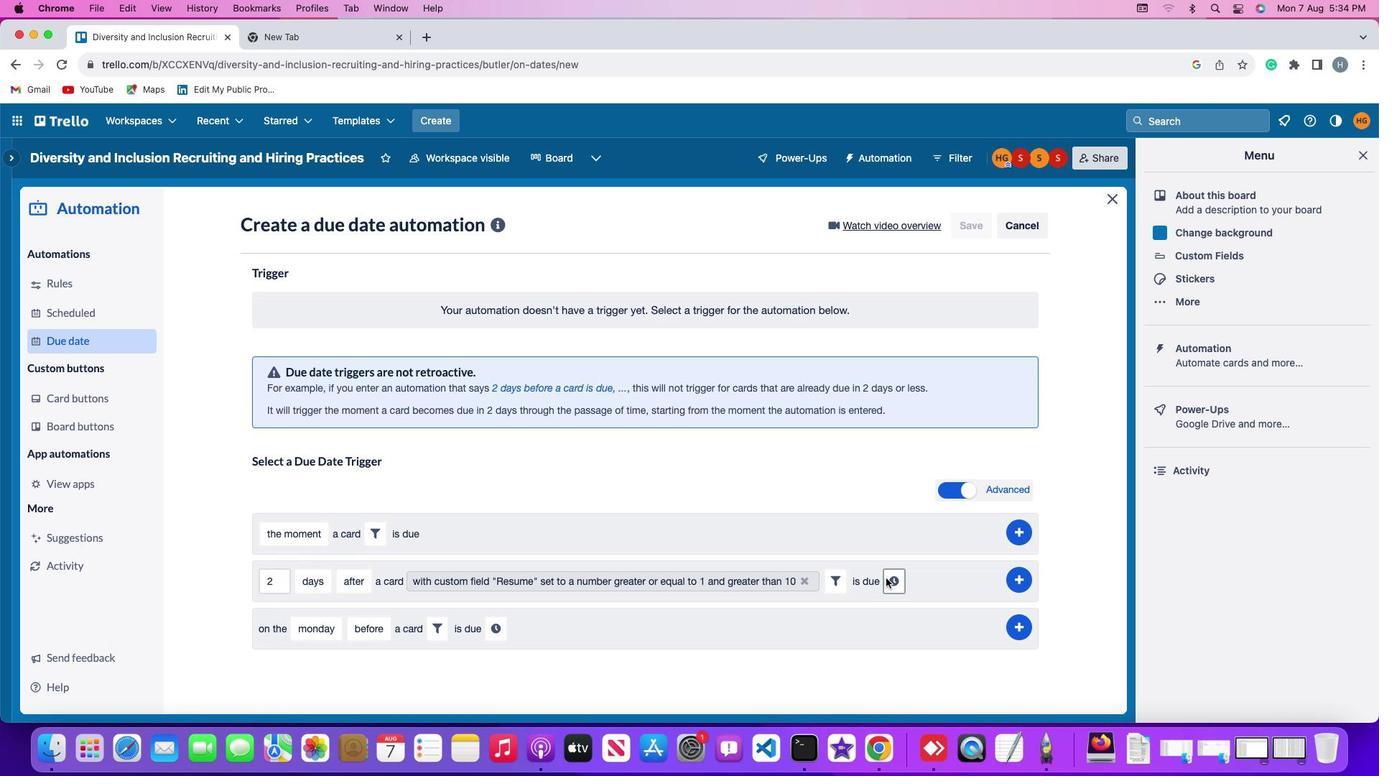 
Action: Mouse moved to (298, 615)
Screenshot: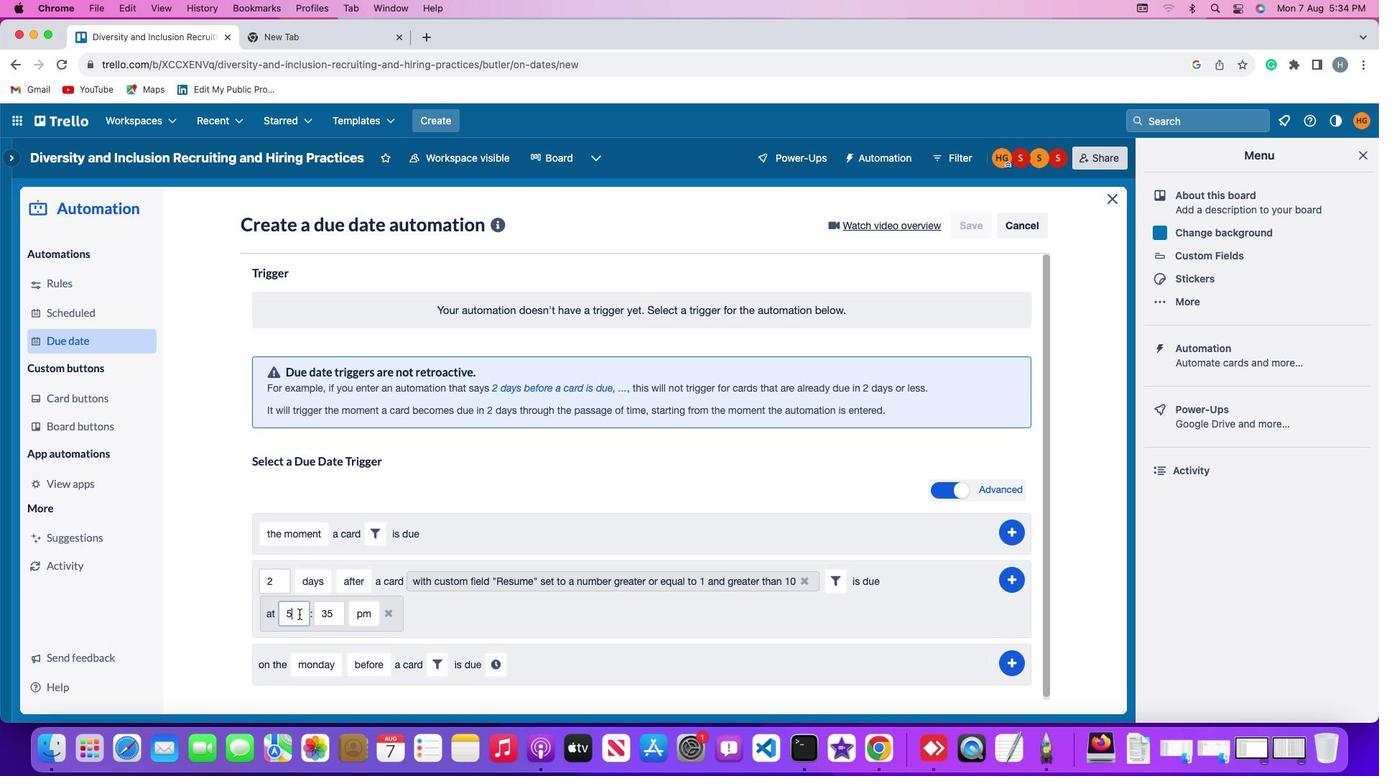 
Action: Mouse pressed left at (298, 615)
Screenshot: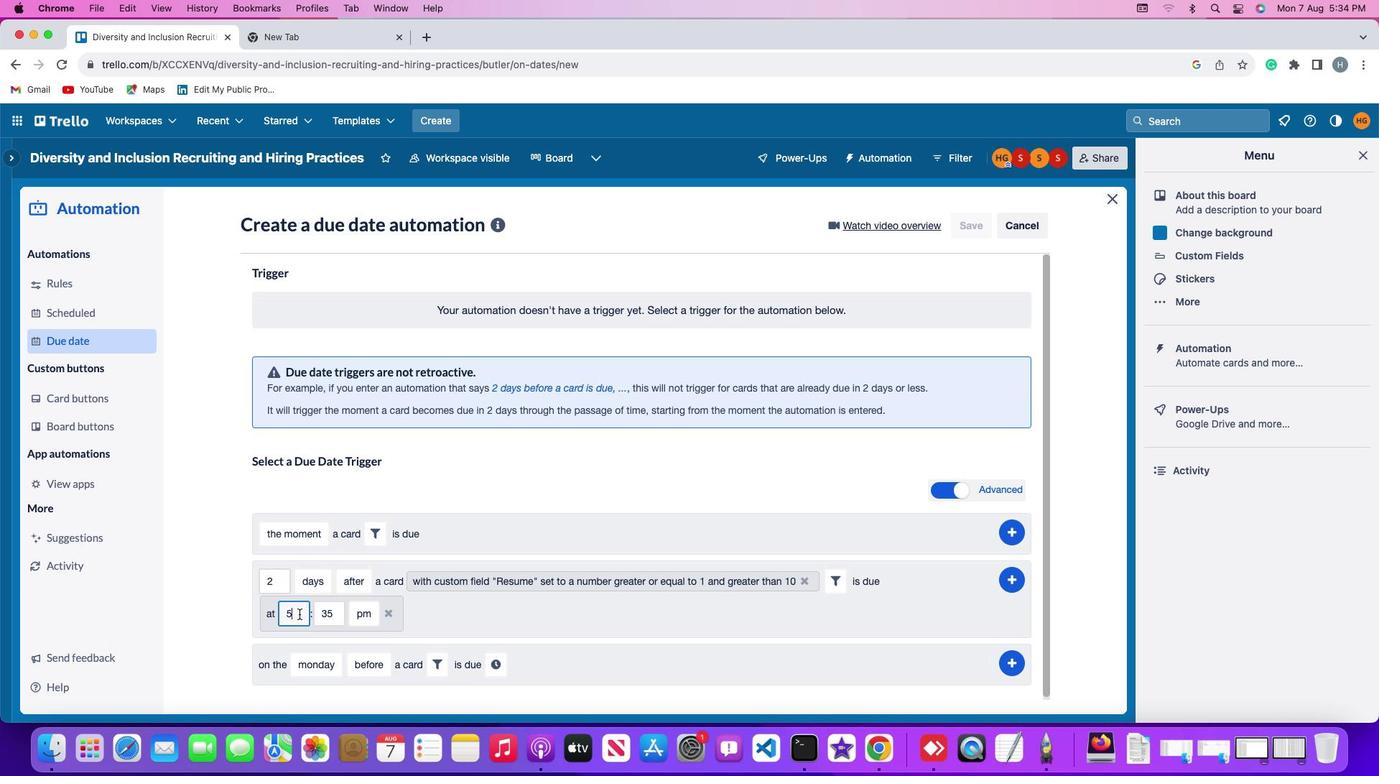 
Action: Mouse moved to (299, 614)
Screenshot: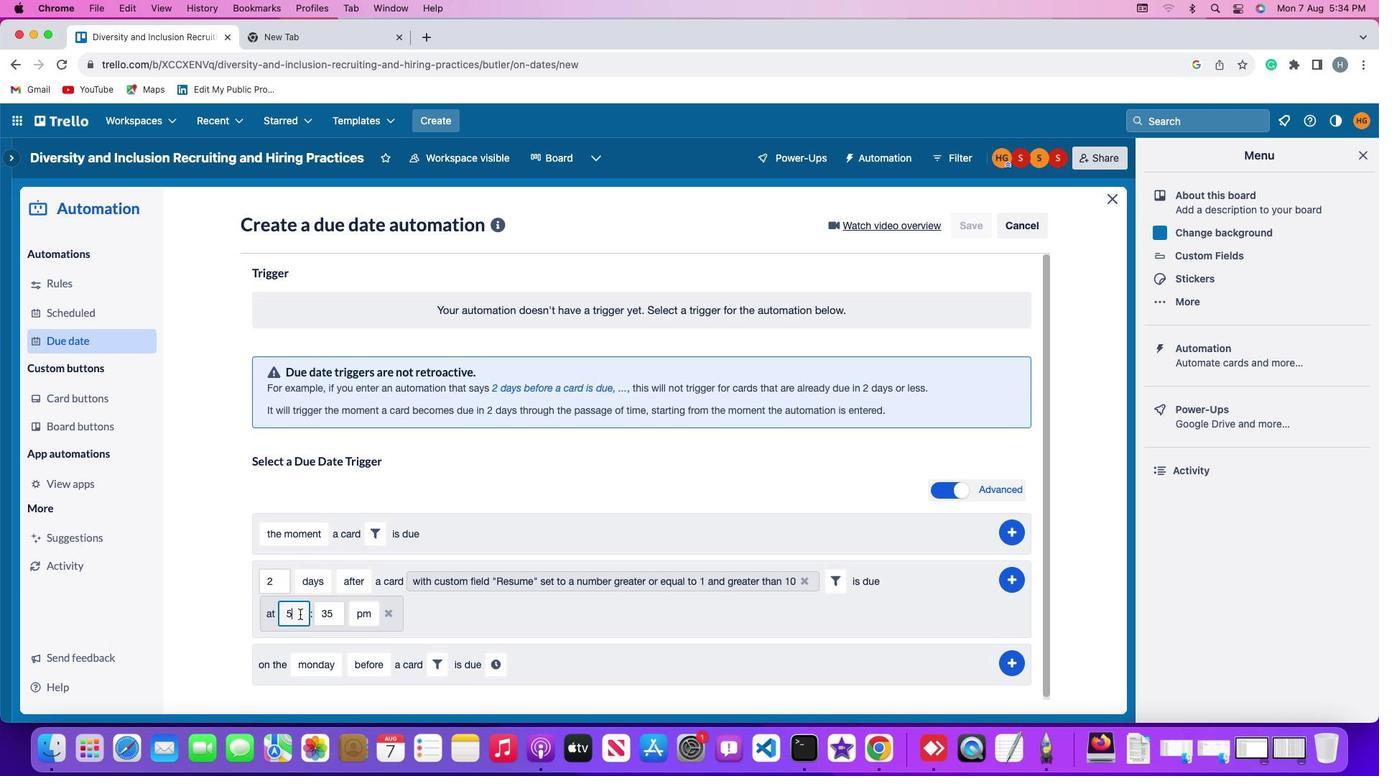 
Action: Key pressed Key.backspace
Screenshot: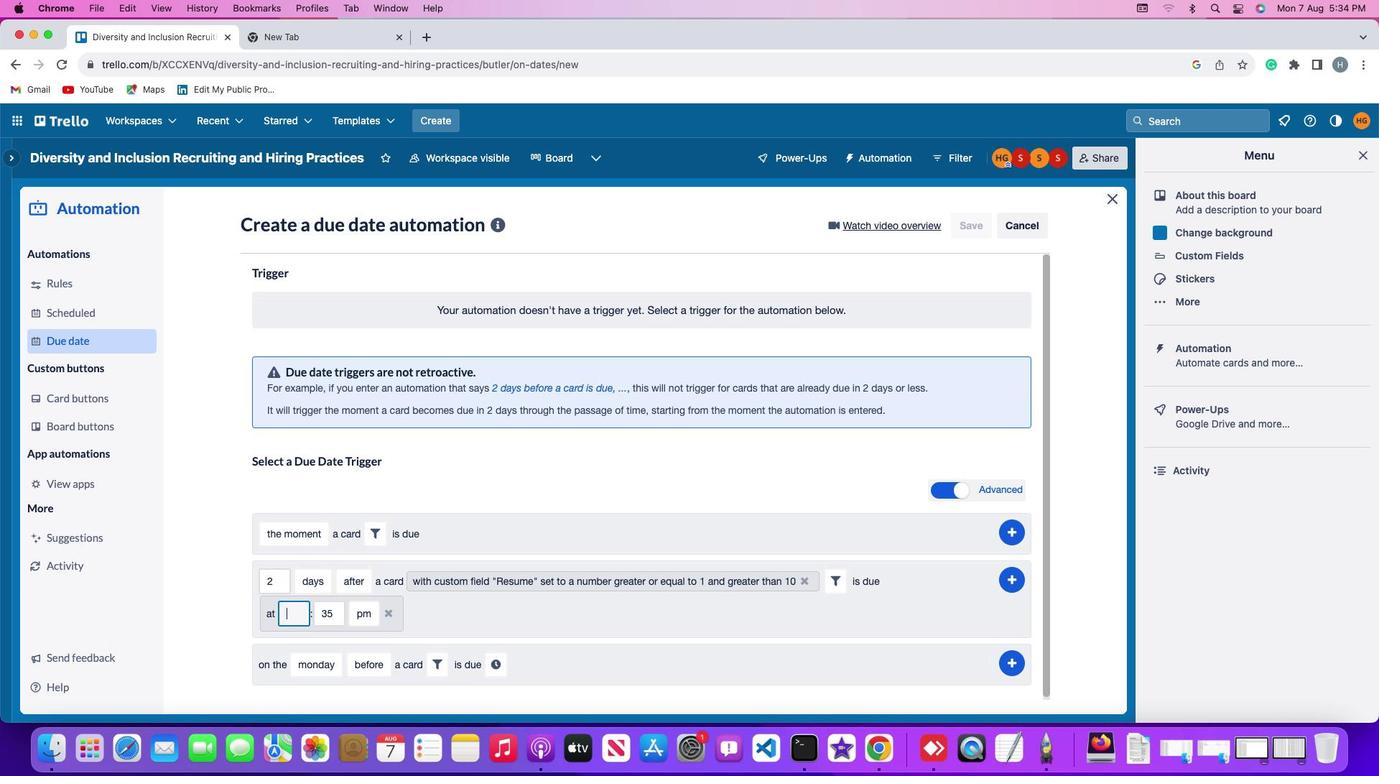 
Action: Mouse moved to (314, 611)
Screenshot: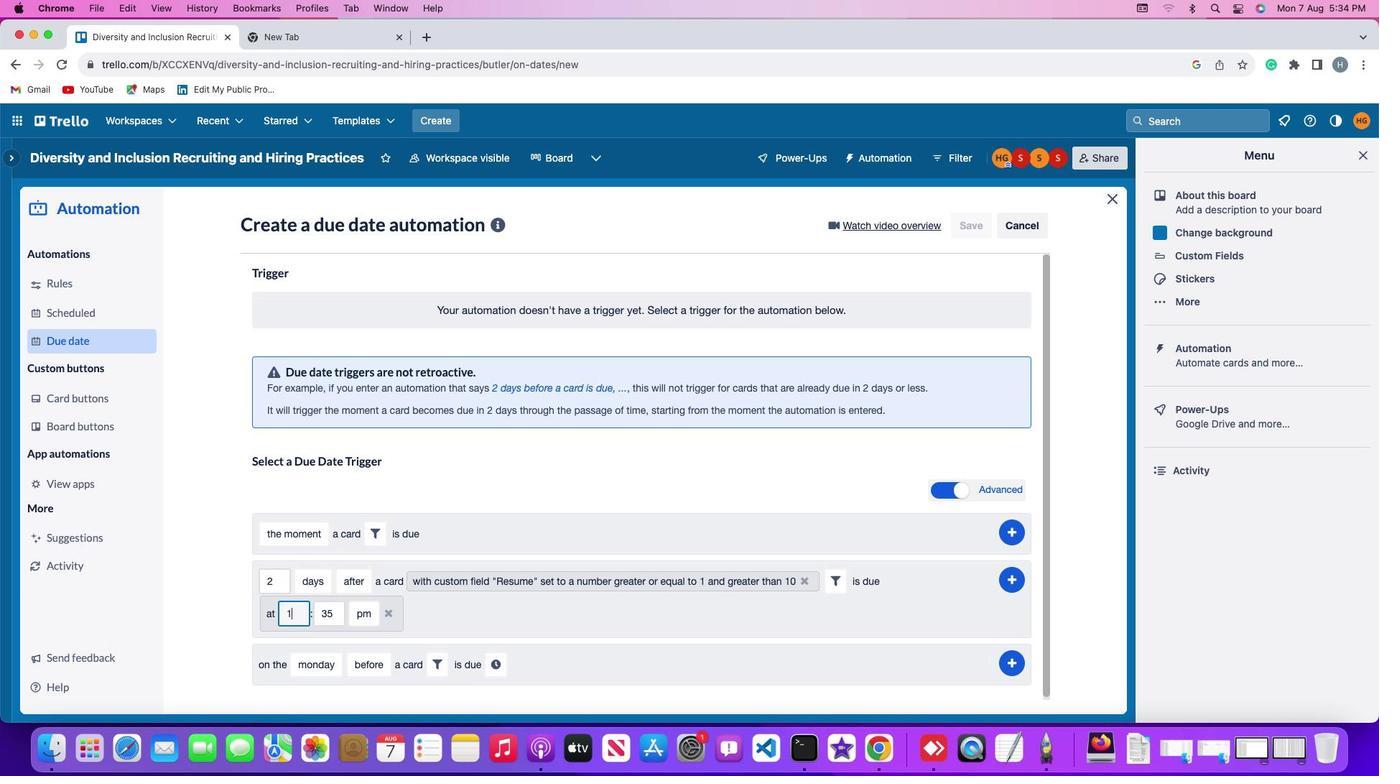
Action: Key pressed '1''1'
Screenshot: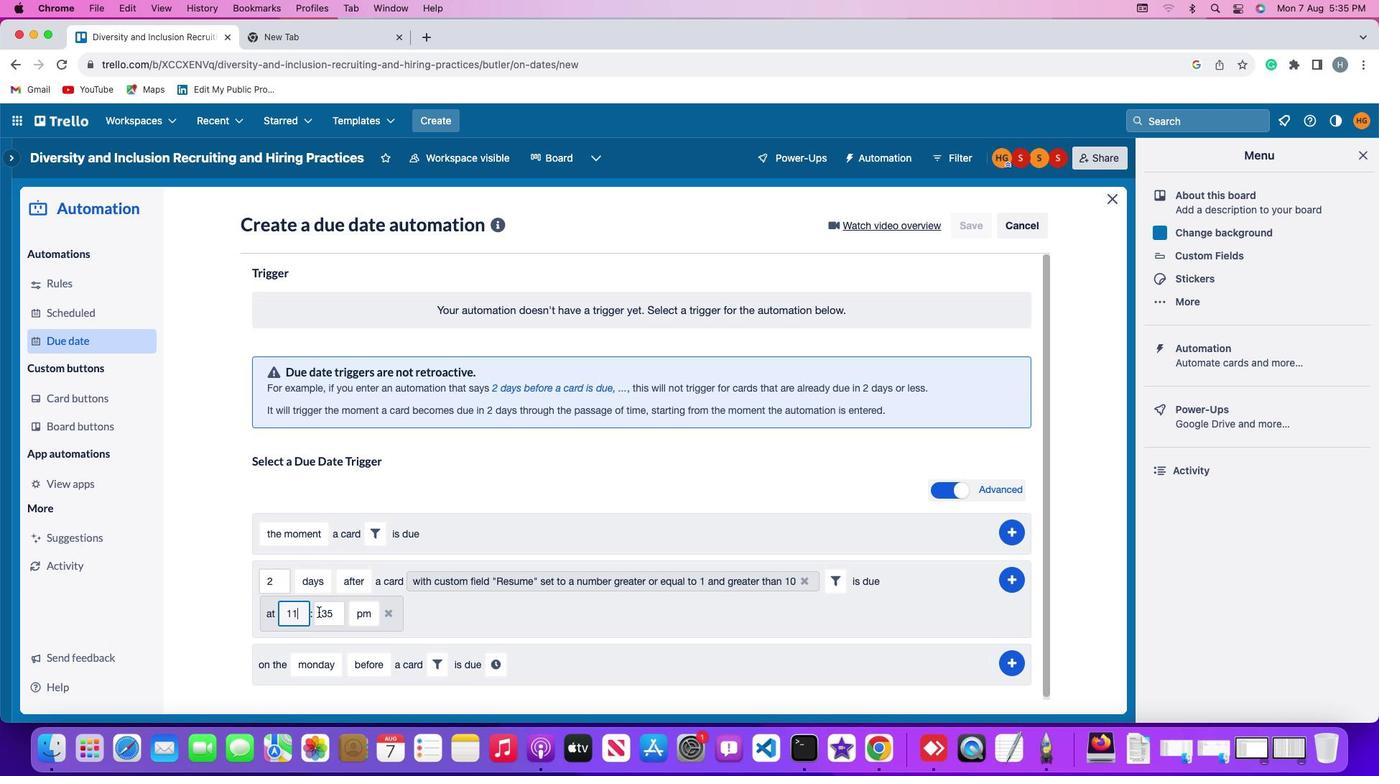 
Action: Mouse moved to (340, 615)
Screenshot: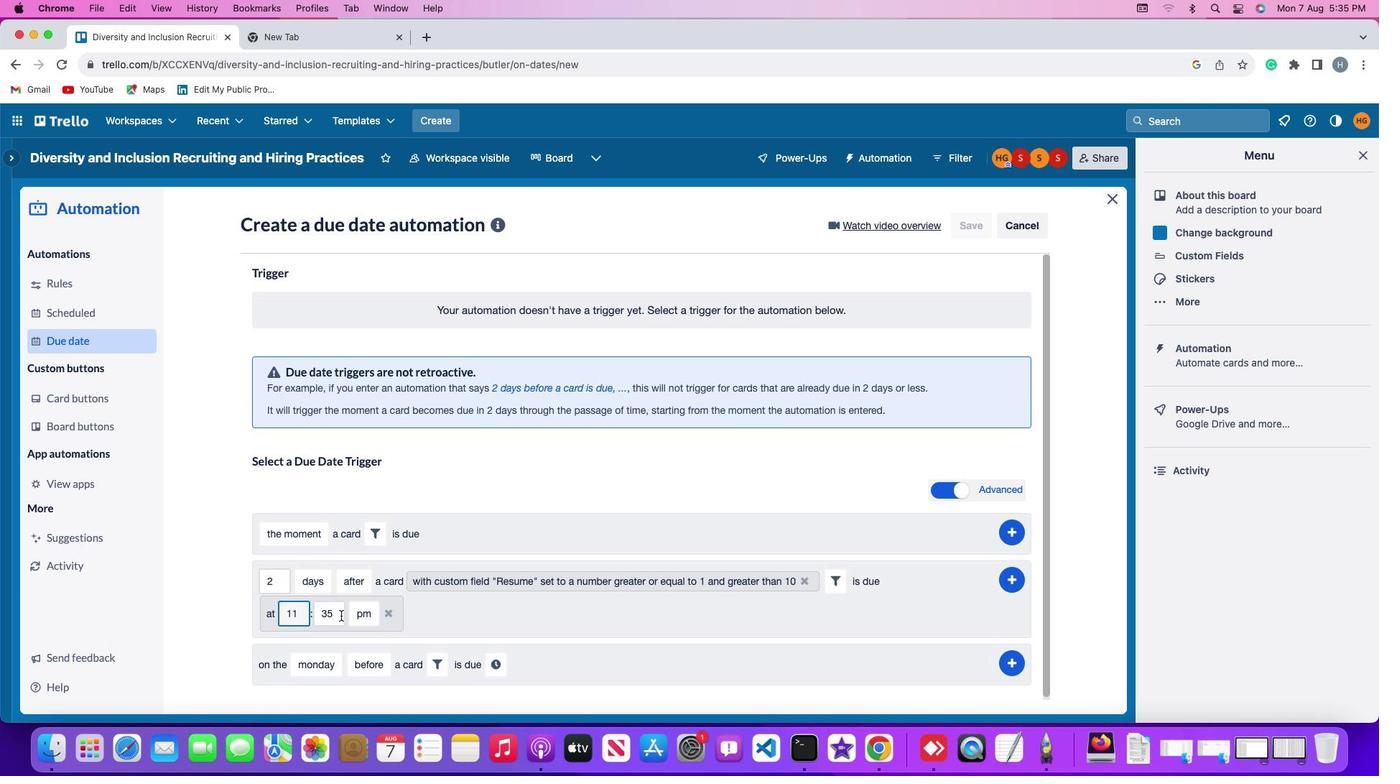 
Action: Mouse pressed left at (340, 615)
Screenshot: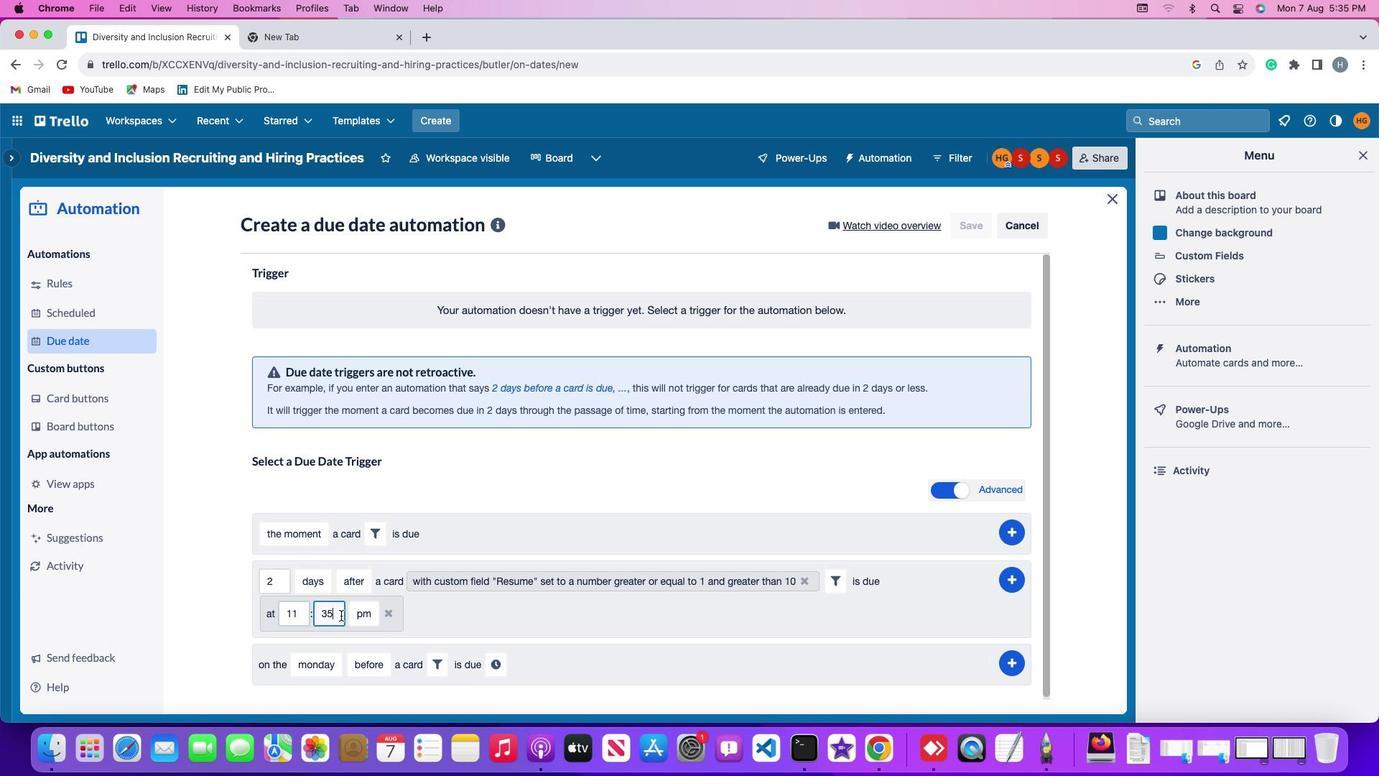 
Action: Key pressed Key.backspaceKey.backspaceKey.backspace'0''0'
Screenshot: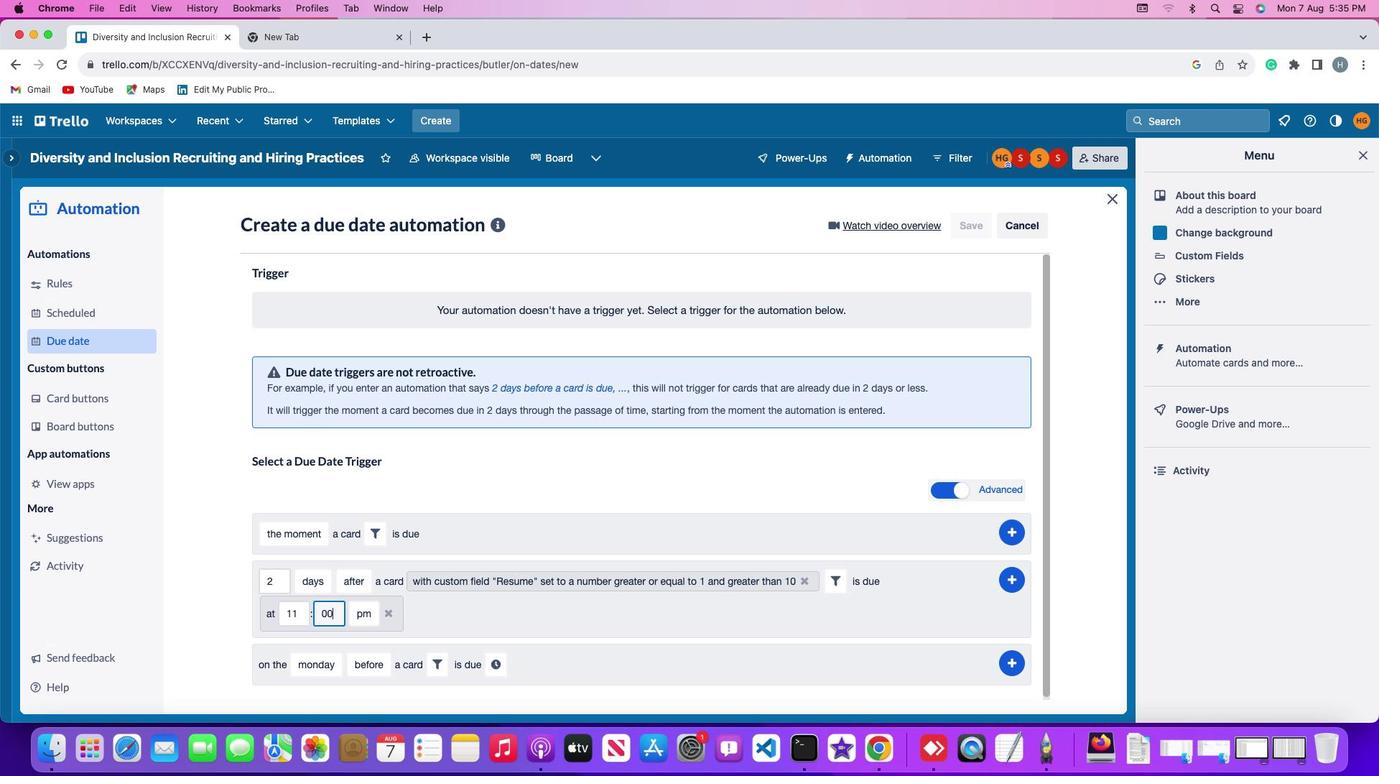 
Action: Mouse moved to (374, 614)
Screenshot: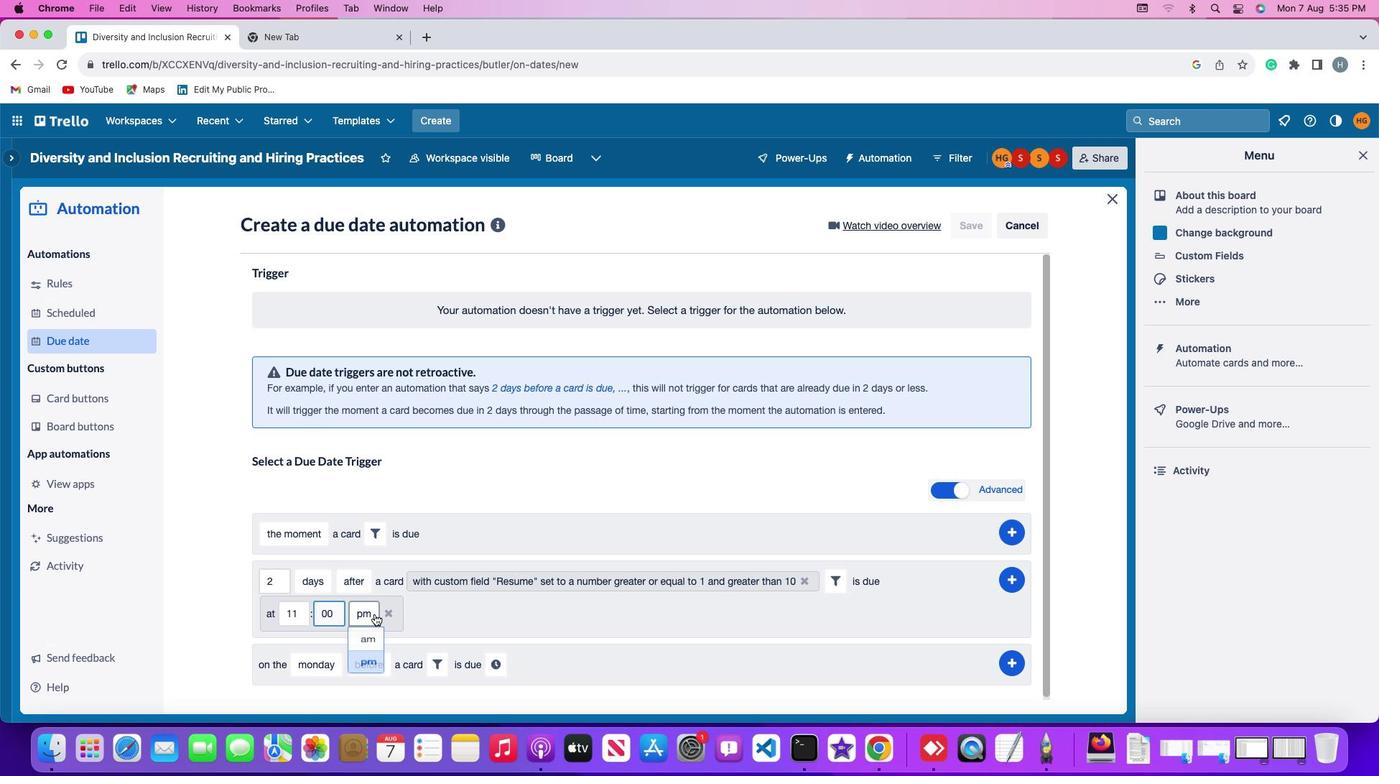 
Action: Mouse pressed left at (374, 614)
Screenshot: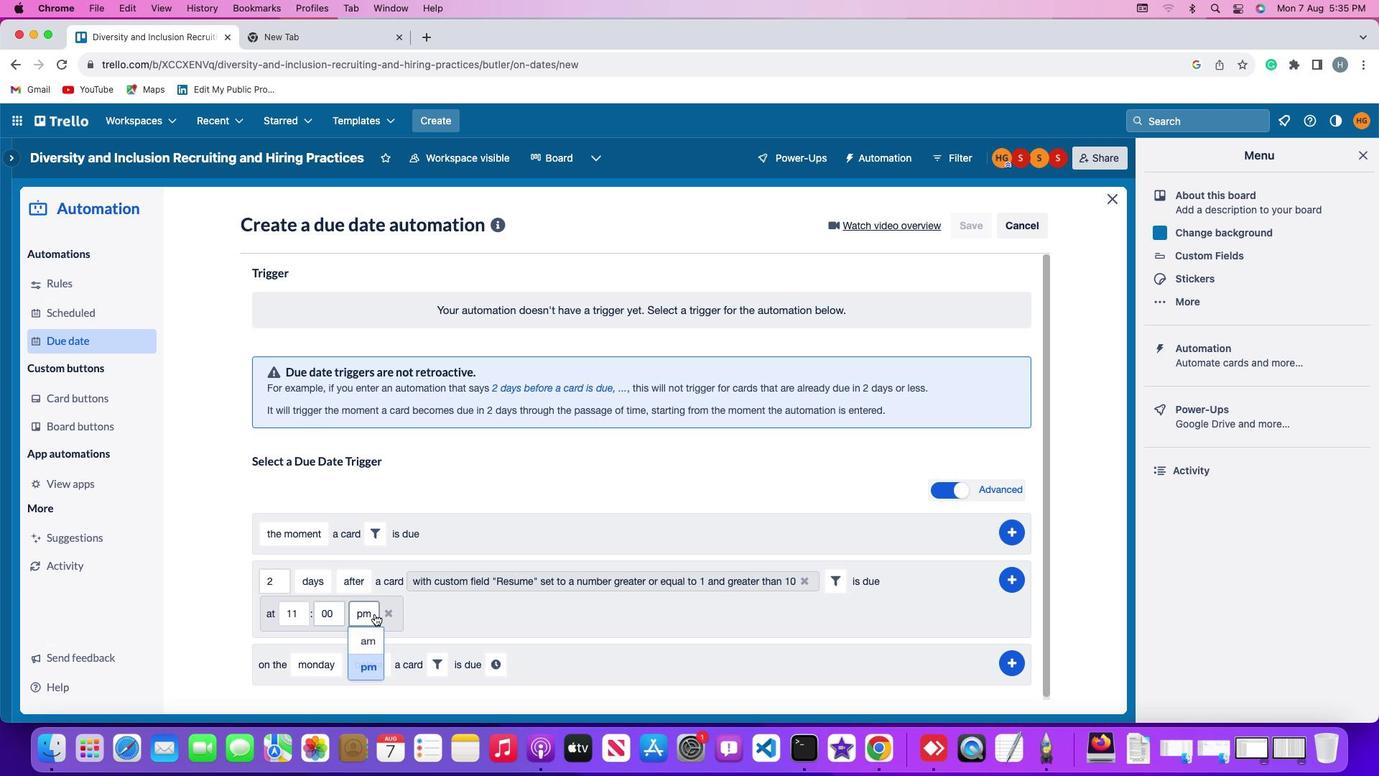 
Action: Mouse moved to (367, 643)
Screenshot: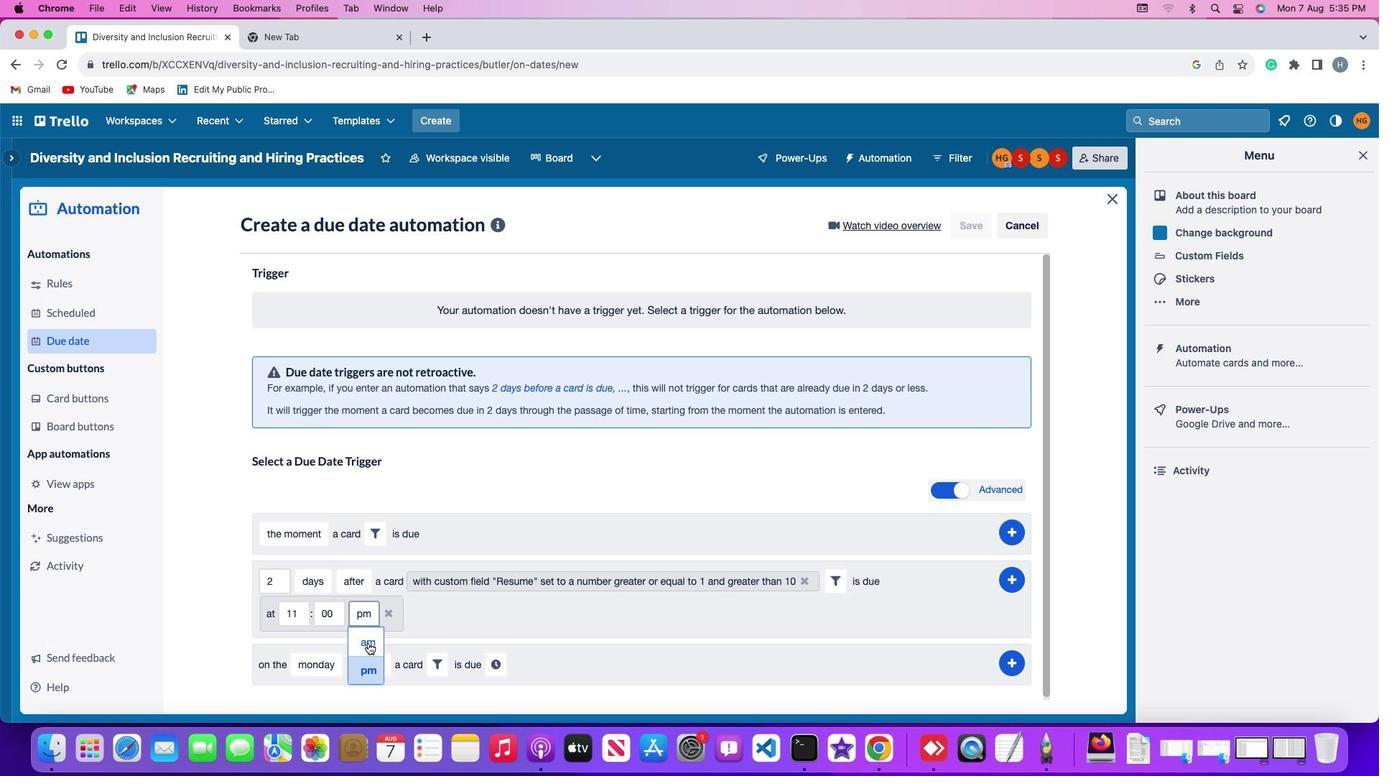
Action: Mouse pressed left at (367, 643)
Screenshot: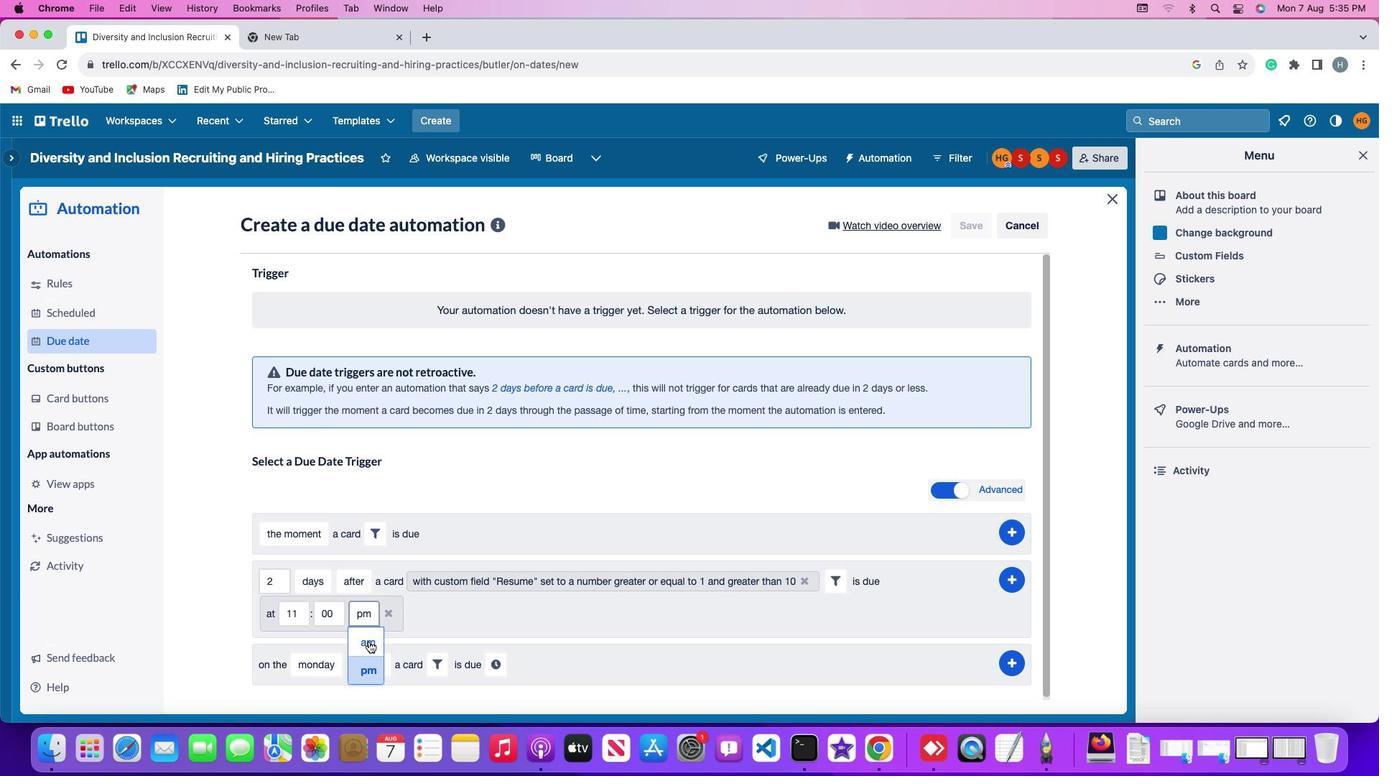 
Action: Mouse moved to (1014, 579)
Screenshot: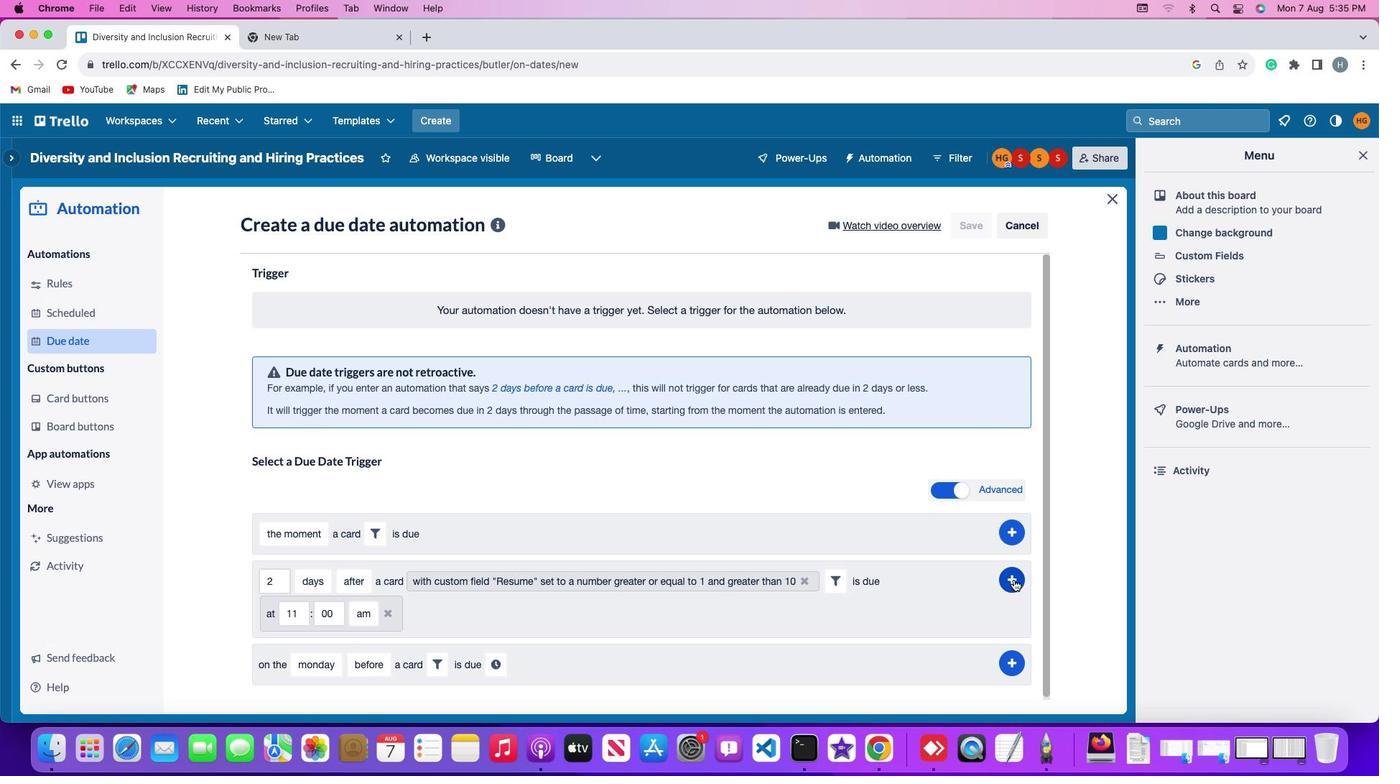 
Action: Mouse pressed left at (1014, 579)
Screenshot: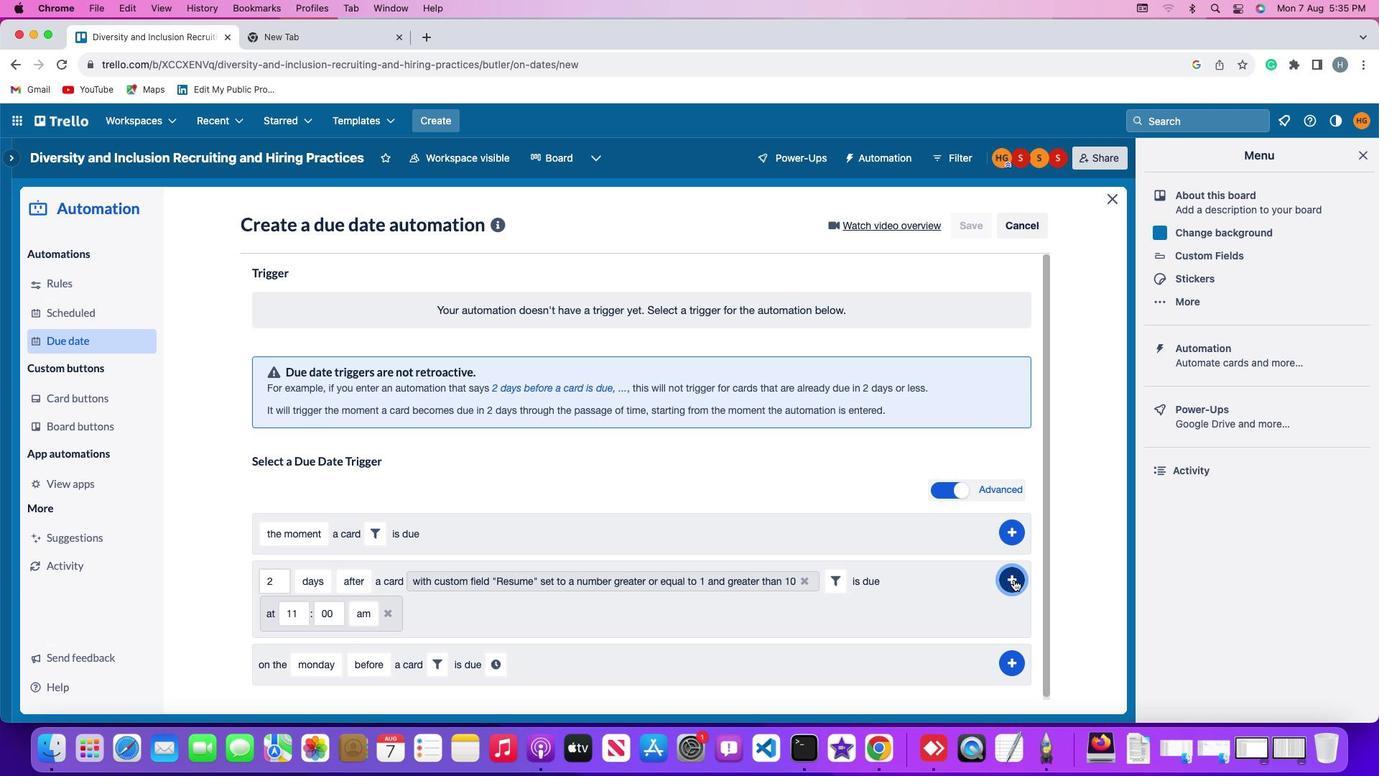 
Action: Mouse moved to (1082, 469)
Screenshot: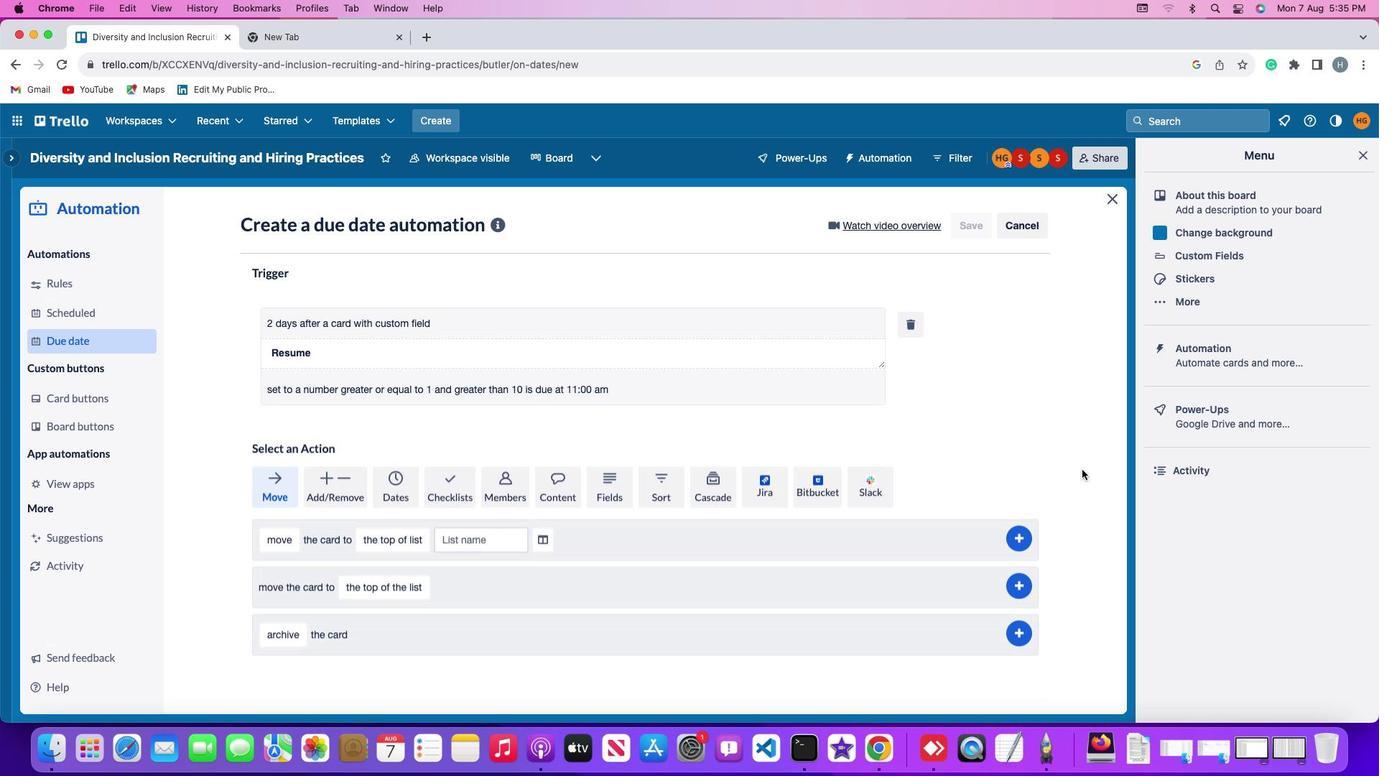 
